 Task: Look for space in Kalmeshwar, India from 12th August, 2023 to 16th August, 2023 for 8 adults in price range Rs.10000 to Rs.16000. Place can be private room with 8 bedrooms having 8 beds and 8 bathrooms. Property type can be house, flat, guest house, hotel. Amenities needed are: wifi, TV, free parkinig on premises, gym, breakfast. Booking option can be shelf check-in. Required host language is English.
Action: Mouse moved to (438, 88)
Screenshot: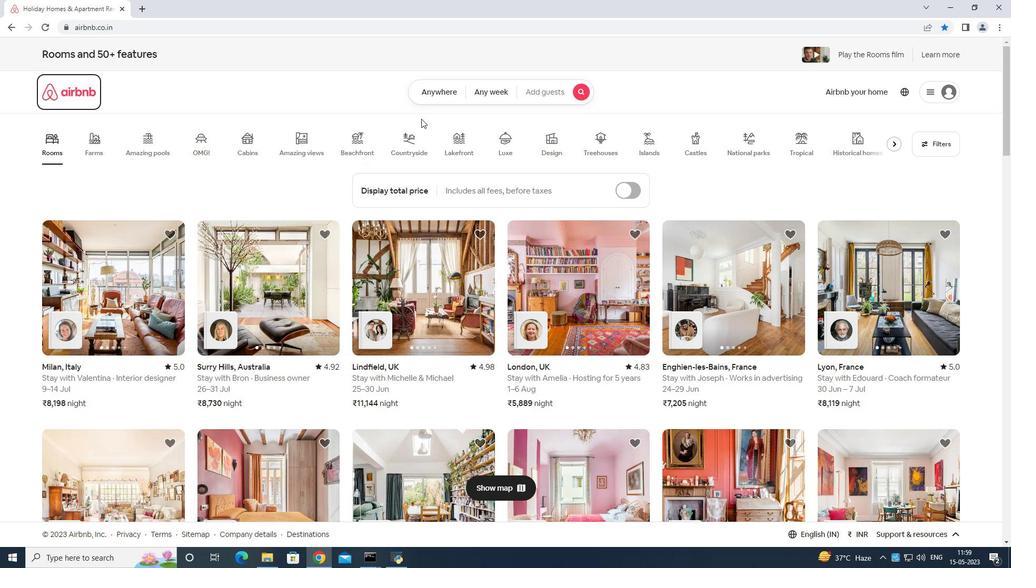 
Action: Mouse pressed left at (438, 88)
Screenshot: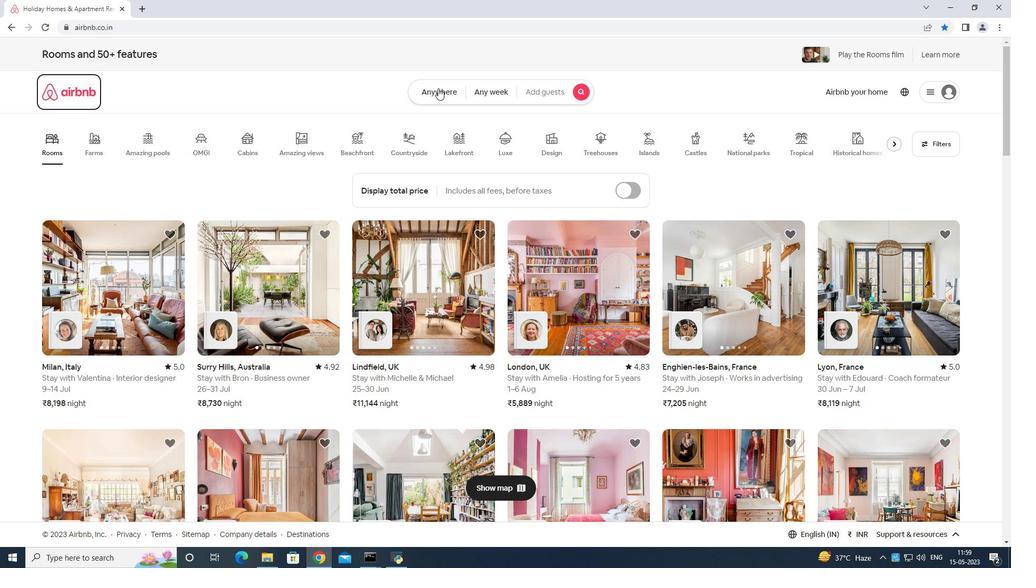 
Action: Mouse moved to (323, 126)
Screenshot: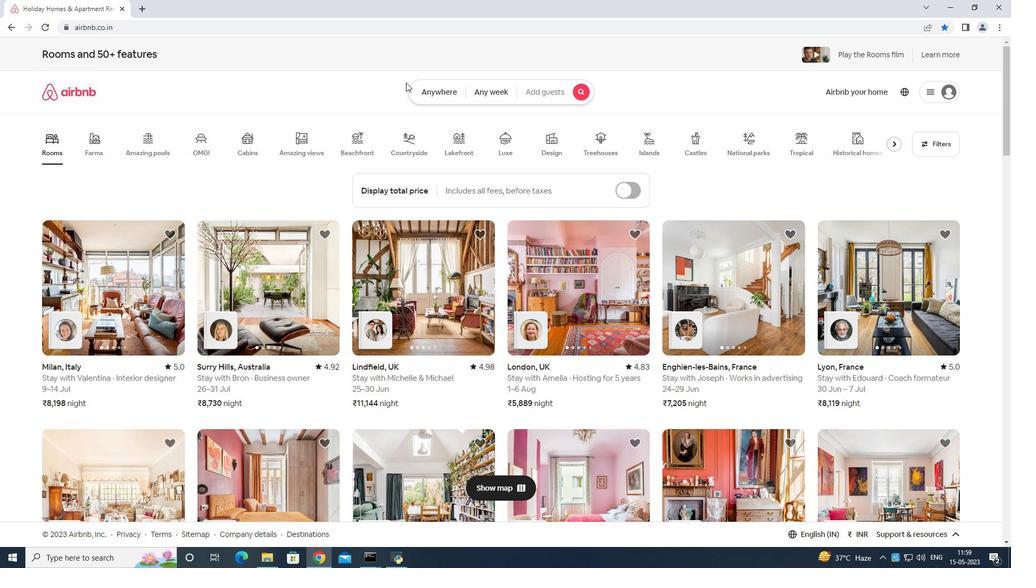 
Action: Mouse pressed left at (323, 126)
Screenshot: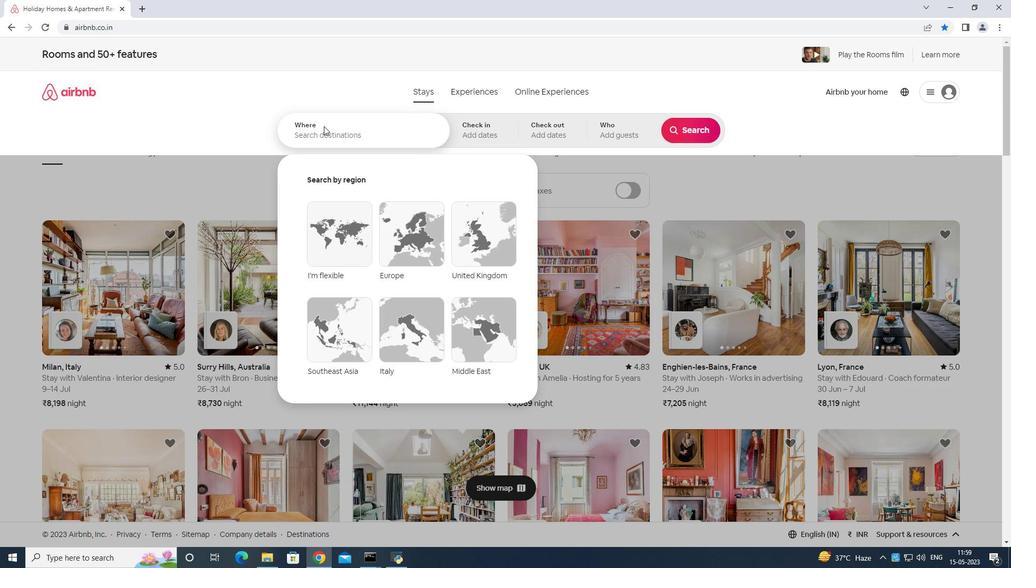 
Action: Mouse moved to (323, 127)
Screenshot: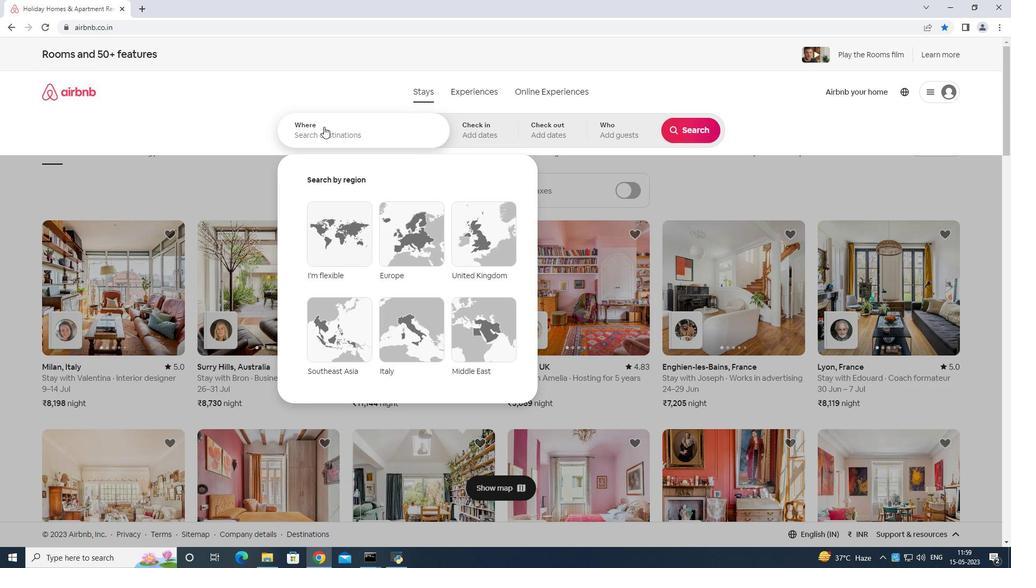 
Action: Key pressed <Key.shift>Kalmeshwar<Key.space>india<Key.enter>
Screenshot: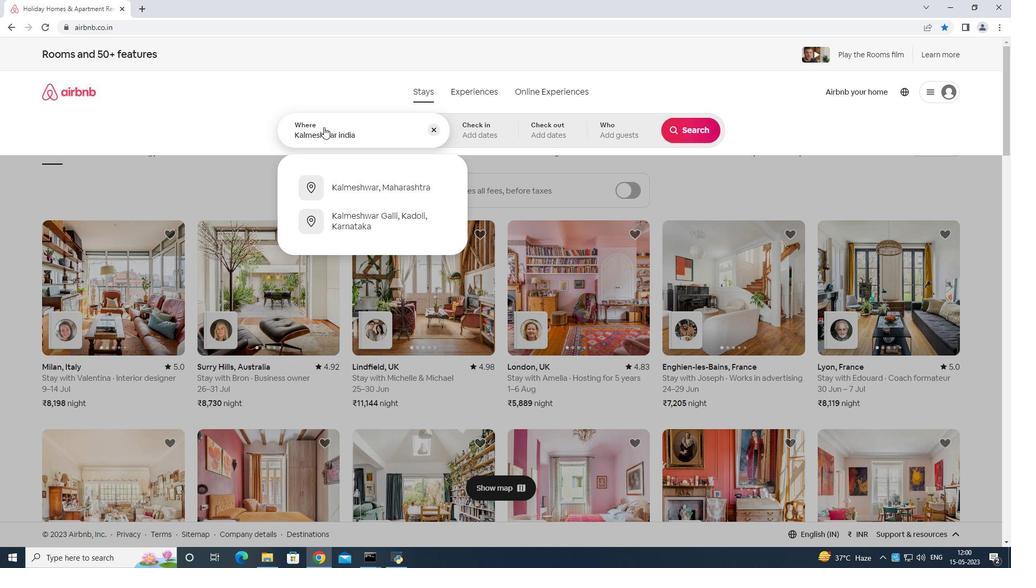 
Action: Mouse moved to (692, 217)
Screenshot: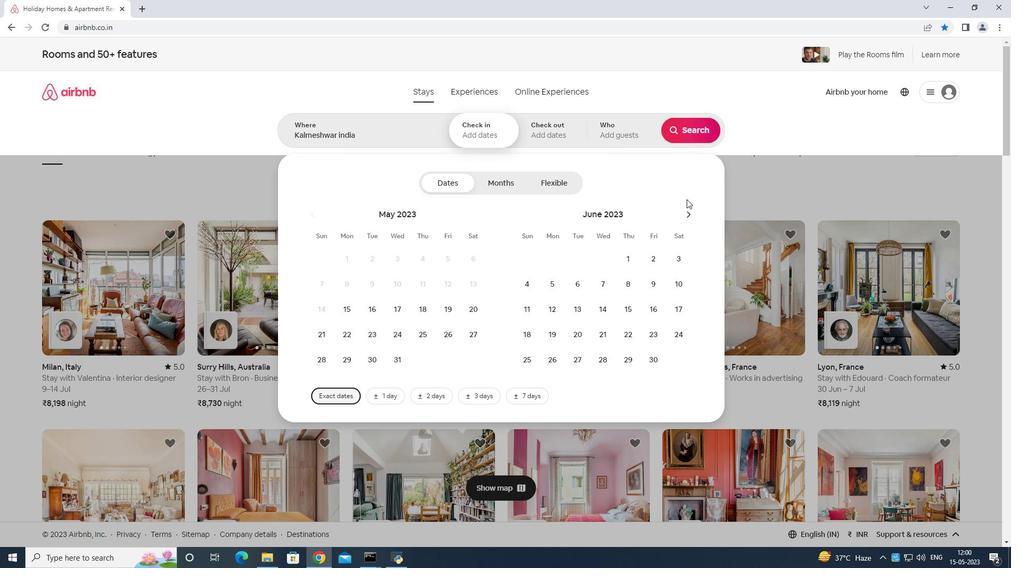 
Action: Mouse pressed left at (692, 217)
Screenshot: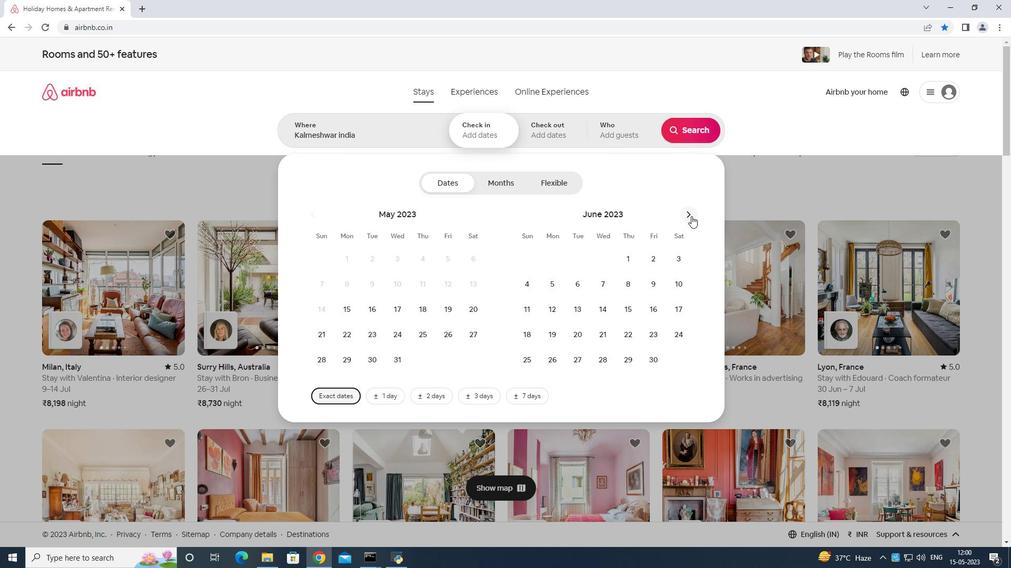 
Action: Mouse moved to (694, 213)
Screenshot: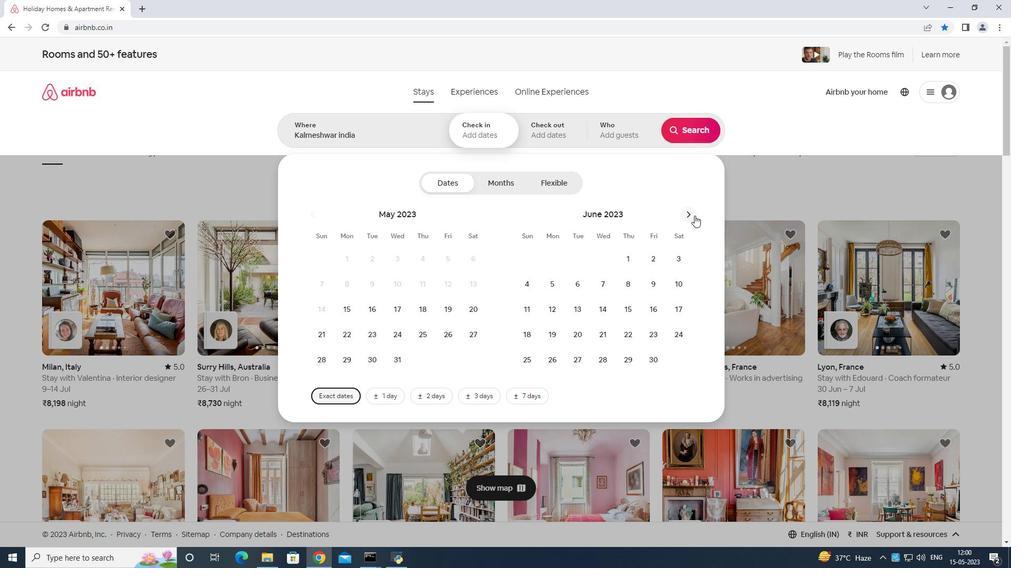 
Action: Mouse pressed left at (694, 213)
Screenshot: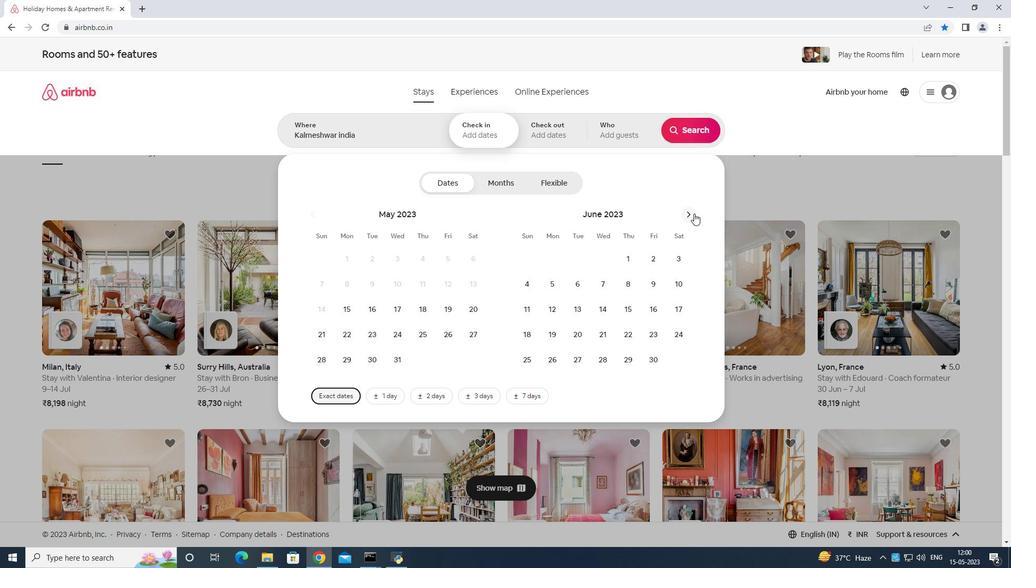 
Action: Mouse moved to (691, 211)
Screenshot: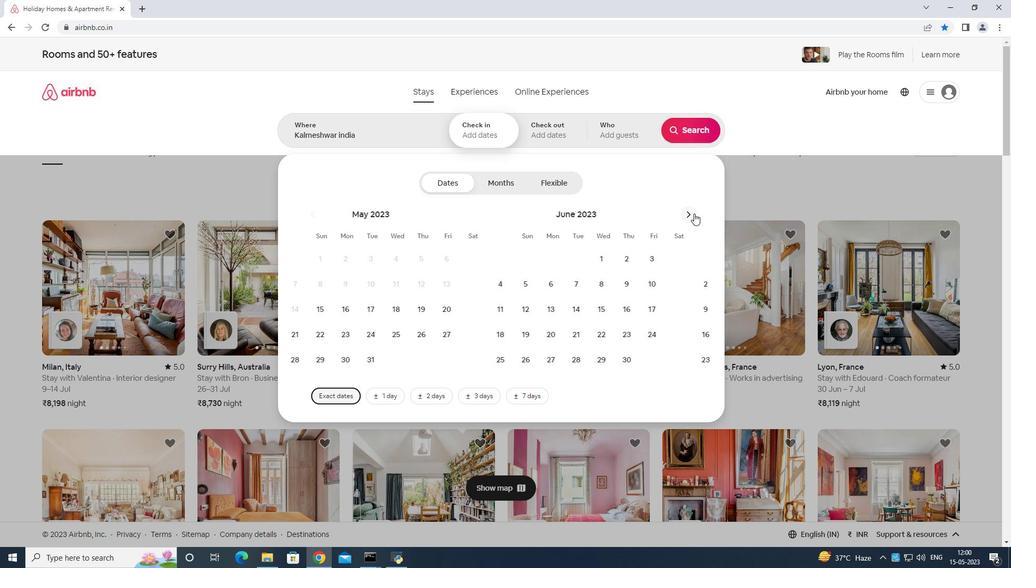 
Action: Mouse pressed left at (691, 211)
Screenshot: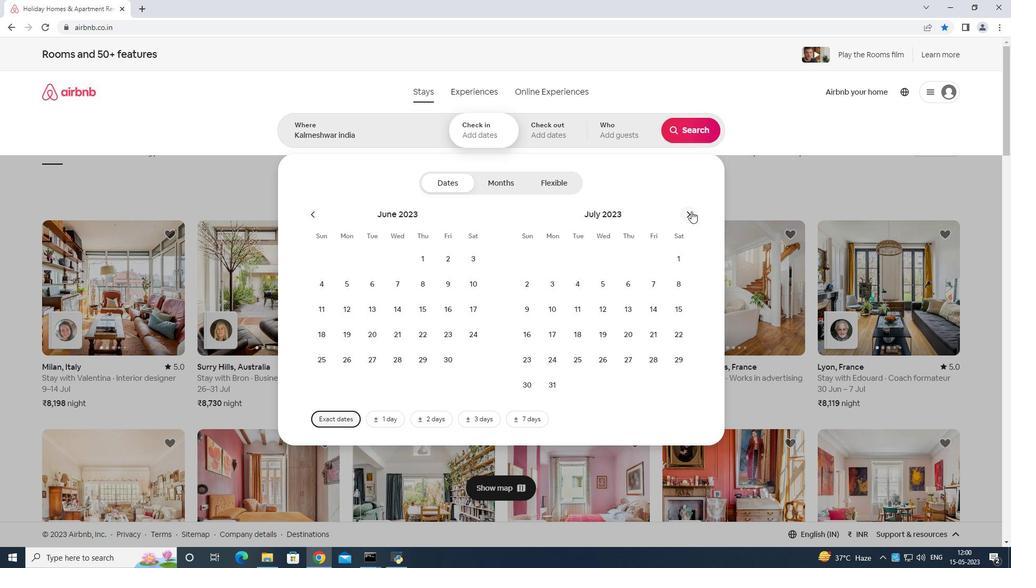 
Action: Mouse moved to (674, 279)
Screenshot: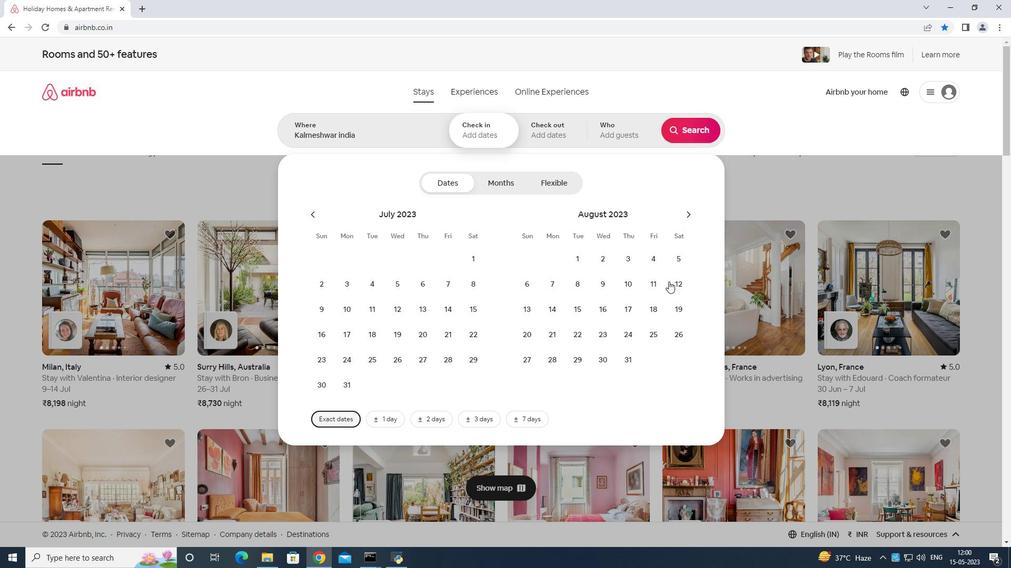 
Action: Mouse pressed left at (674, 279)
Screenshot: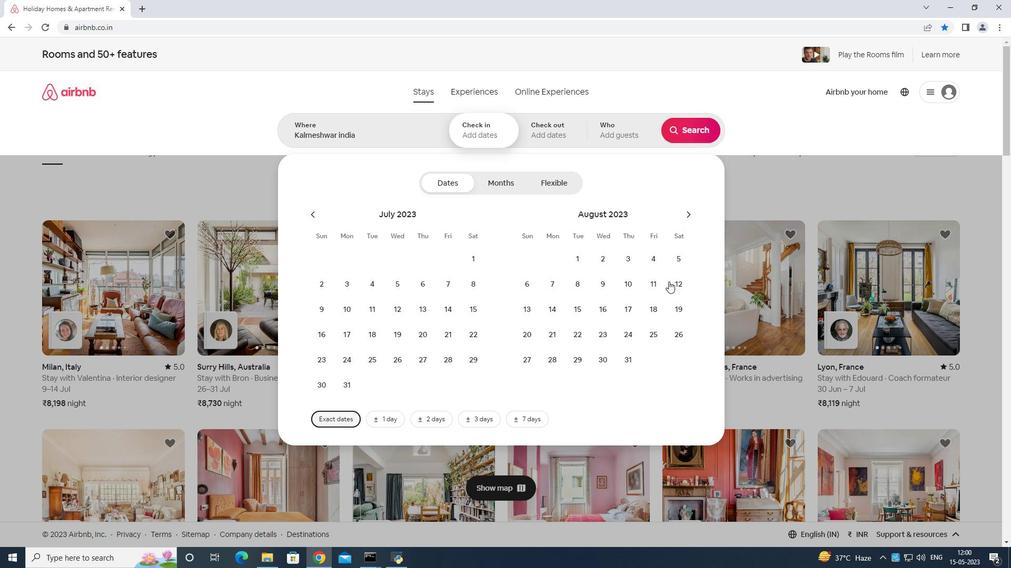 
Action: Mouse moved to (601, 307)
Screenshot: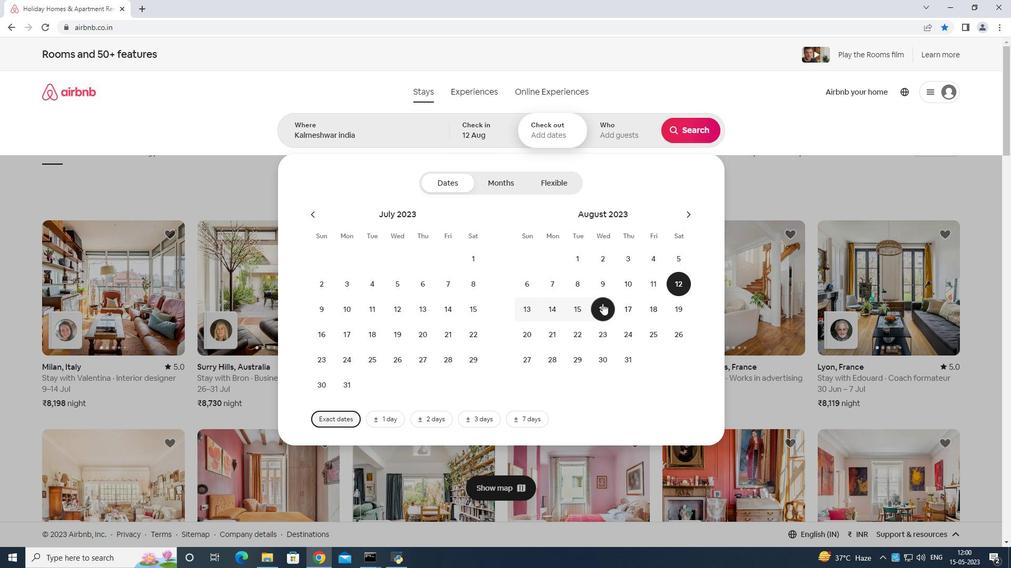 
Action: Mouse pressed left at (601, 307)
Screenshot: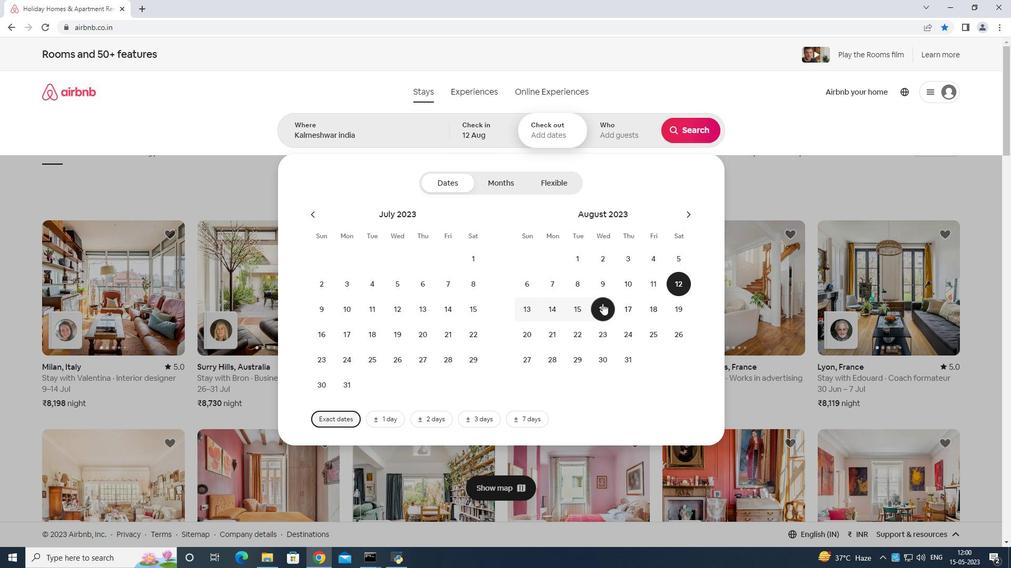 
Action: Mouse moved to (616, 126)
Screenshot: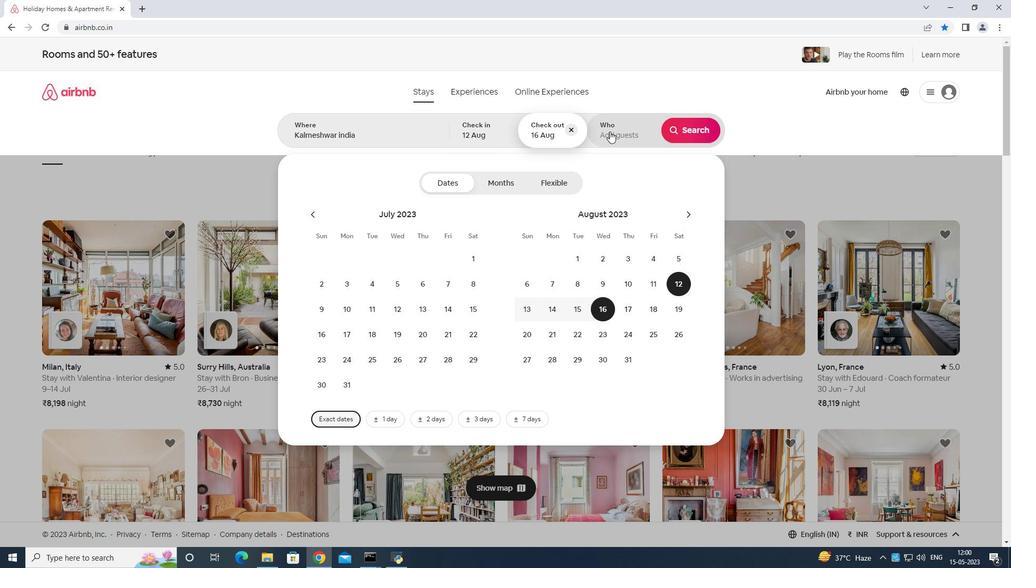 
Action: Mouse pressed left at (616, 126)
Screenshot: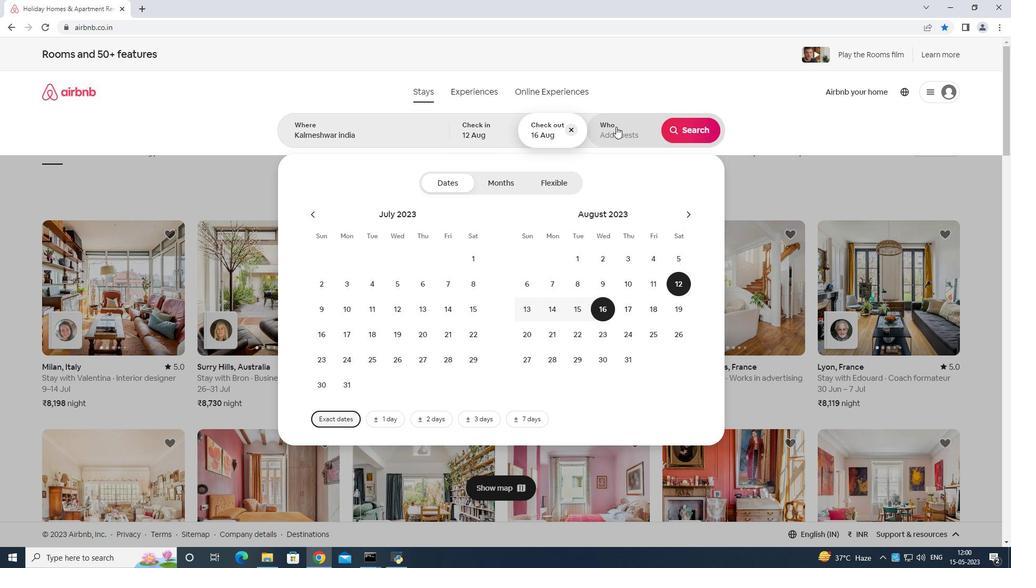 
Action: Mouse moved to (697, 185)
Screenshot: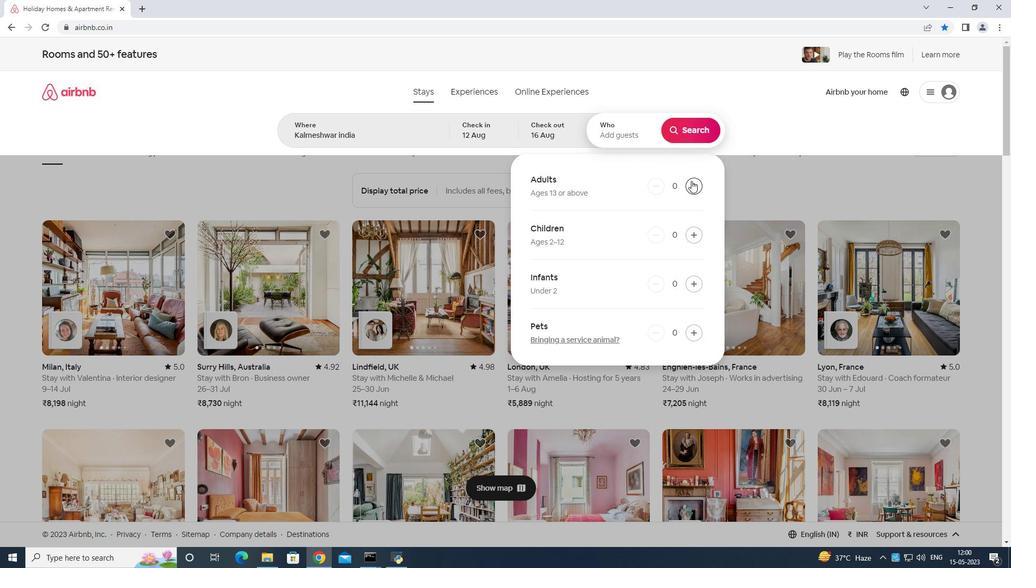 
Action: Mouse pressed left at (697, 185)
Screenshot: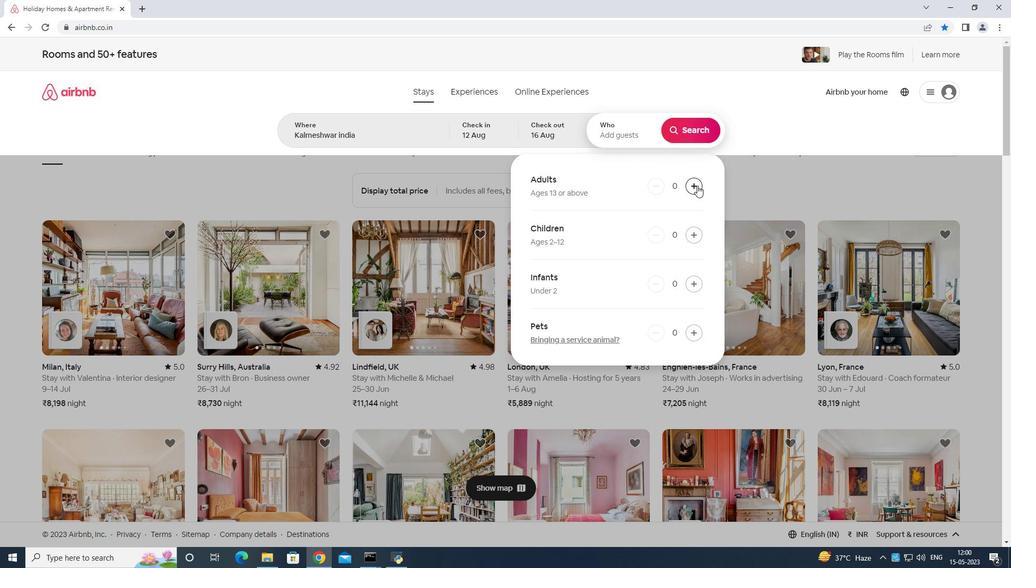
Action: Mouse moved to (697, 184)
Screenshot: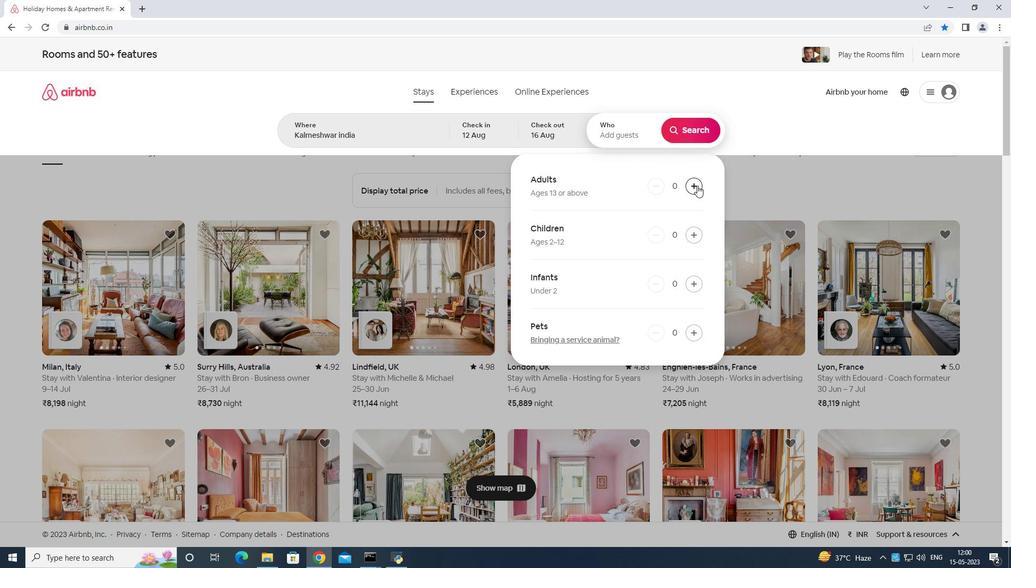 
Action: Mouse pressed left at (697, 184)
Screenshot: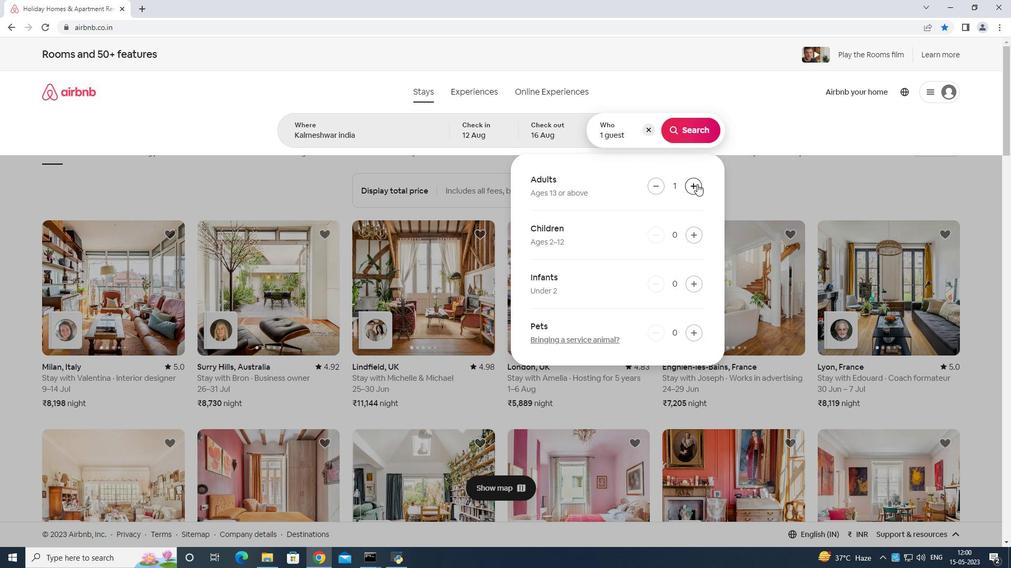 
Action: Mouse moved to (695, 182)
Screenshot: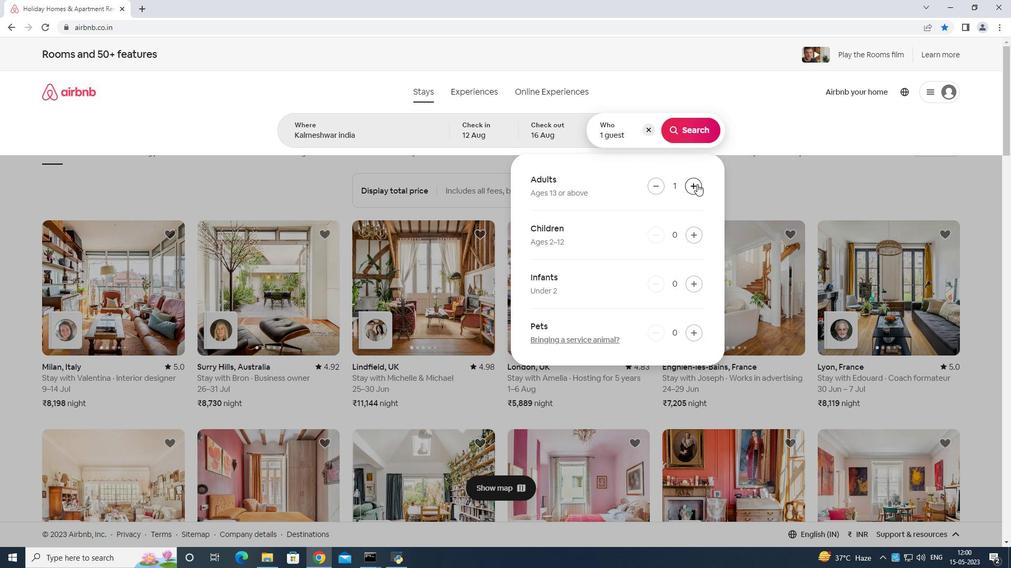 
Action: Mouse pressed left at (695, 182)
Screenshot: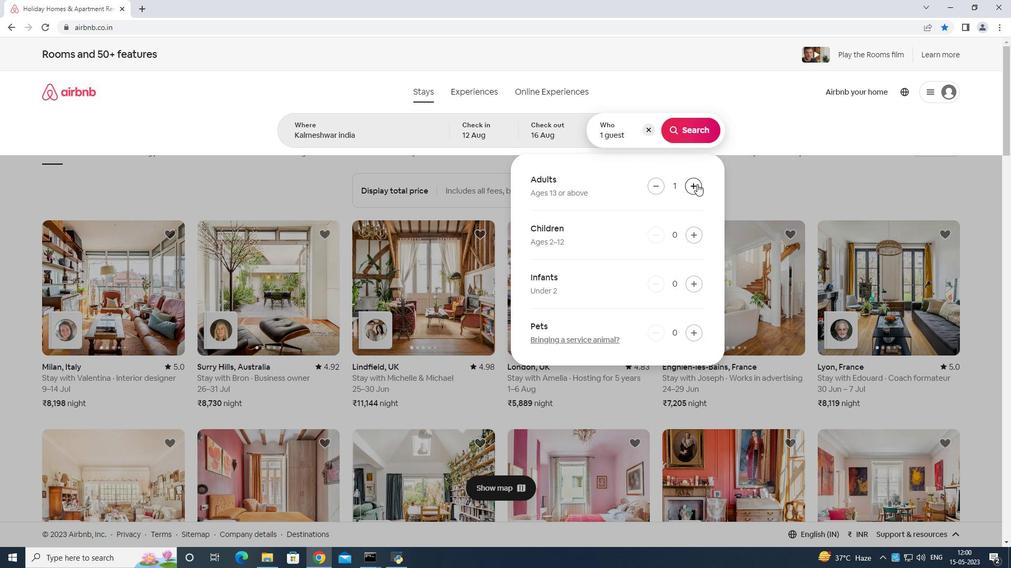 
Action: Mouse moved to (694, 182)
Screenshot: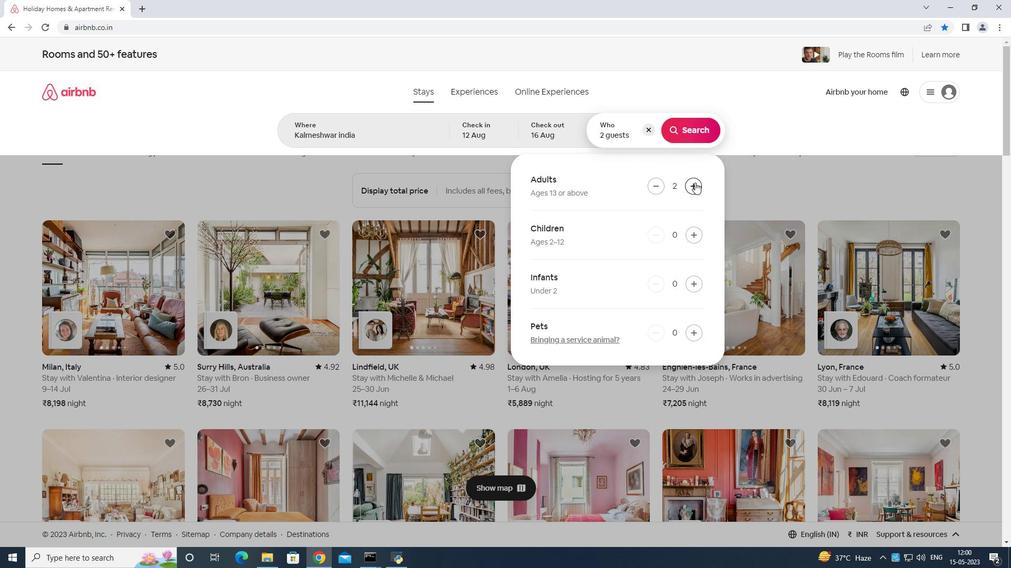 
Action: Mouse pressed left at (694, 182)
Screenshot: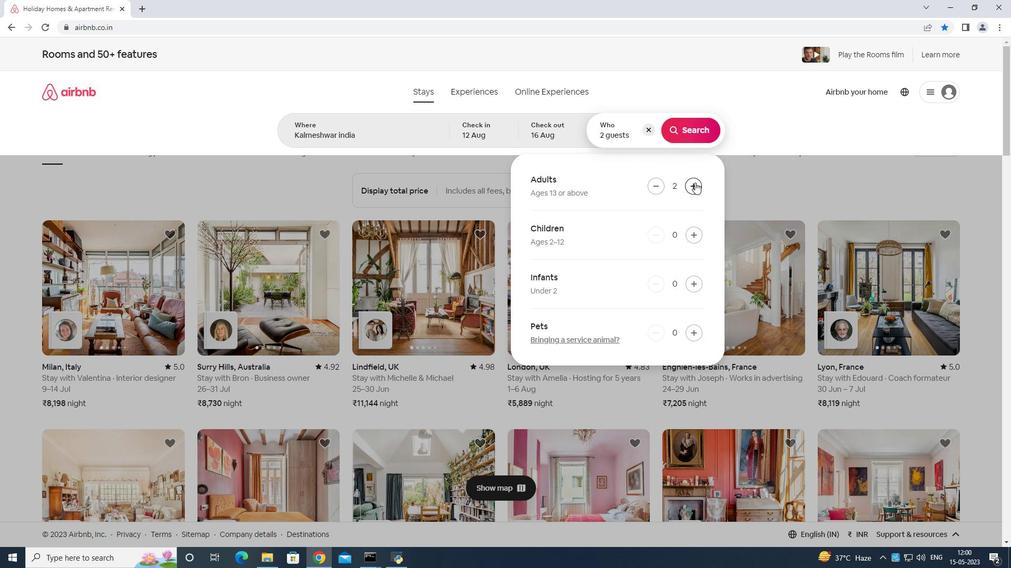 
Action: Mouse pressed left at (694, 182)
Screenshot: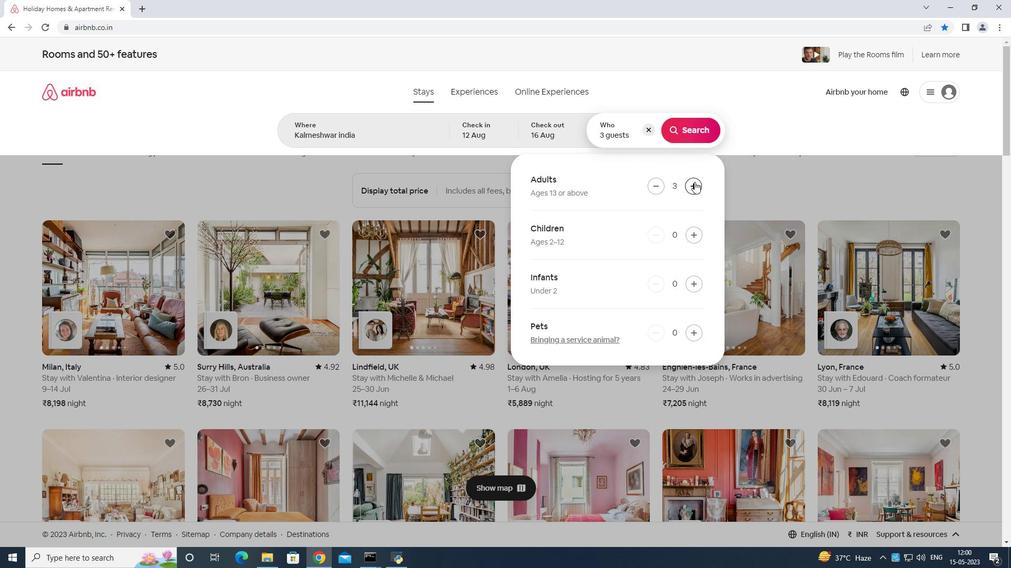 
Action: Mouse moved to (694, 182)
Screenshot: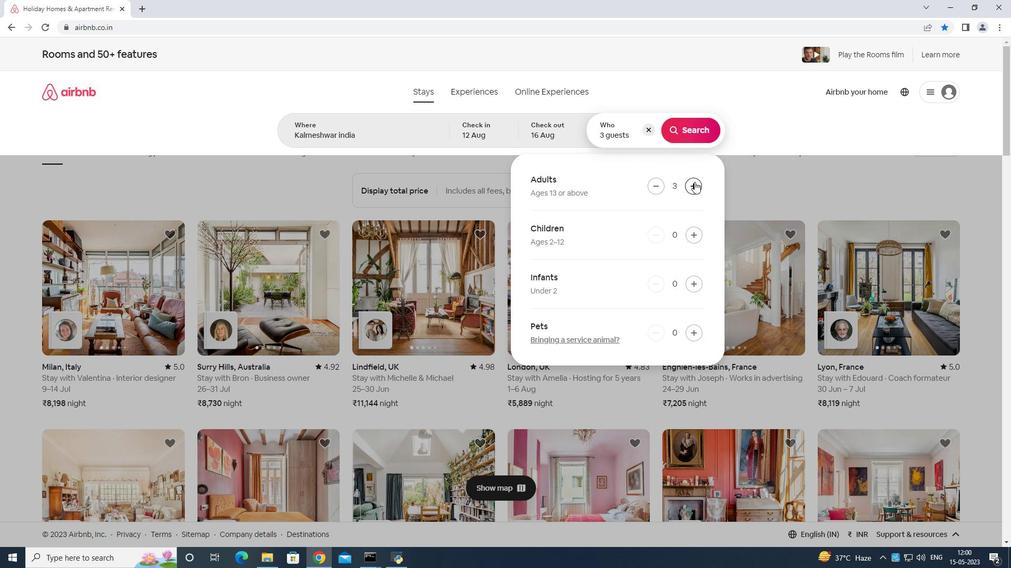 
Action: Mouse pressed left at (694, 182)
Screenshot: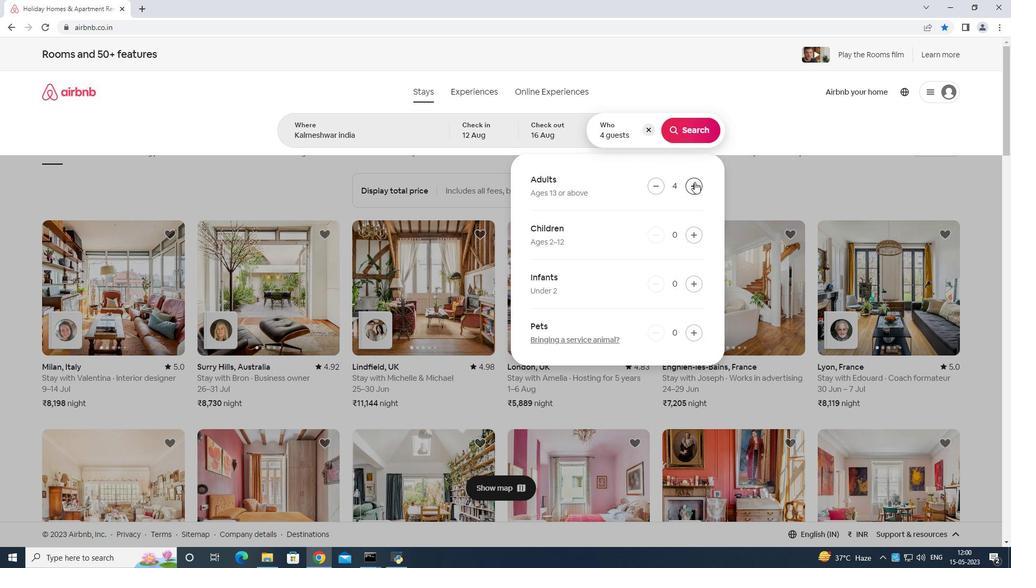 
Action: Mouse pressed left at (694, 182)
Screenshot: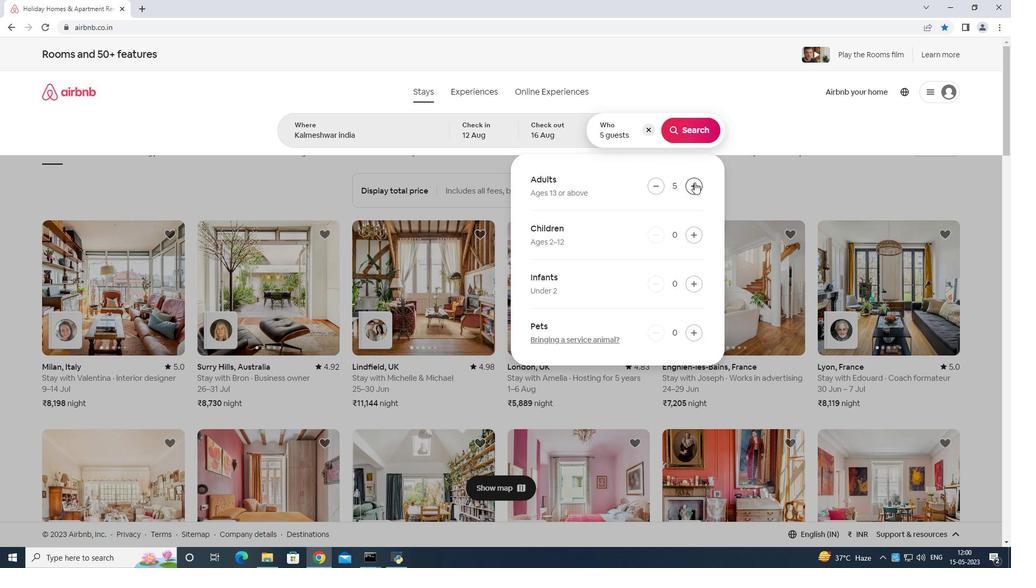
Action: Mouse pressed left at (694, 182)
Screenshot: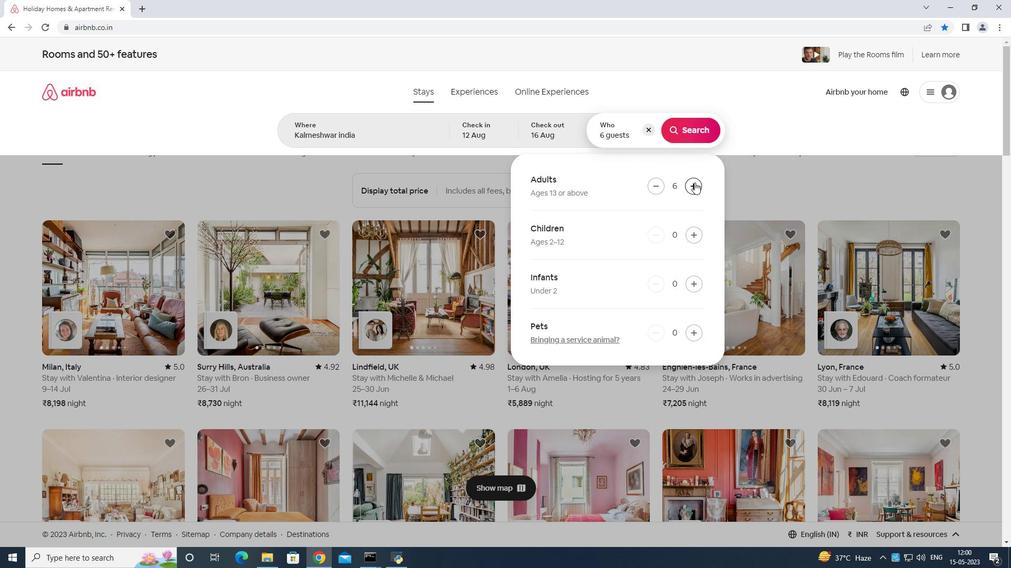 
Action: Mouse moved to (687, 131)
Screenshot: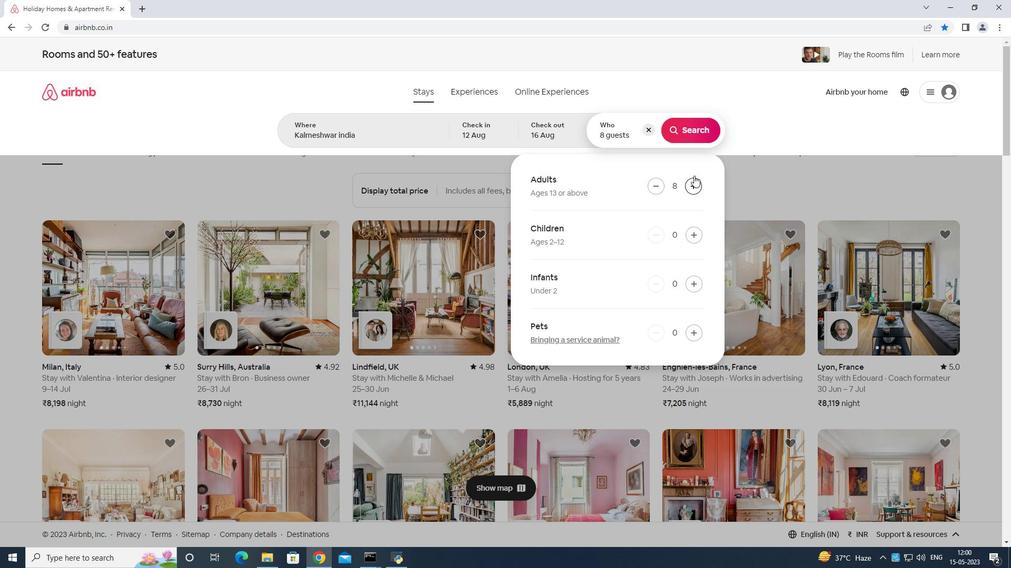 
Action: Mouse pressed left at (687, 131)
Screenshot: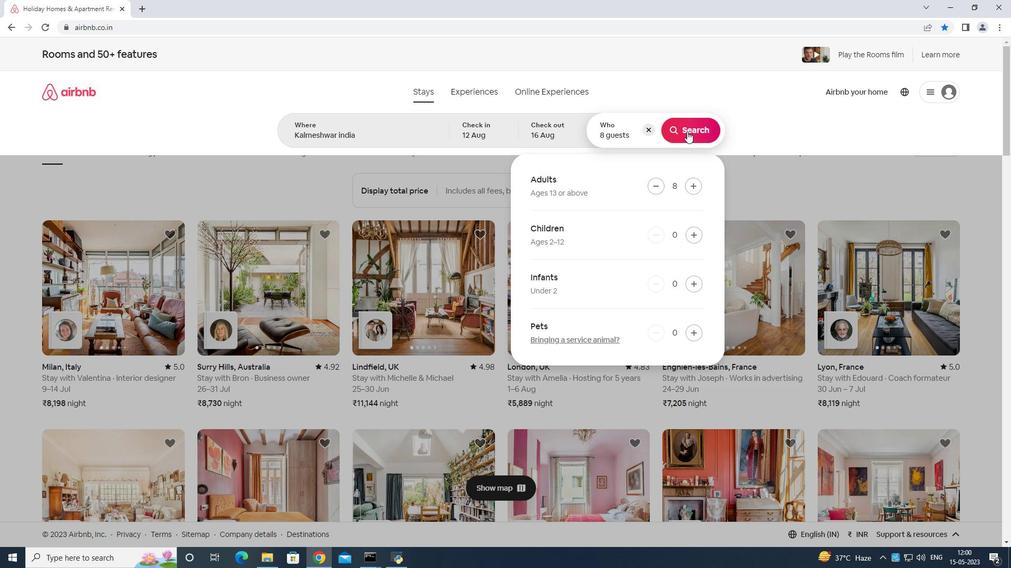 
Action: Mouse moved to (954, 100)
Screenshot: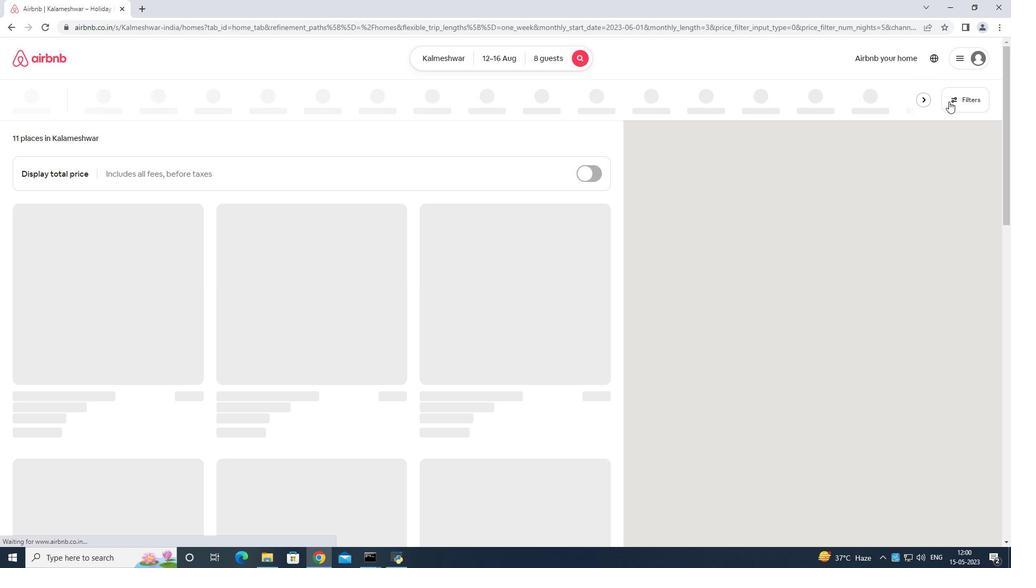 
Action: Mouse pressed left at (954, 100)
Screenshot: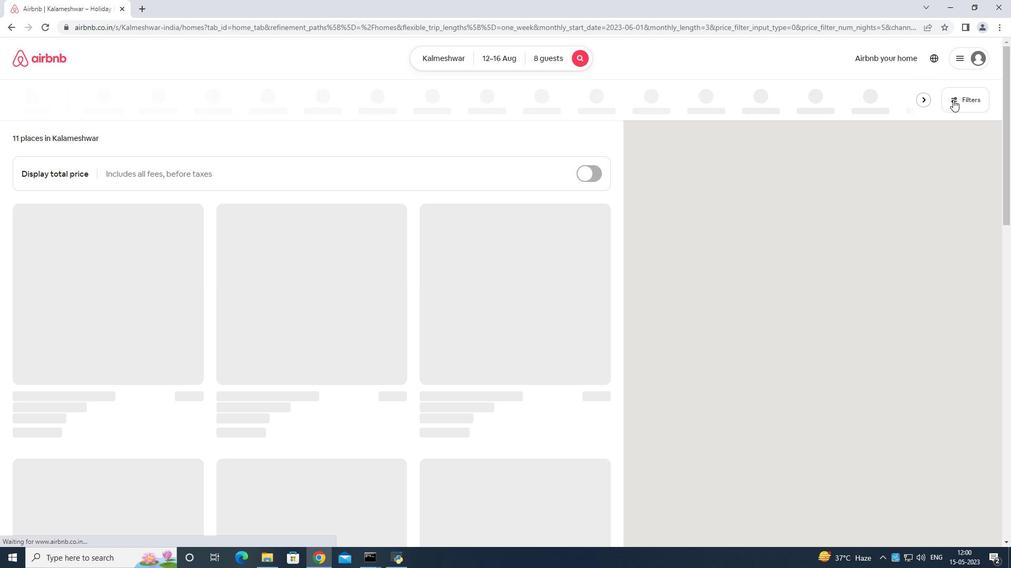 
Action: Mouse moved to (448, 355)
Screenshot: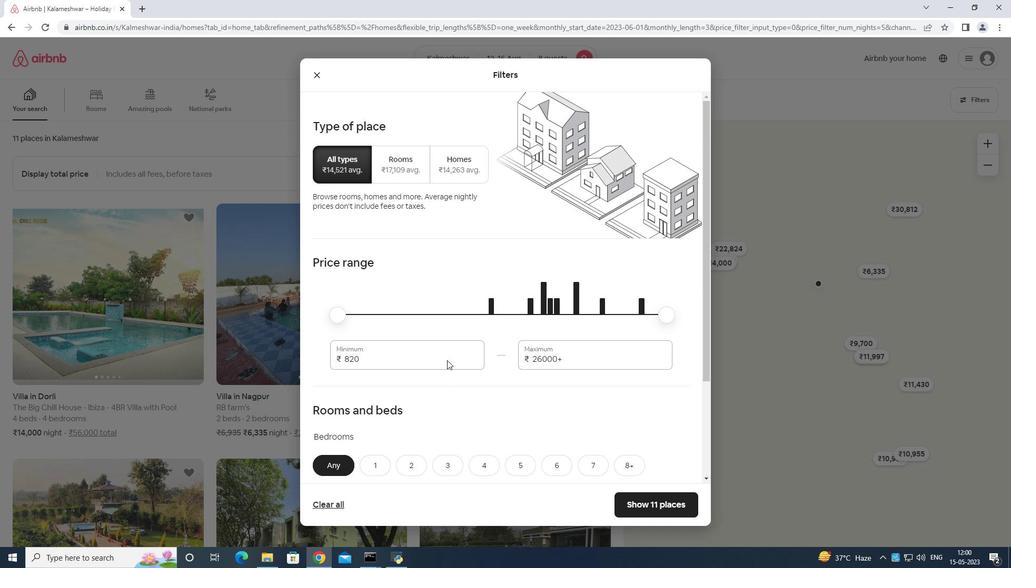 
Action: Mouse pressed left at (448, 355)
Screenshot: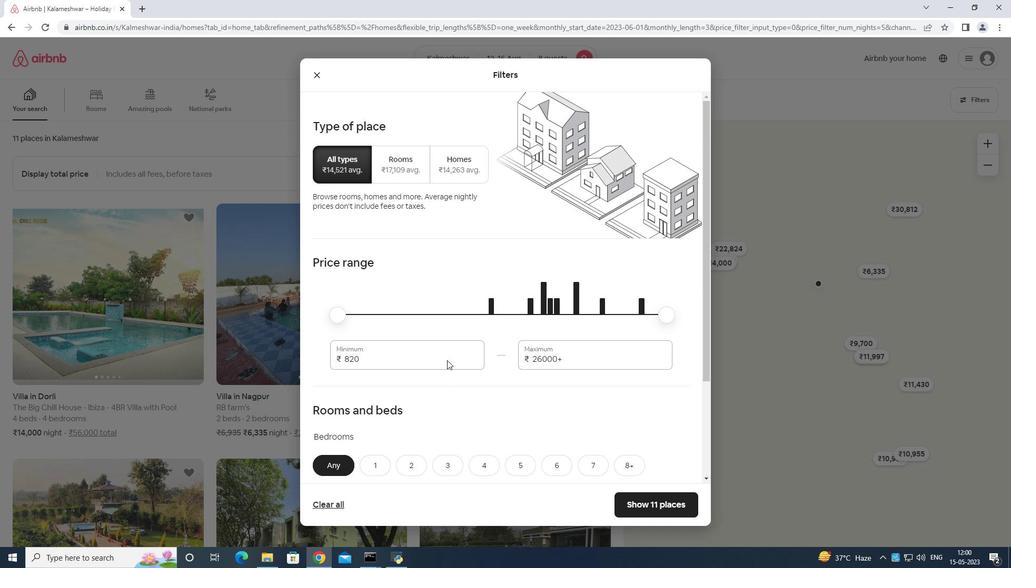 
Action: Mouse moved to (450, 350)
Screenshot: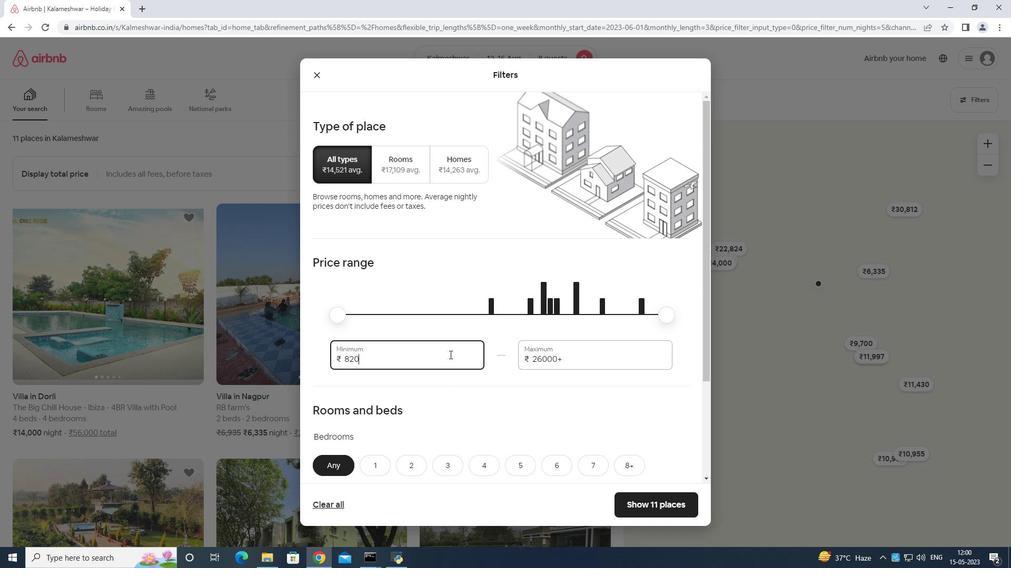 
Action: Key pressed <Key.backspace>
Screenshot: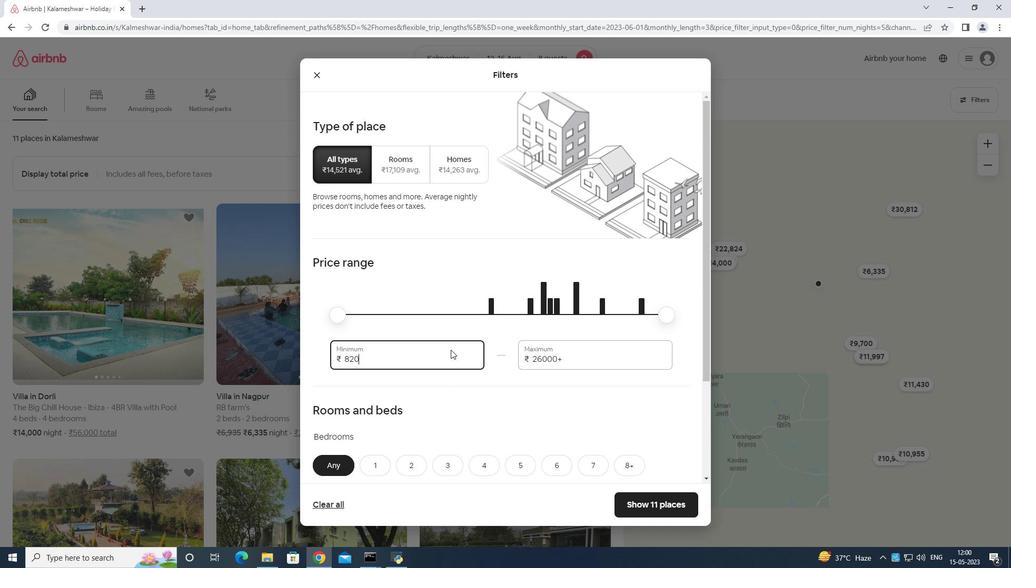
Action: Mouse moved to (452, 343)
Screenshot: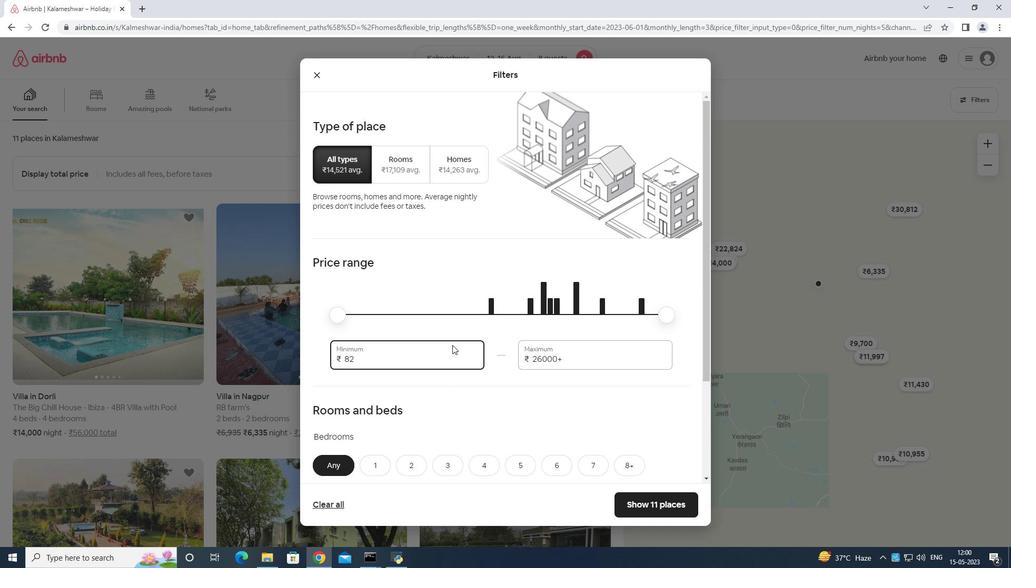 
Action: Key pressed <Key.backspace>
Screenshot: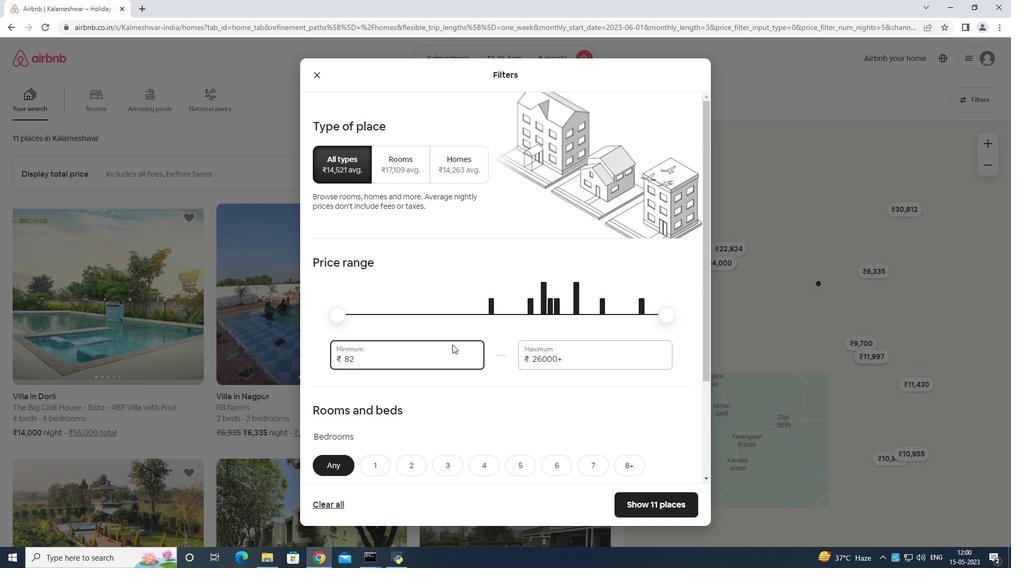 
Action: Mouse moved to (452, 342)
Screenshot: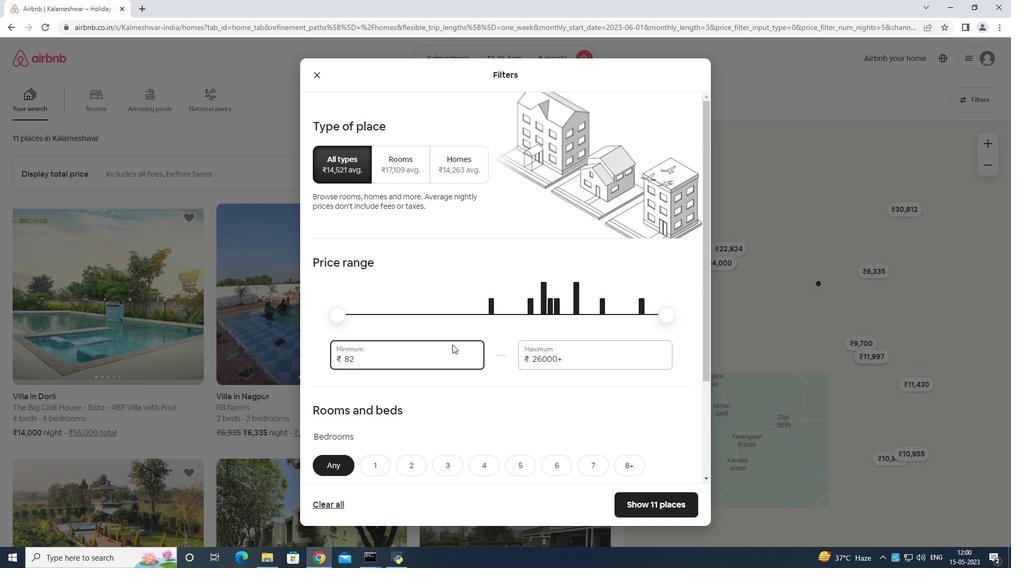 
Action: Key pressed <Key.backspace><Key.backspace>
Screenshot: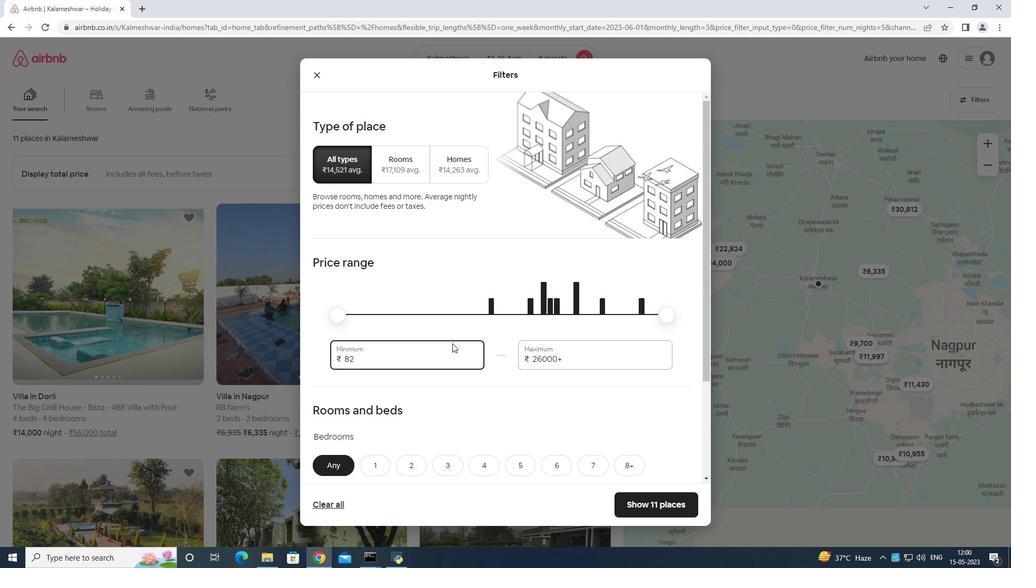 
Action: Mouse moved to (452, 342)
Screenshot: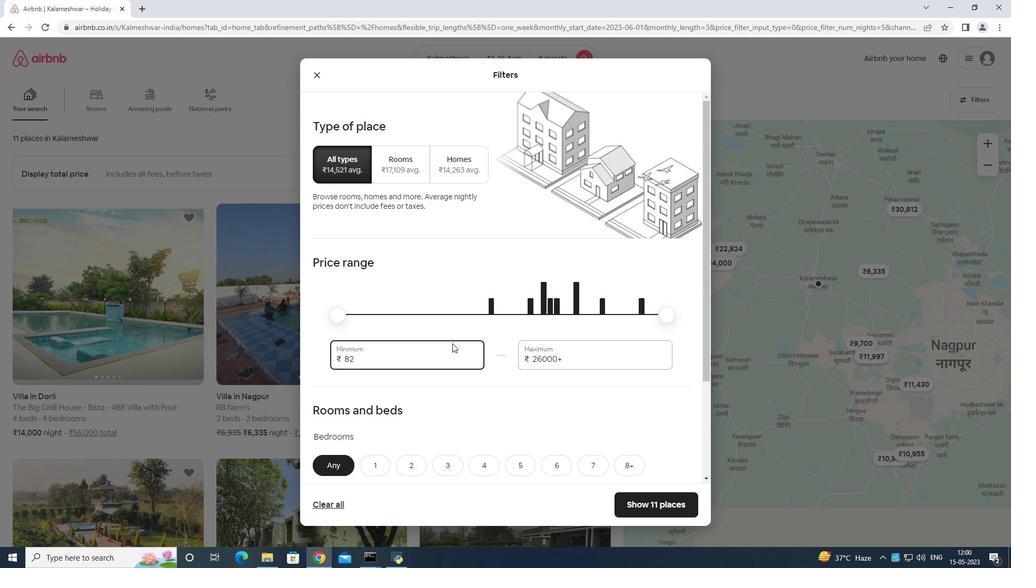 
Action: Key pressed <Key.backspace>
Screenshot: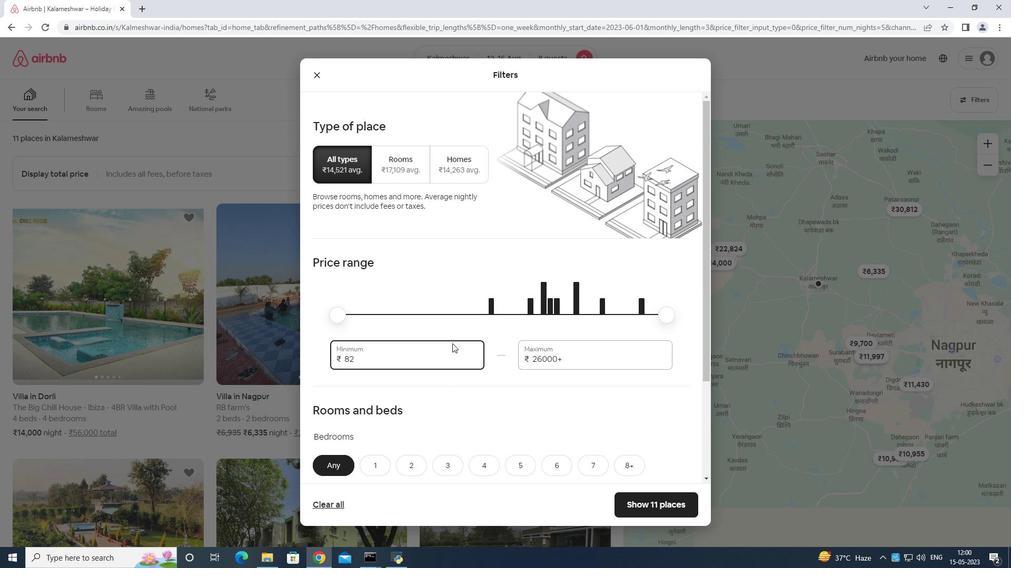
Action: Mouse moved to (453, 342)
Screenshot: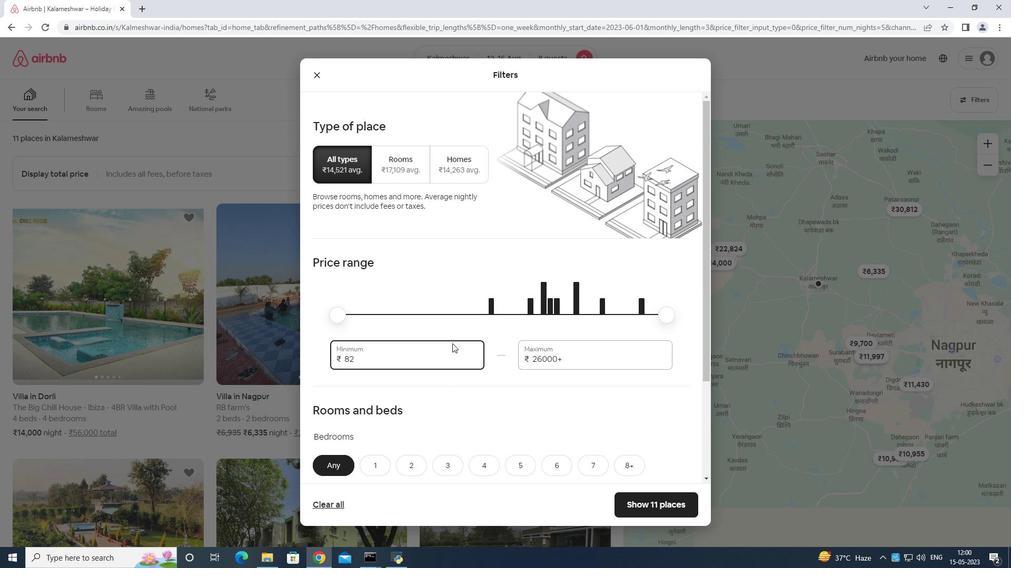 
Action: Key pressed <Key.backspace>
Screenshot: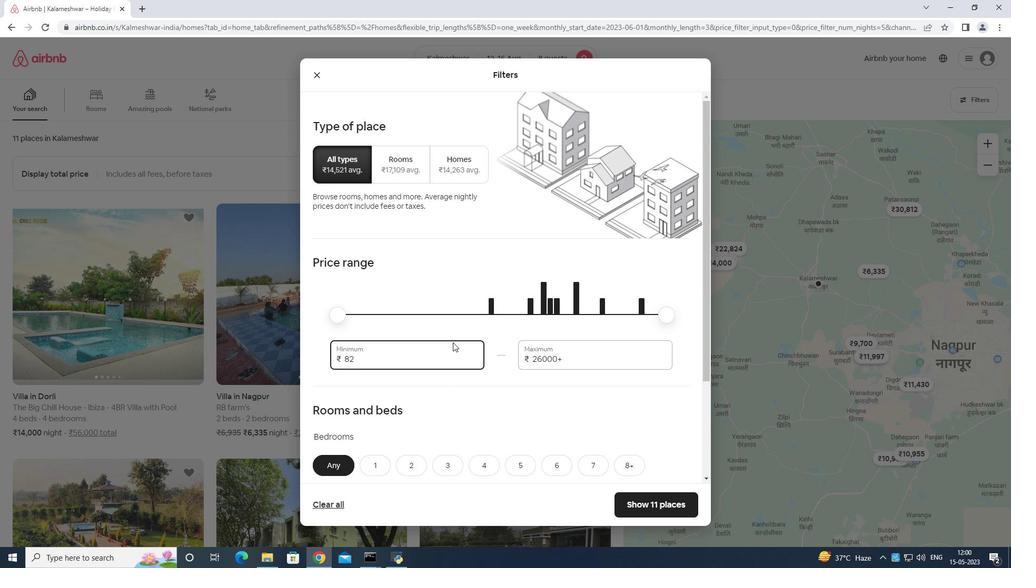 
Action: Mouse moved to (453, 340)
Screenshot: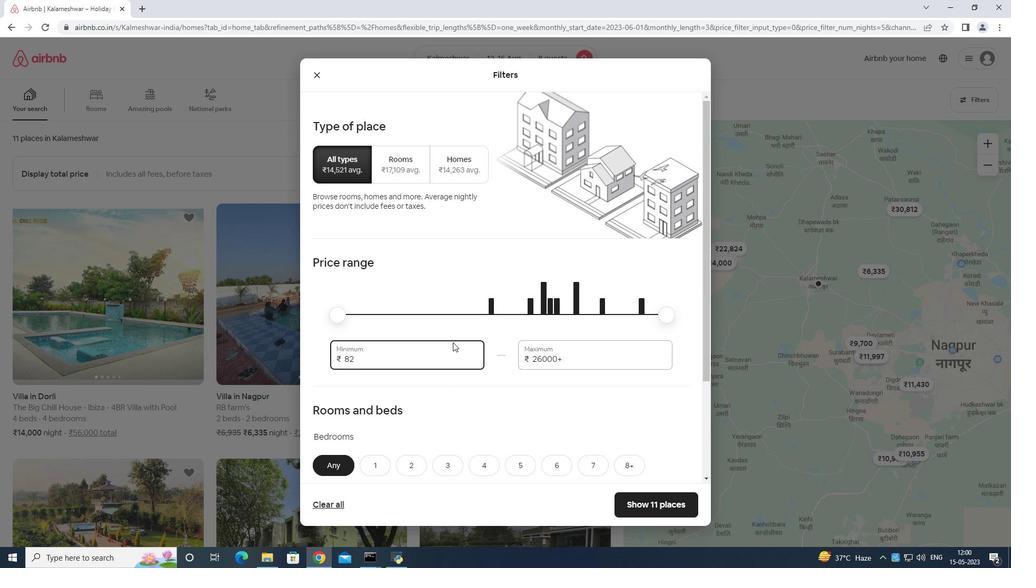 
Action: Key pressed <Key.backspace>
Screenshot: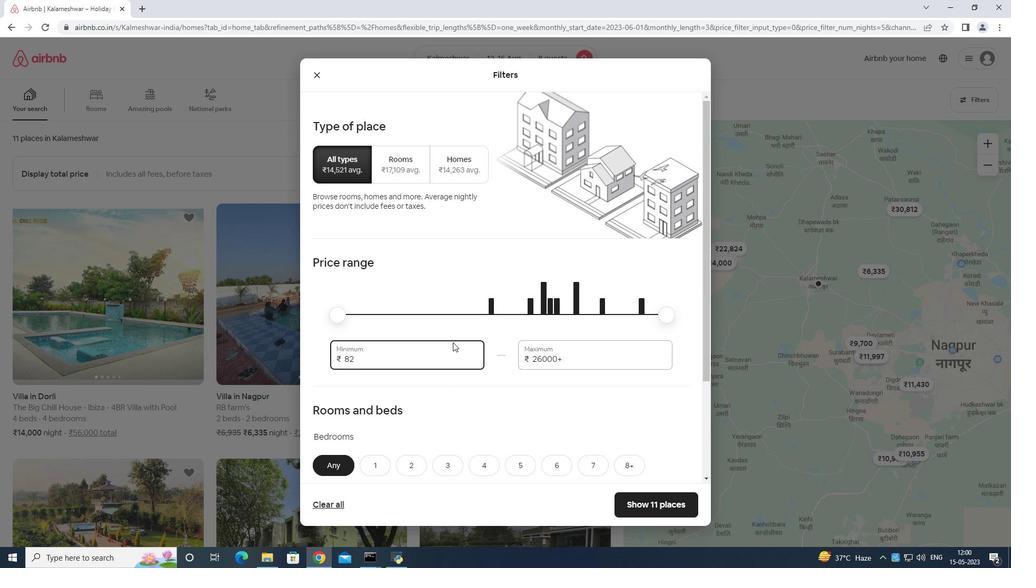
Action: Mouse moved to (454, 338)
Screenshot: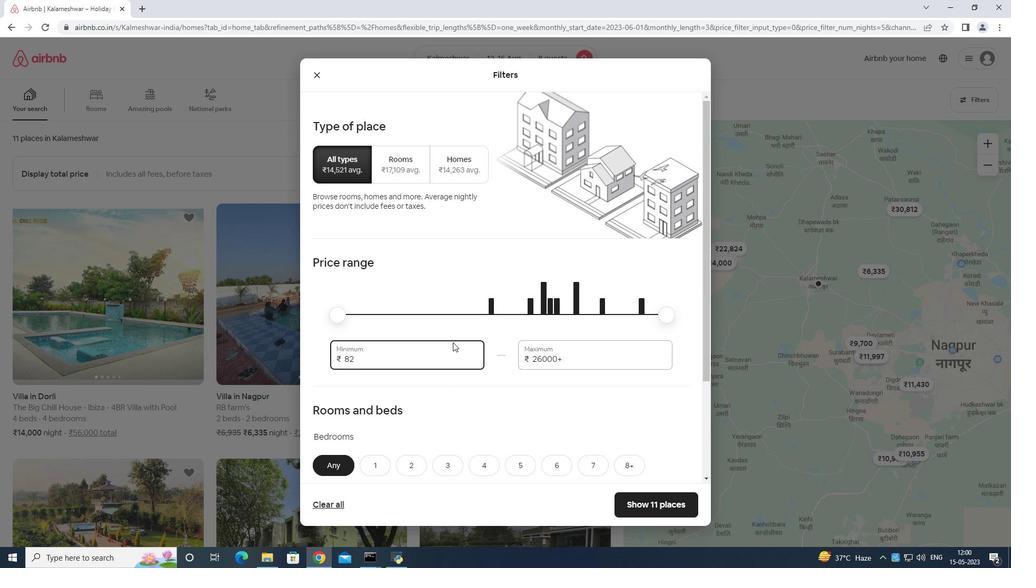 
Action: Key pressed <Key.backspace>
Screenshot: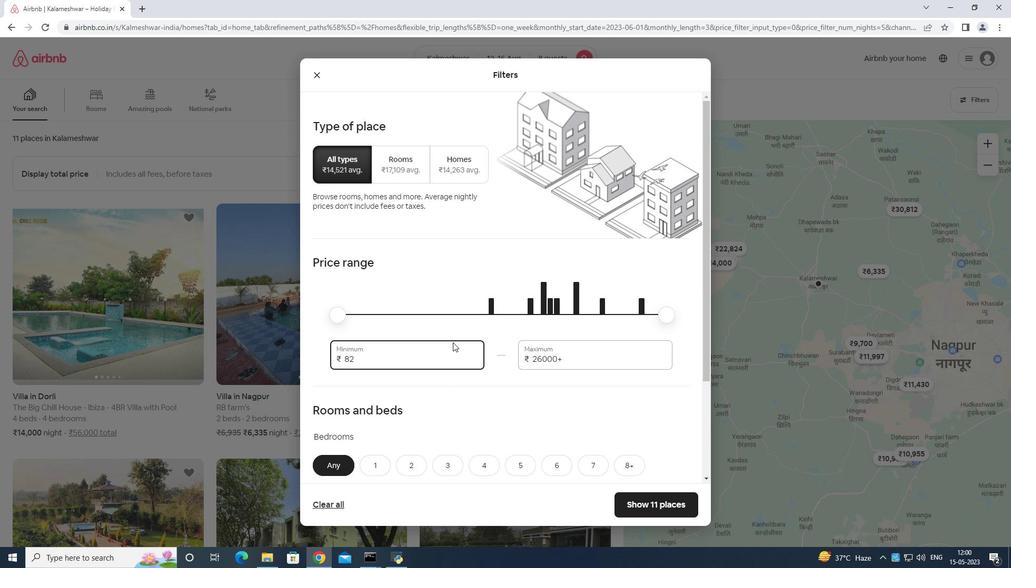 
Action: Mouse moved to (458, 332)
Screenshot: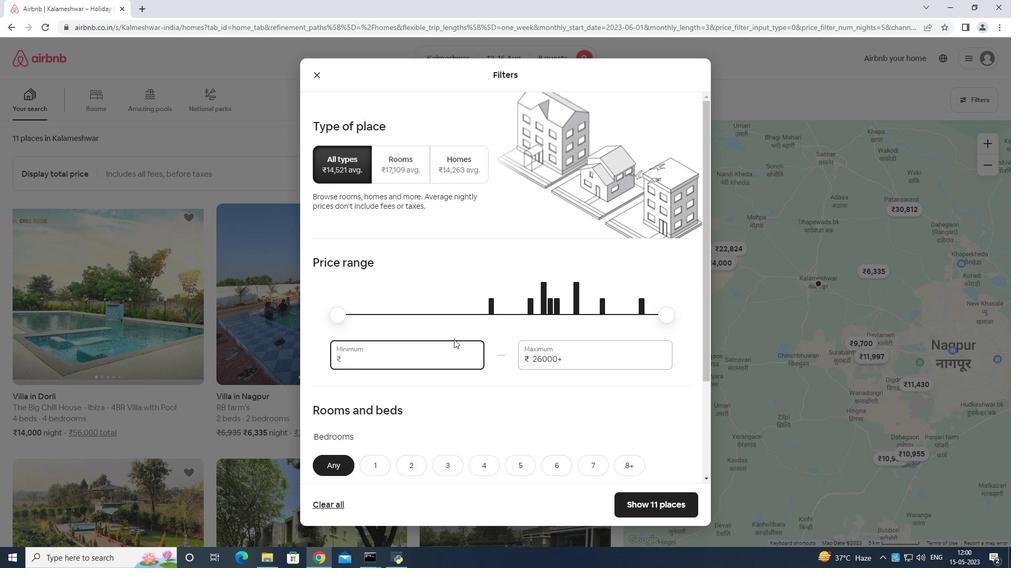 
Action: Key pressed 1
Screenshot: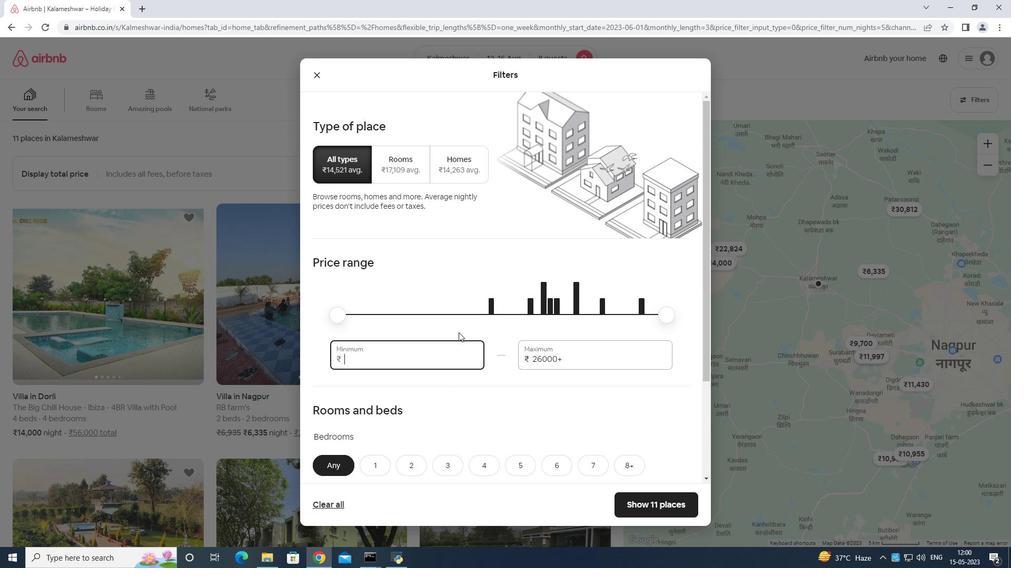 
Action: Mouse moved to (459, 332)
Screenshot: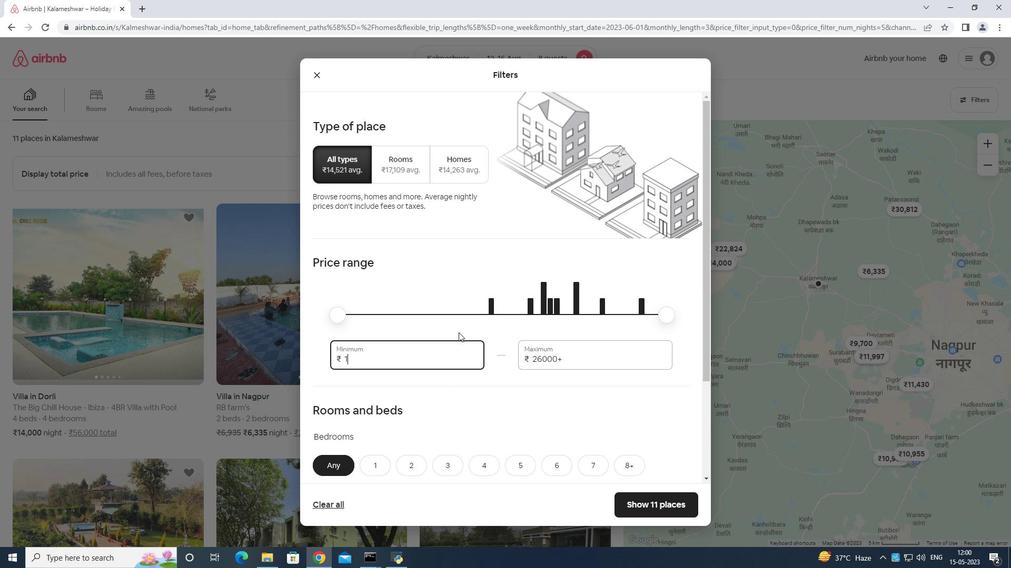 
Action: Key pressed 0
Screenshot: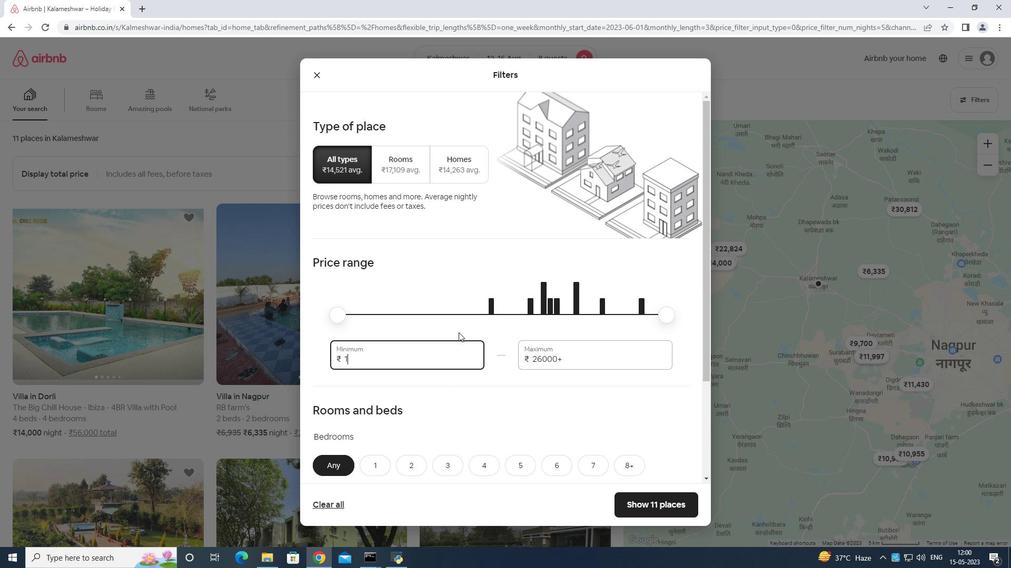 
Action: Mouse moved to (459, 332)
Screenshot: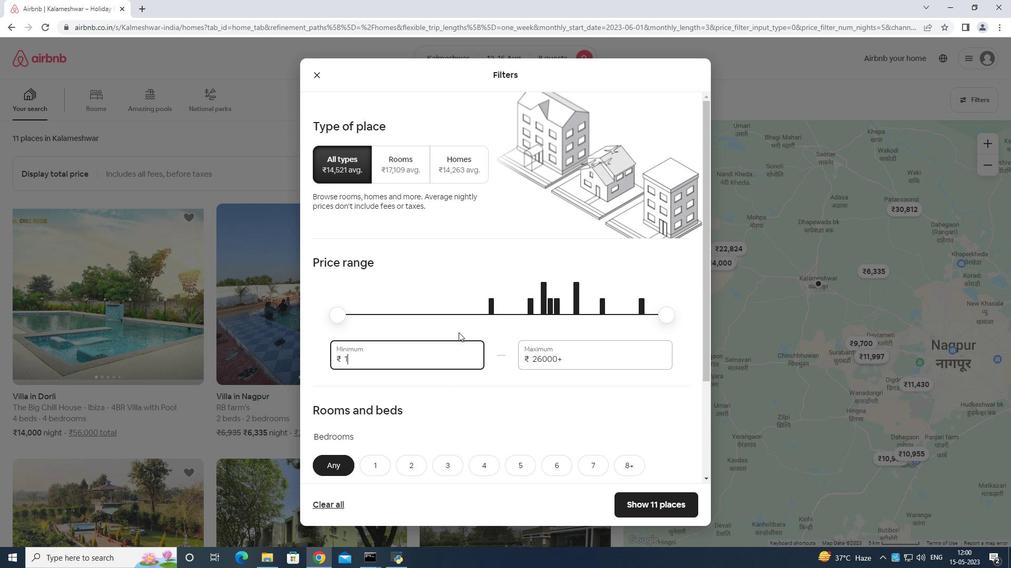 
Action: Key pressed 00
Screenshot: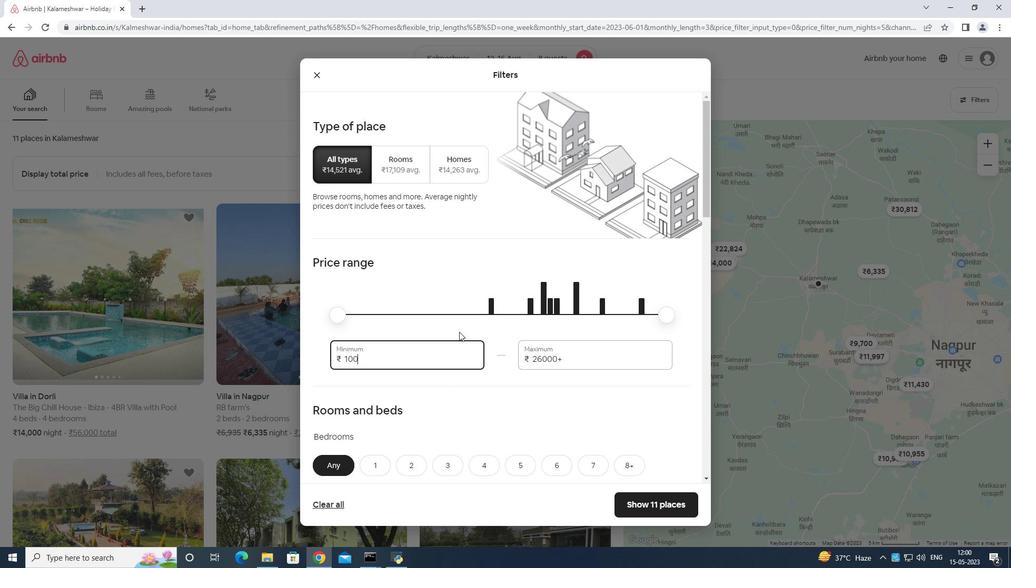 
Action: Mouse moved to (479, 332)
Screenshot: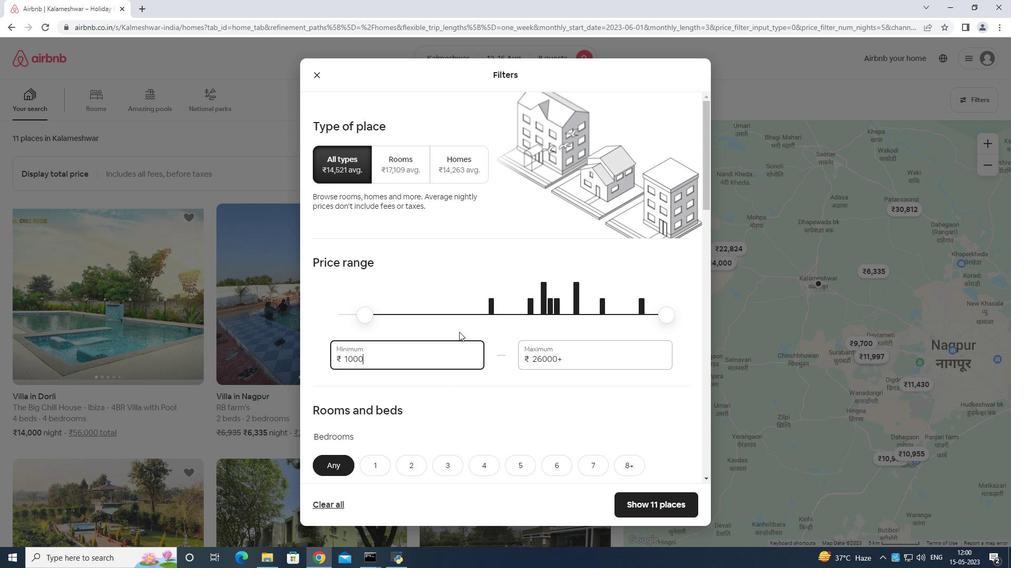 
Action: Key pressed 0
Screenshot: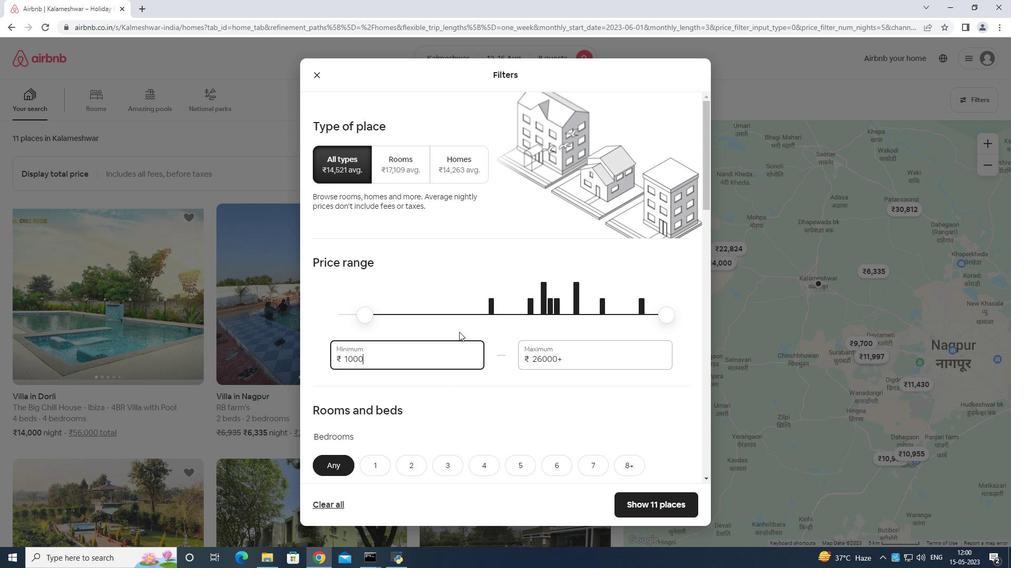 
Action: Mouse moved to (568, 361)
Screenshot: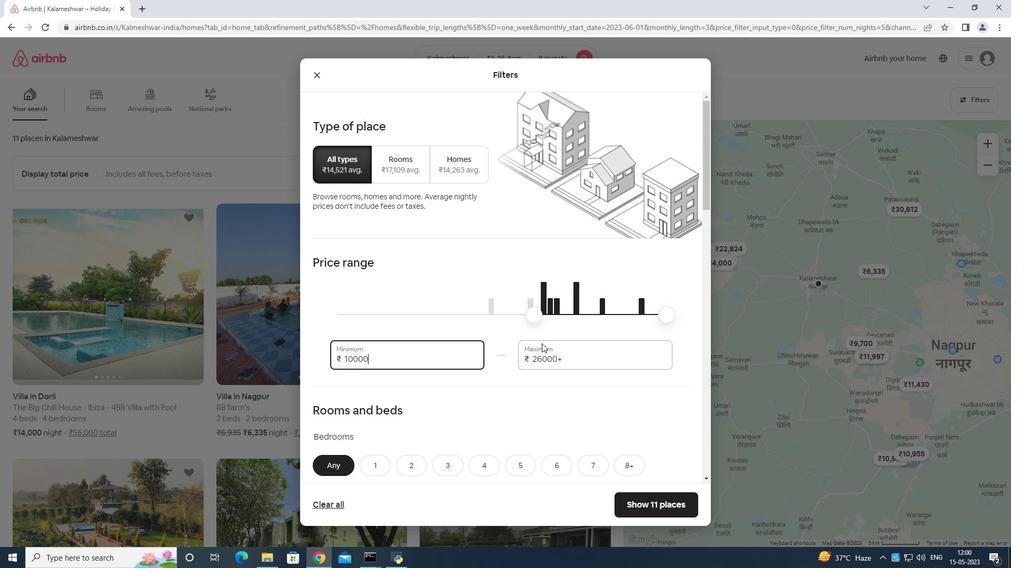 
Action: Mouse pressed left at (568, 361)
Screenshot: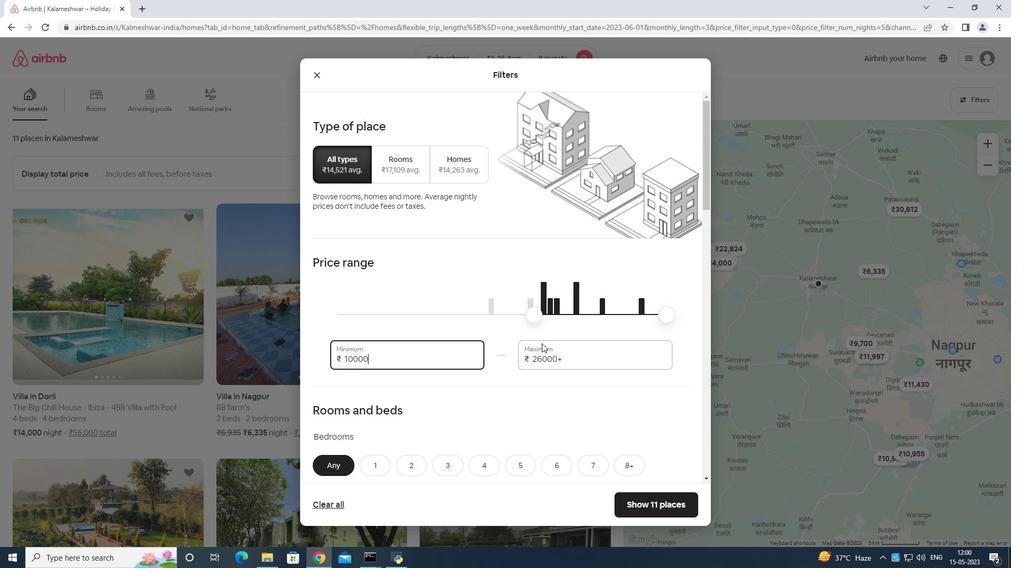 
Action: Mouse moved to (579, 355)
Screenshot: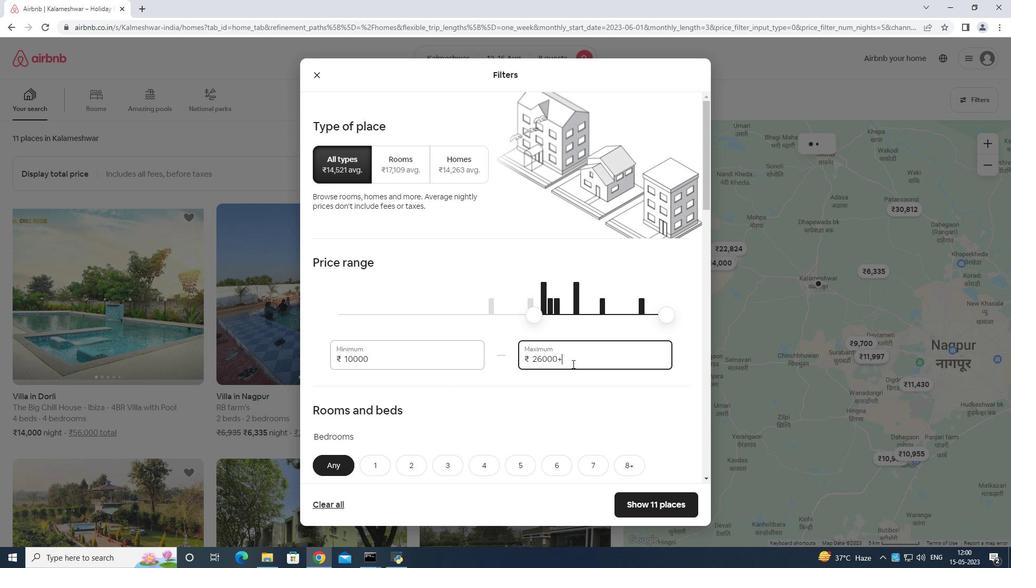 
Action: Key pressed <Key.backspace><Key.backspace><Key.backspace><Key.backspace><Key.backspace><Key.backspace><Key.backspace><Key.backspace><Key.backspace><Key.backspace><Key.backspace>1
Screenshot: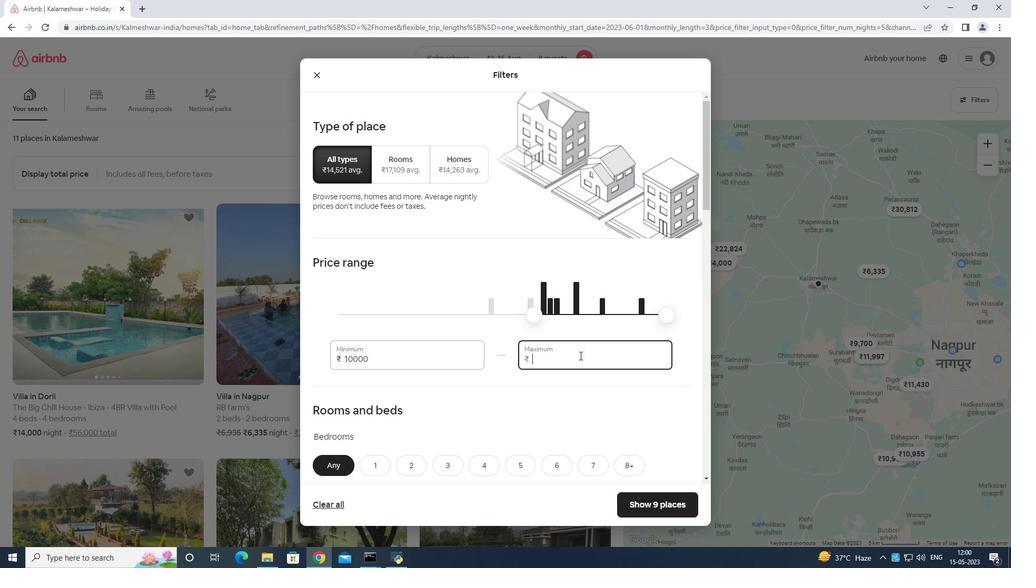 
Action: Mouse moved to (580, 352)
Screenshot: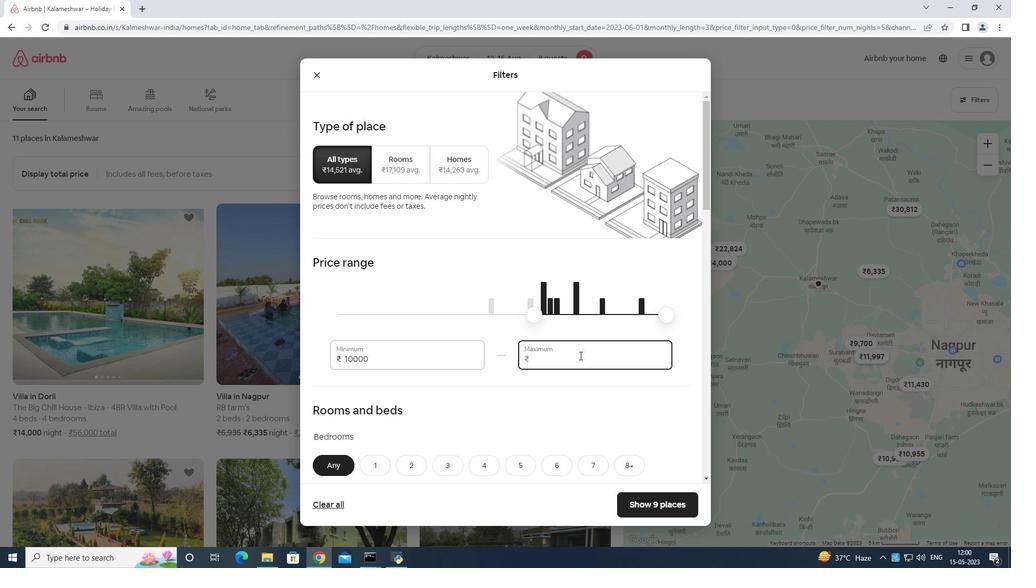 
Action: Key pressed 6
Screenshot: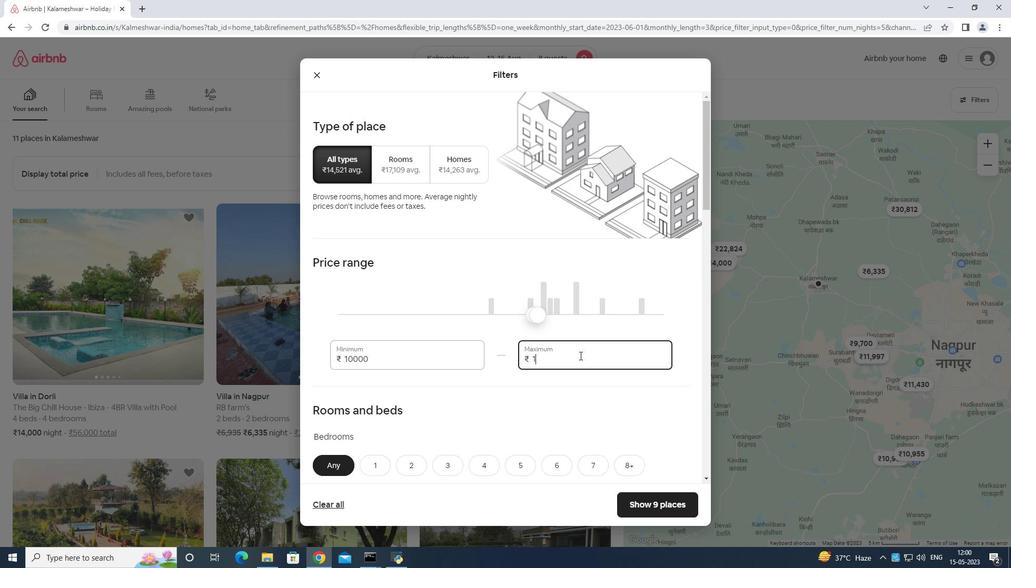 
Action: Mouse moved to (580, 351)
Screenshot: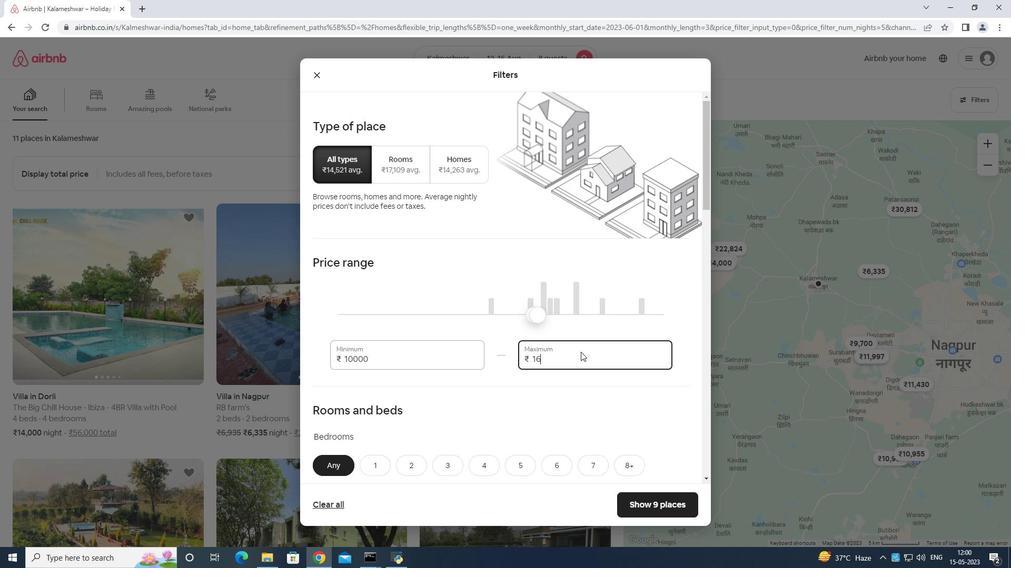 
Action: Key pressed 0
Screenshot: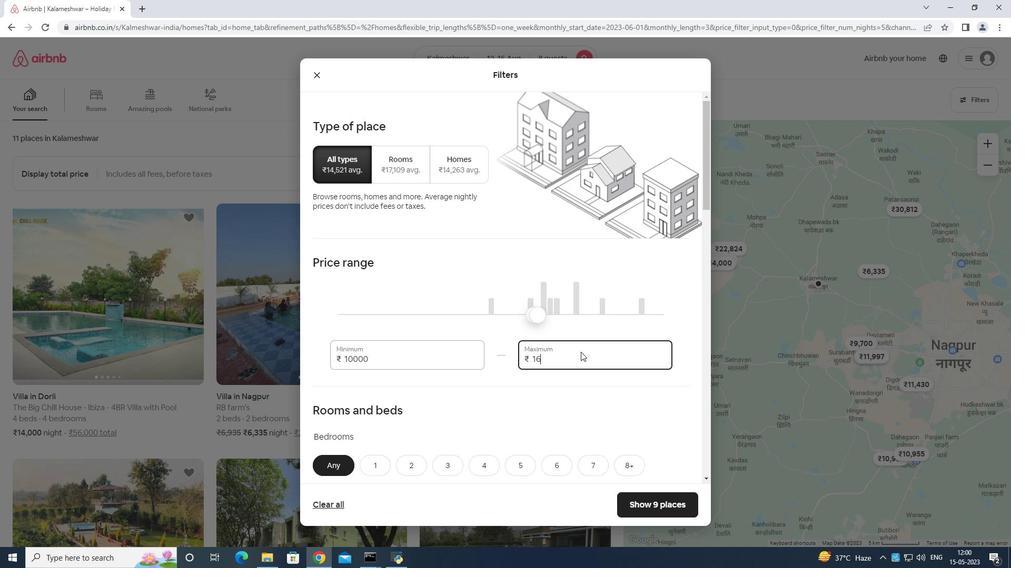 
Action: Mouse moved to (580, 351)
Screenshot: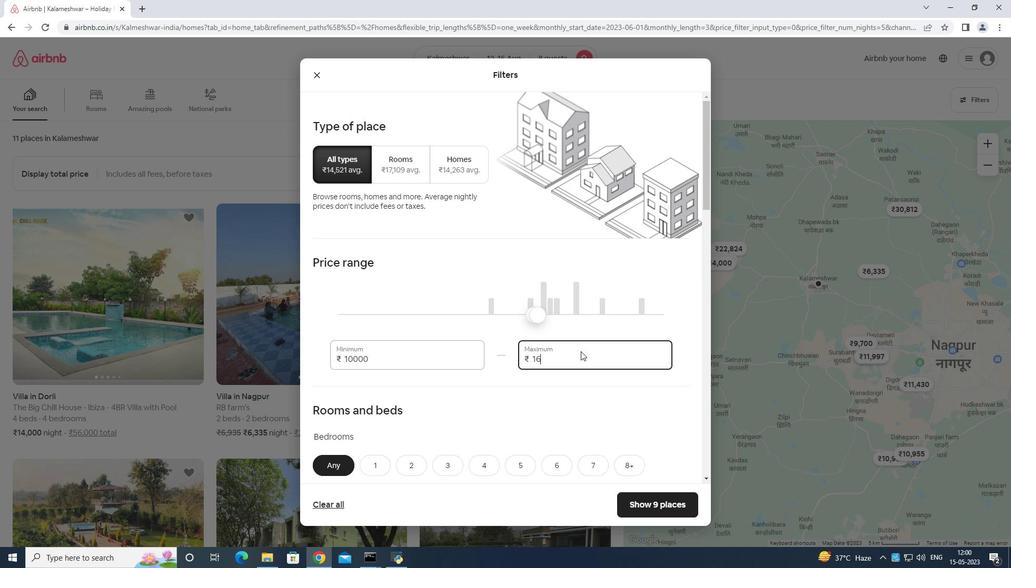 
Action: Key pressed 0
Screenshot: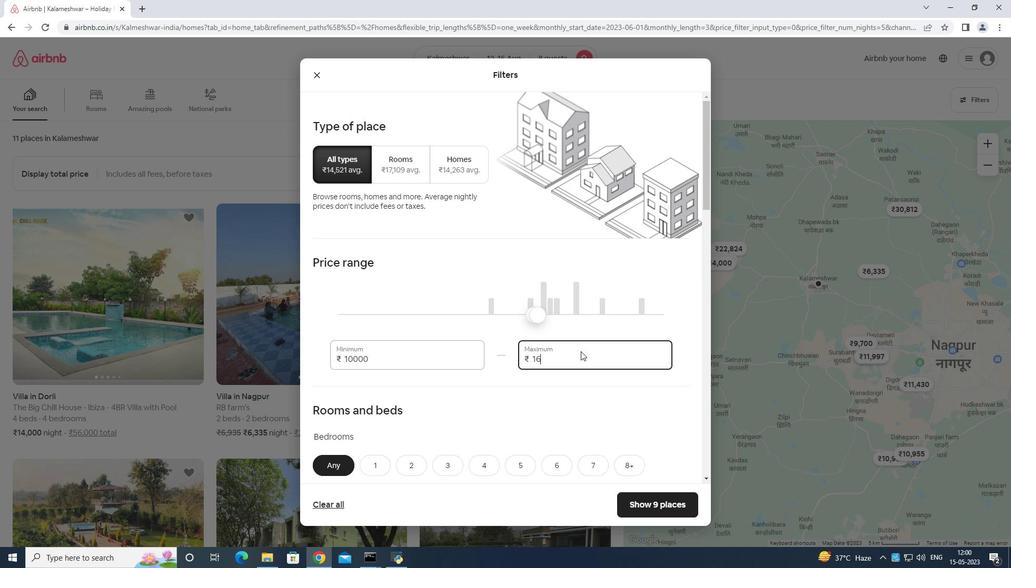 
Action: Mouse moved to (579, 352)
Screenshot: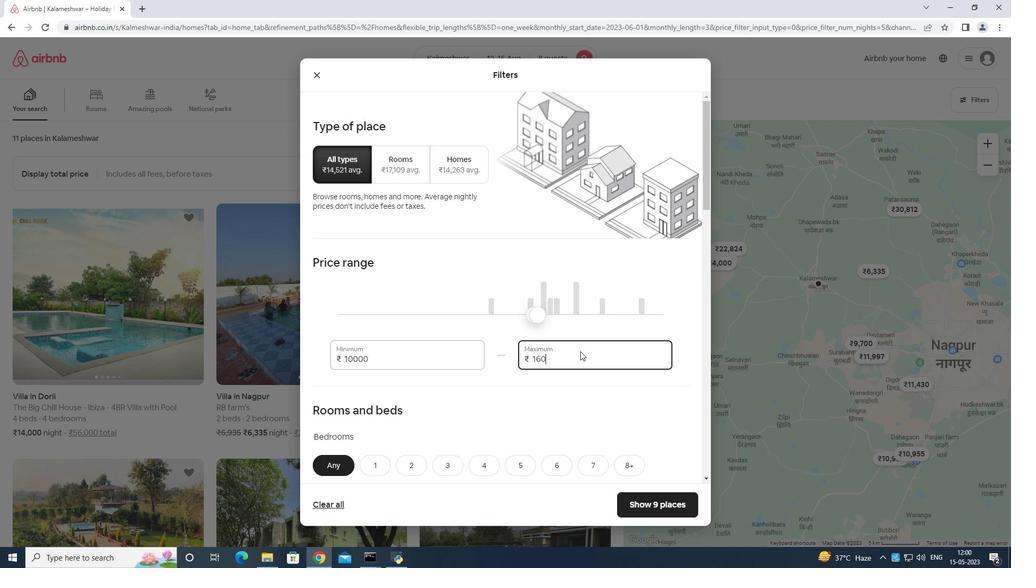 
Action: Key pressed 0
Screenshot: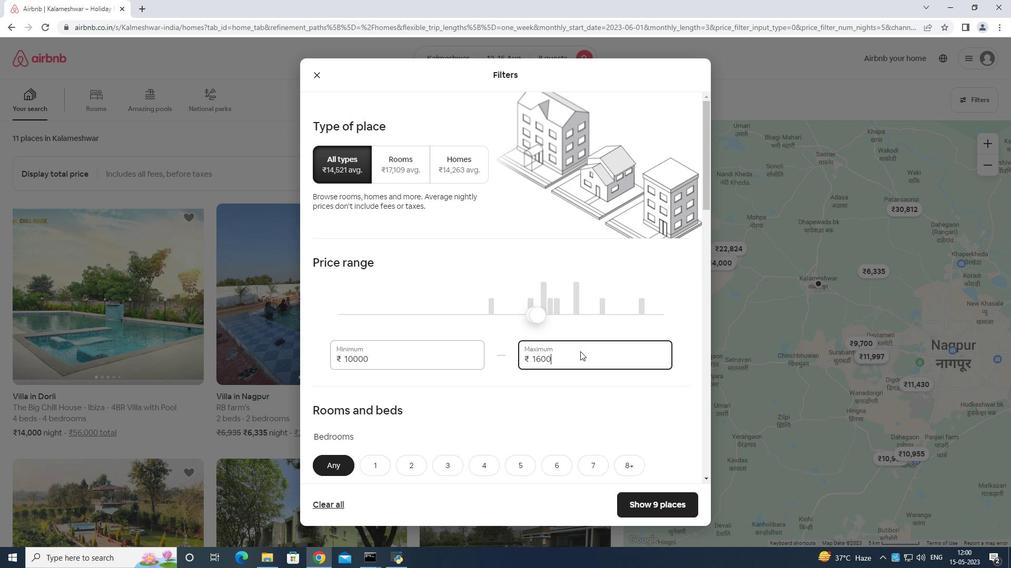 
Action: Mouse moved to (582, 344)
Screenshot: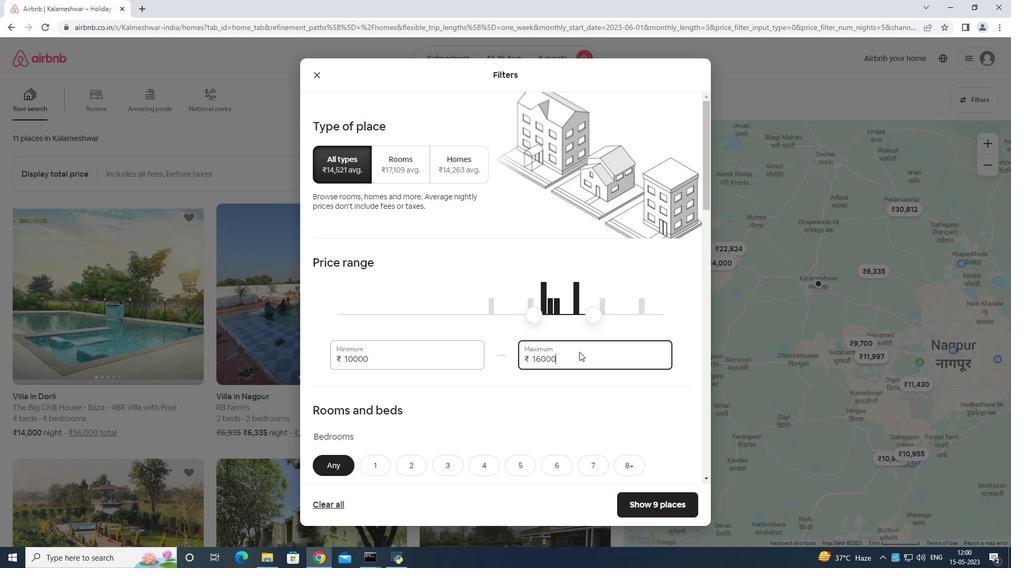 
Action: Mouse scrolled (582, 344) with delta (0, 0)
Screenshot: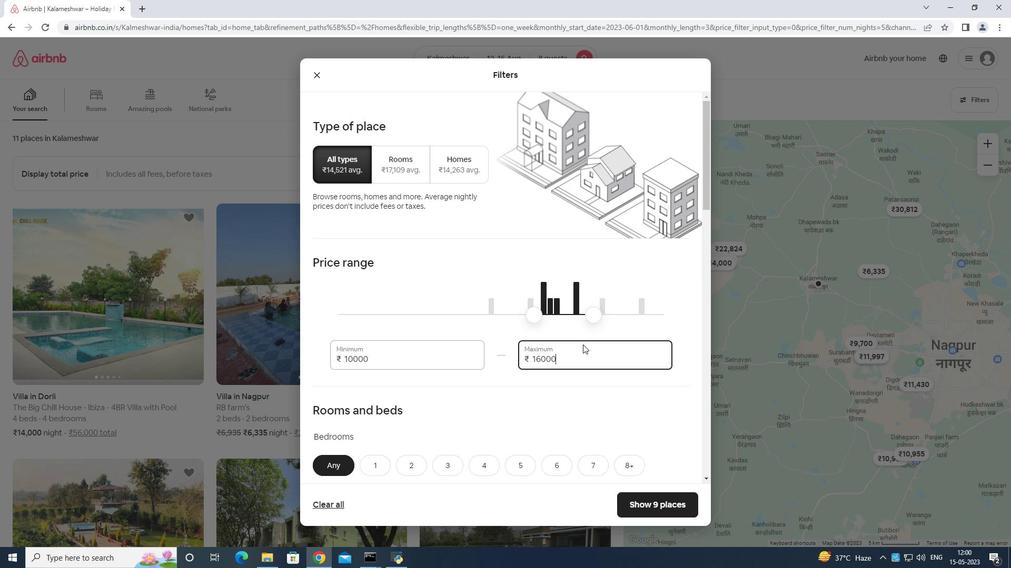 
Action: Mouse scrolled (582, 344) with delta (0, 0)
Screenshot: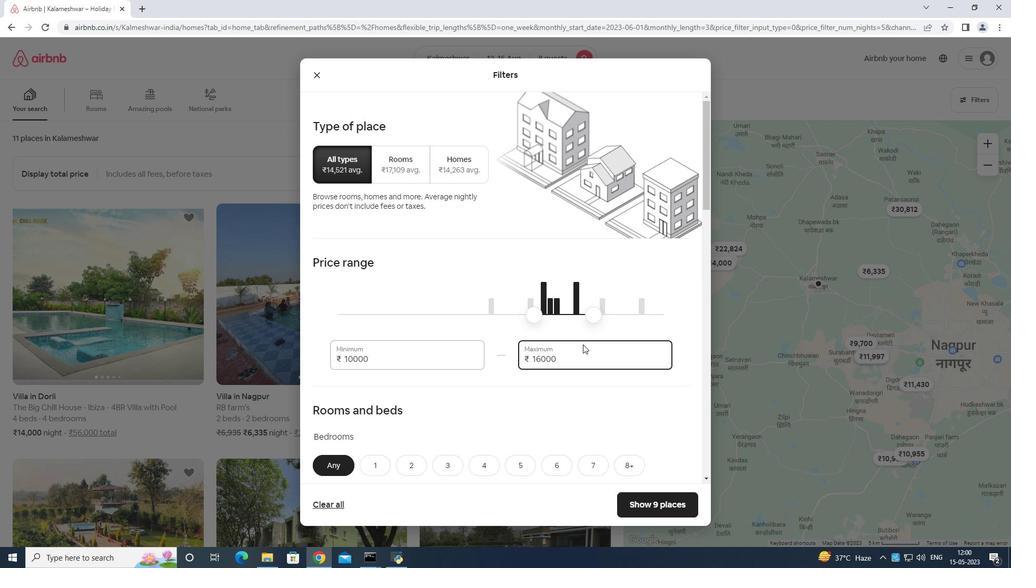
Action: Mouse moved to (581, 345)
Screenshot: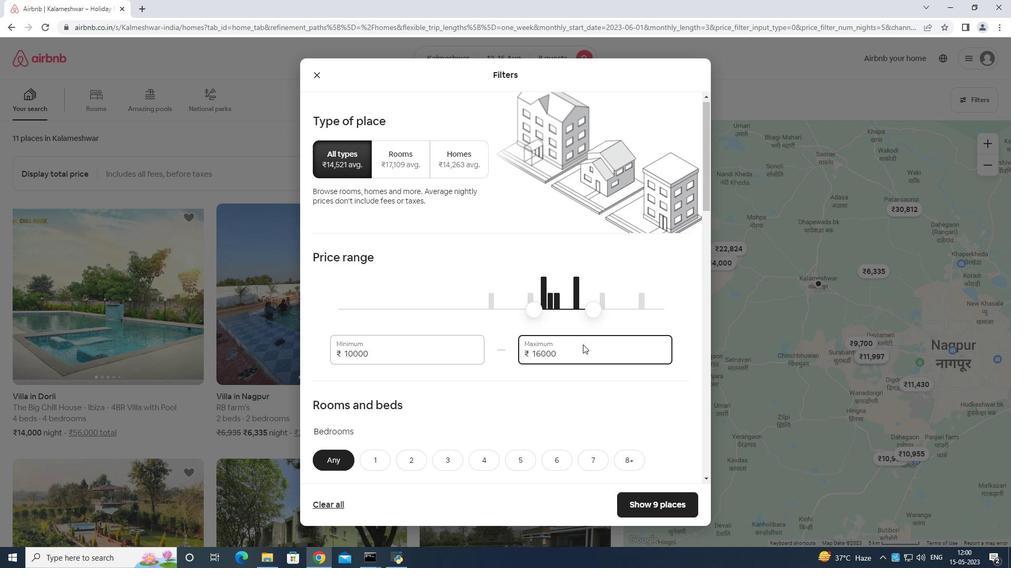 
Action: Mouse scrolled (581, 345) with delta (0, 0)
Screenshot: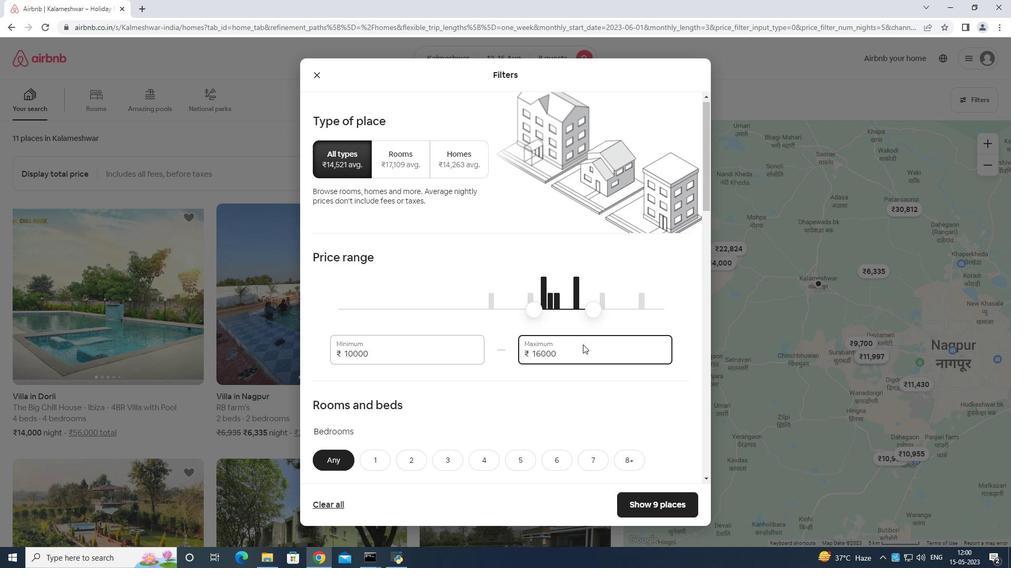
Action: Mouse moved to (580, 348)
Screenshot: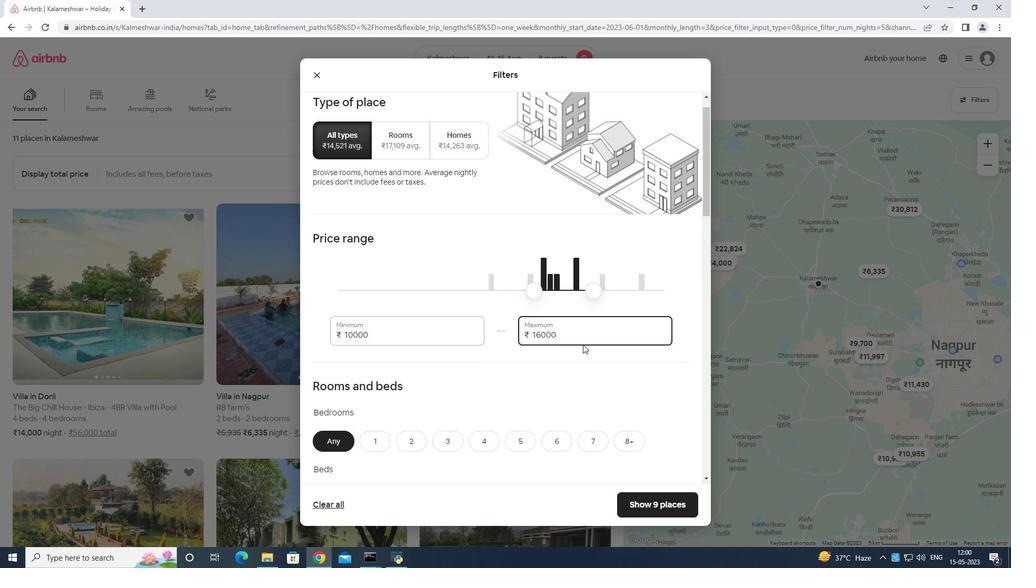 
Action: Mouse scrolled (580, 348) with delta (0, 0)
Screenshot: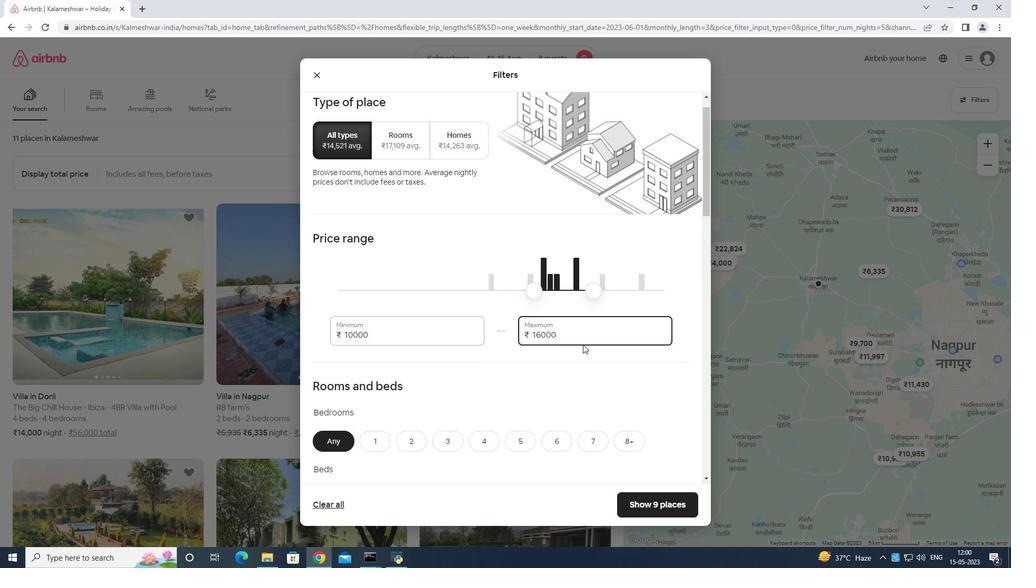
Action: Mouse moved to (580, 348)
Screenshot: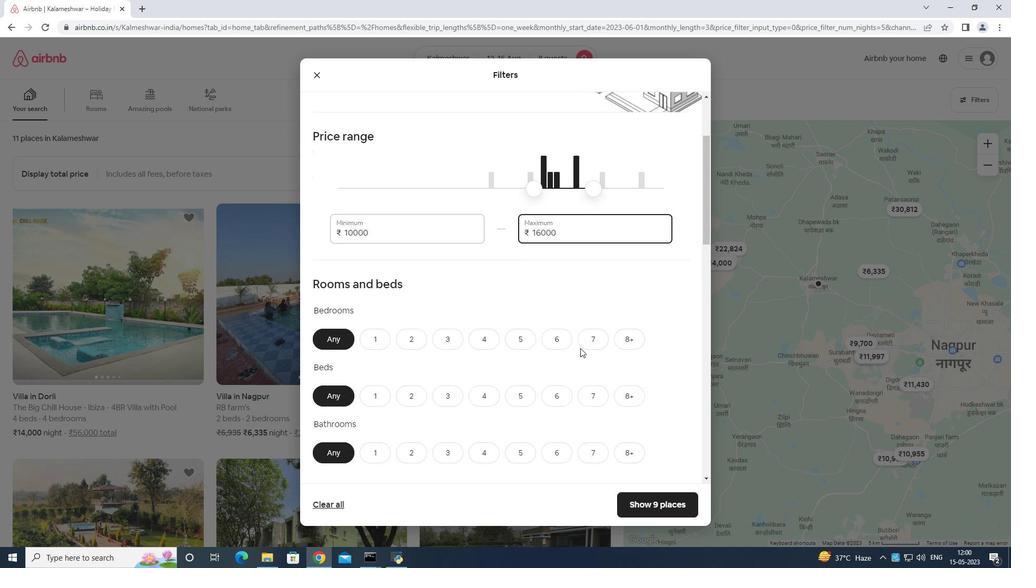 
Action: Mouse scrolled (580, 348) with delta (0, 0)
Screenshot: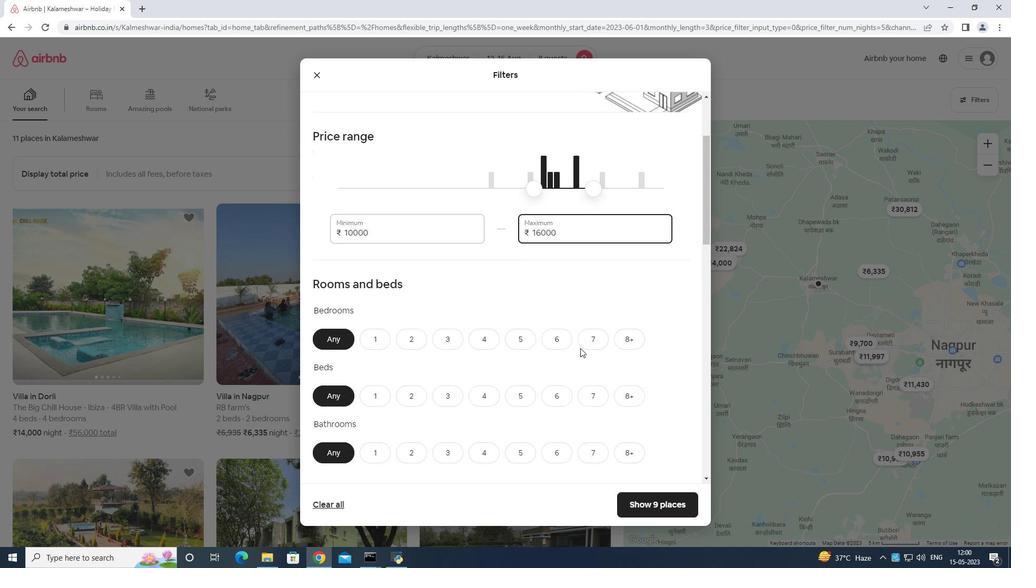 
Action: Mouse moved to (610, 194)
Screenshot: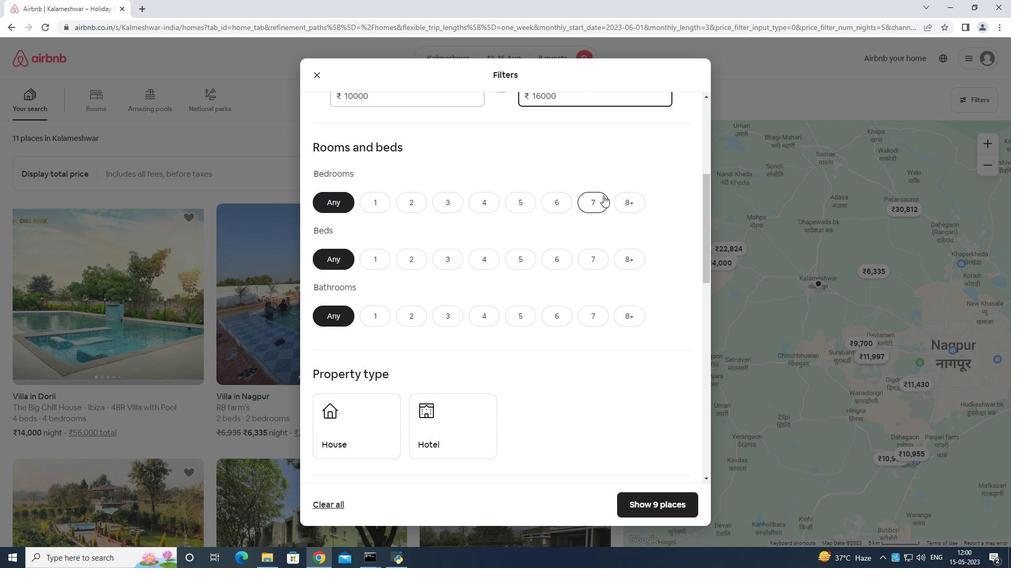 
Action: Mouse pressed left at (610, 194)
Screenshot: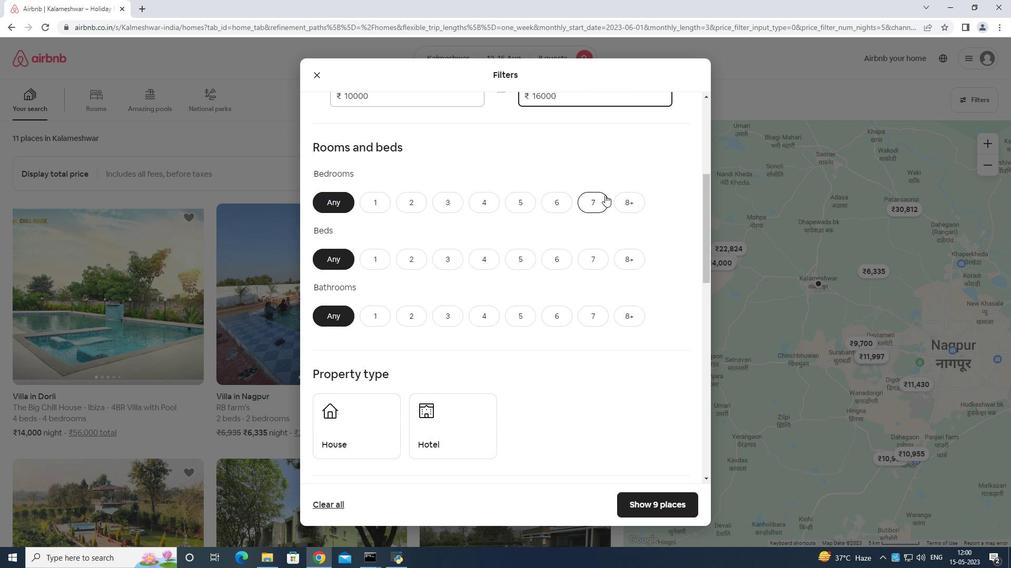 
Action: Mouse moved to (625, 200)
Screenshot: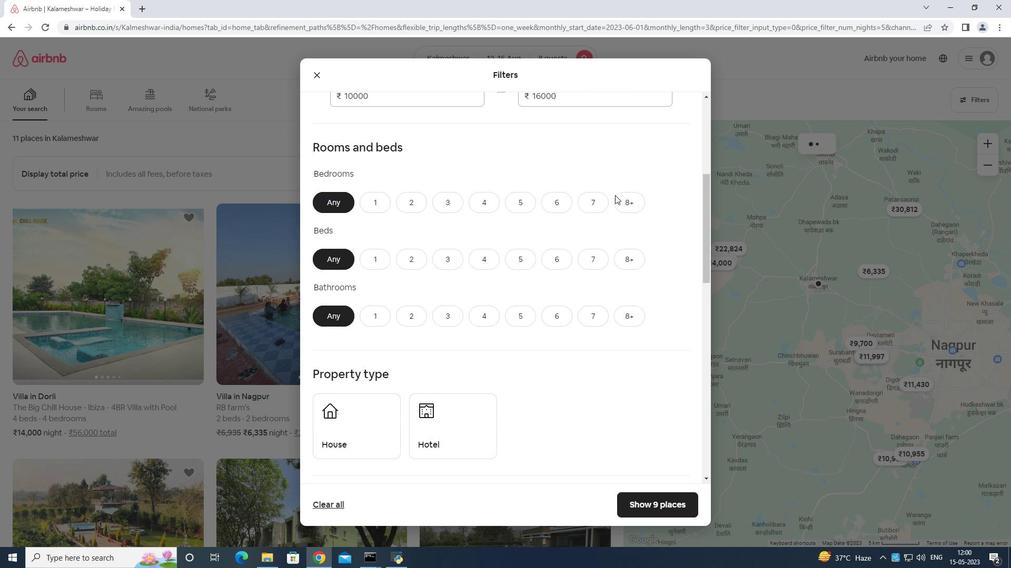 
Action: Mouse pressed left at (625, 200)
Screenshot: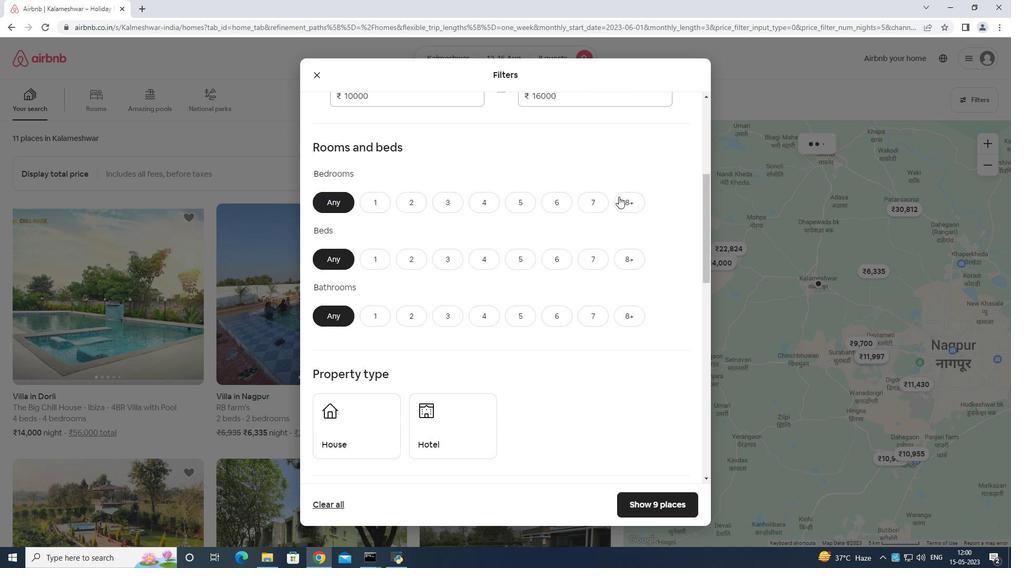 
Action: Mouse moved to (639, 261)
Screenshot: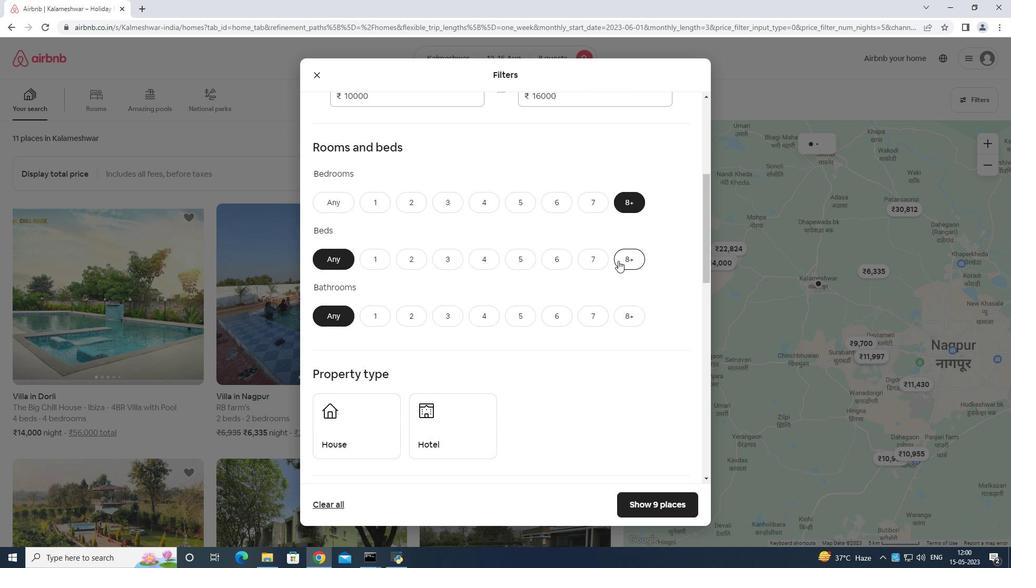 
Action: Mouse pressed left at (639, 261)
Screenshot: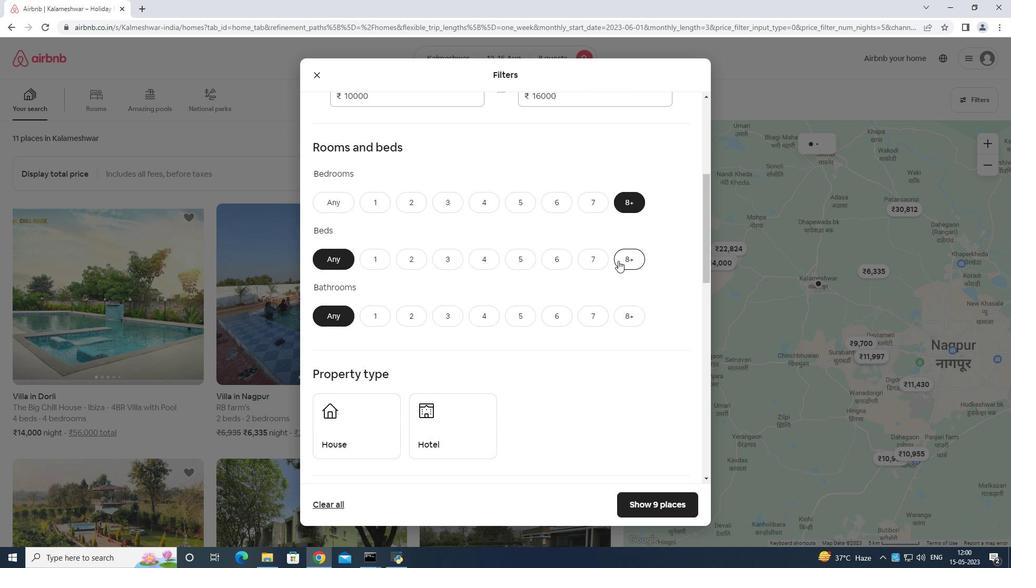 
Action: Mouse moved to (632, 314)
Screenshot: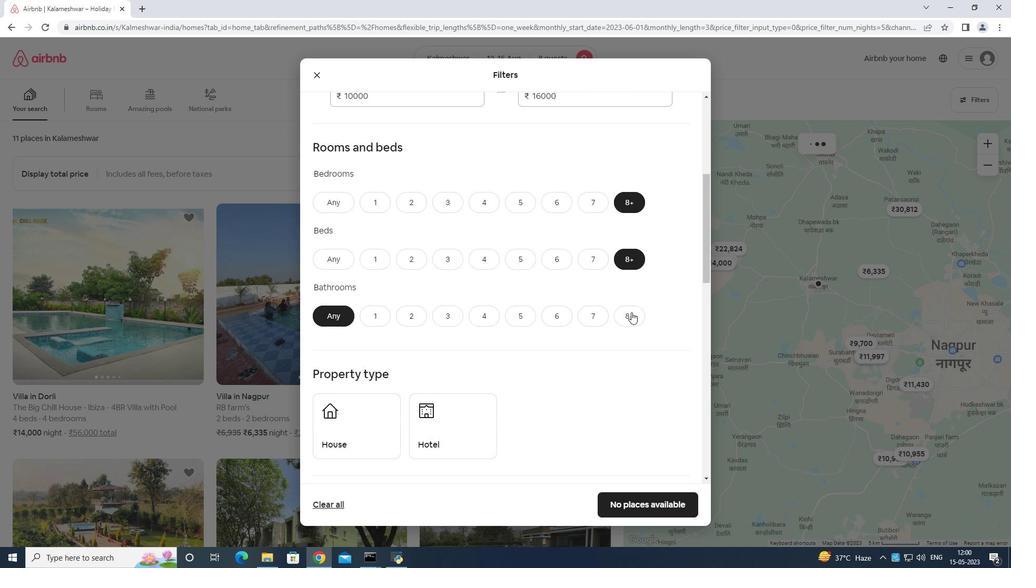 
Action: Mouse pressed left at (632, 314)
Screenshot: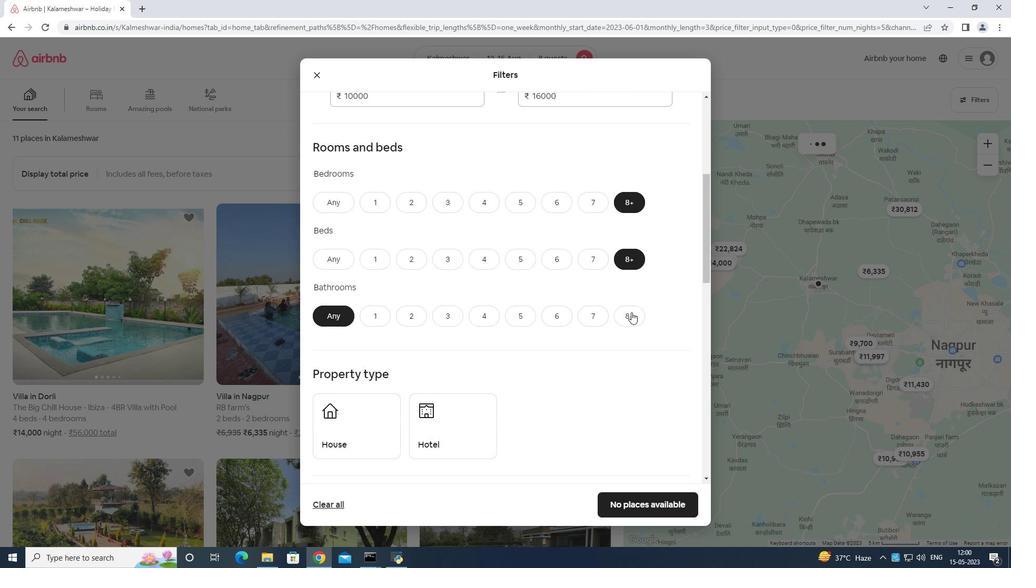 
Action: Mouse moved to (634, 289)
Screenshot: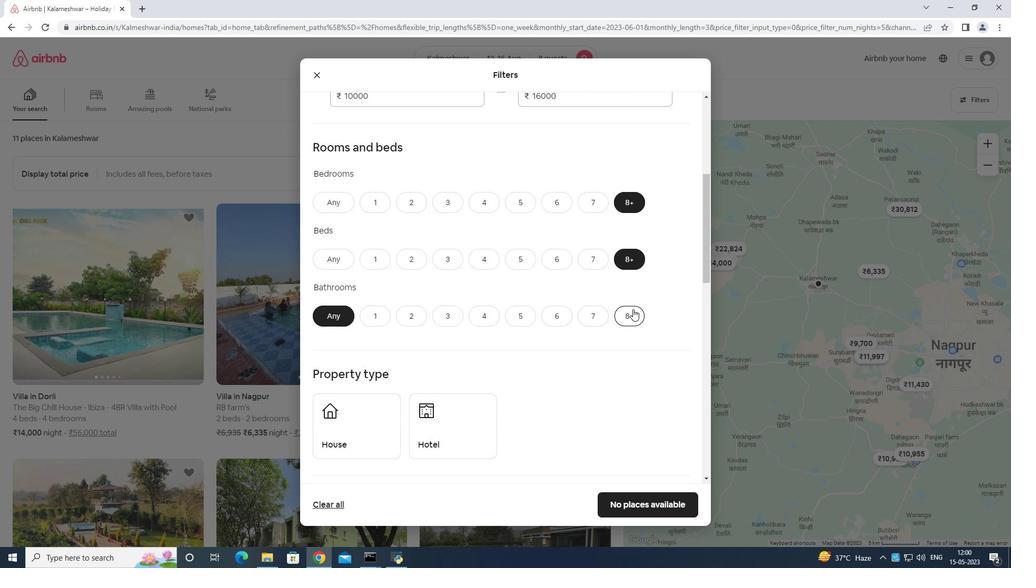 
Action: Mouse scrolled (634, 288) with delta (0, 0)
Screenshot: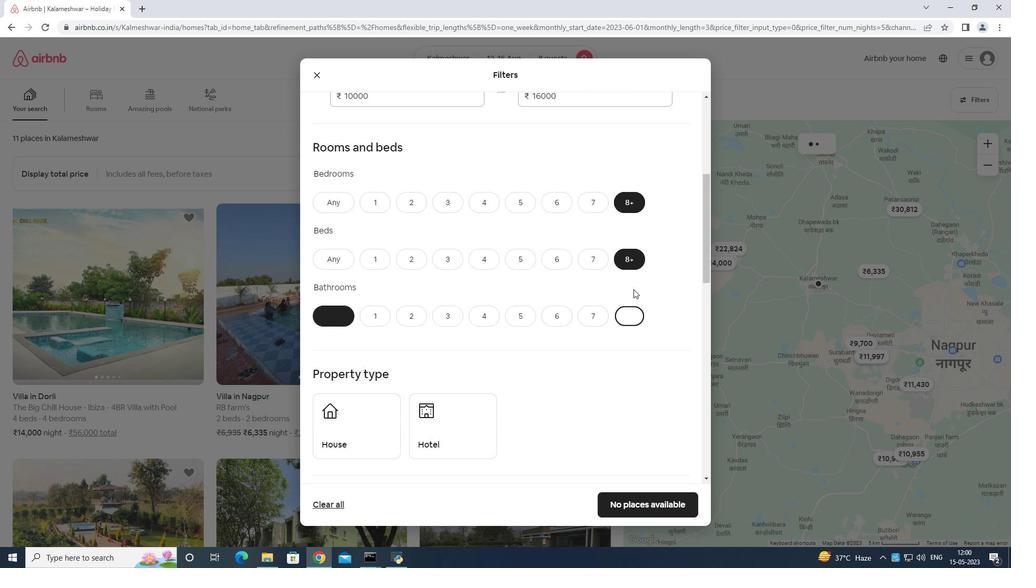 
Action: Mouse scrolled (634, 288) with delta (0, 0)
Screenshot: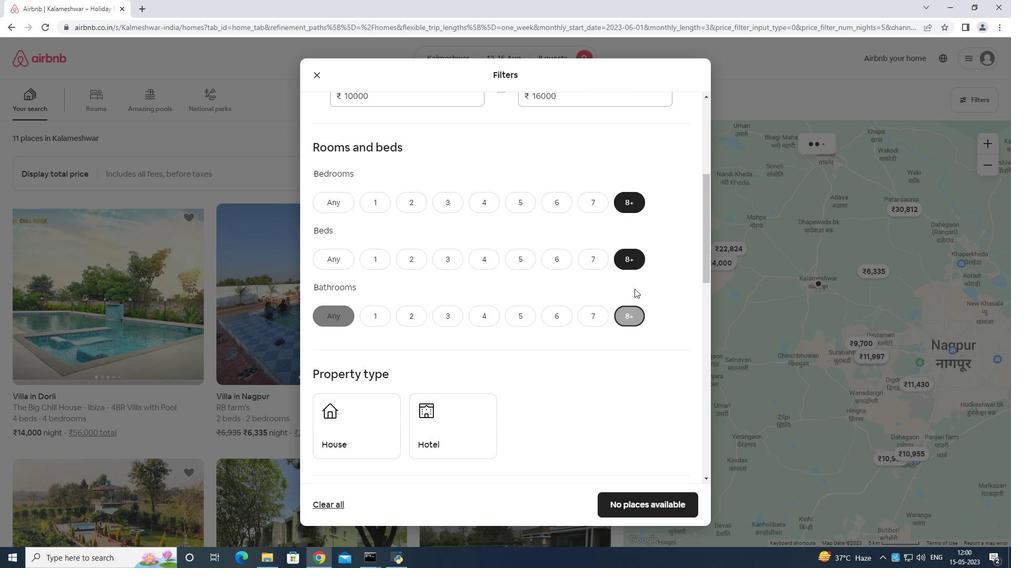 
Action: Mouse moved to (633, 289)
Screenshot: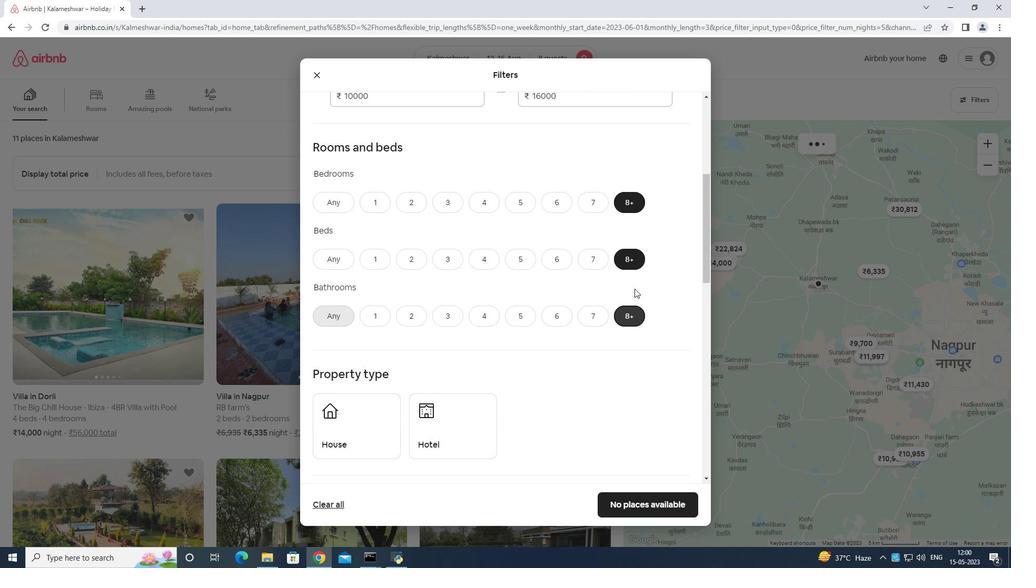
Action: Mouse scrolled (633, 288) with delta (0, 0)
Screenshot: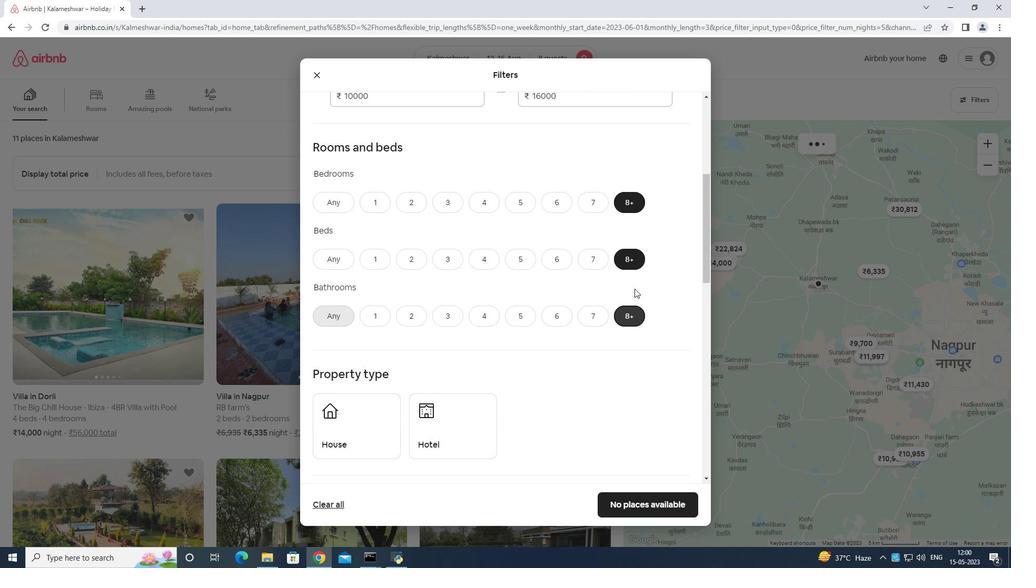 
Action: Mouse moved to (632, 289)
Screenshot: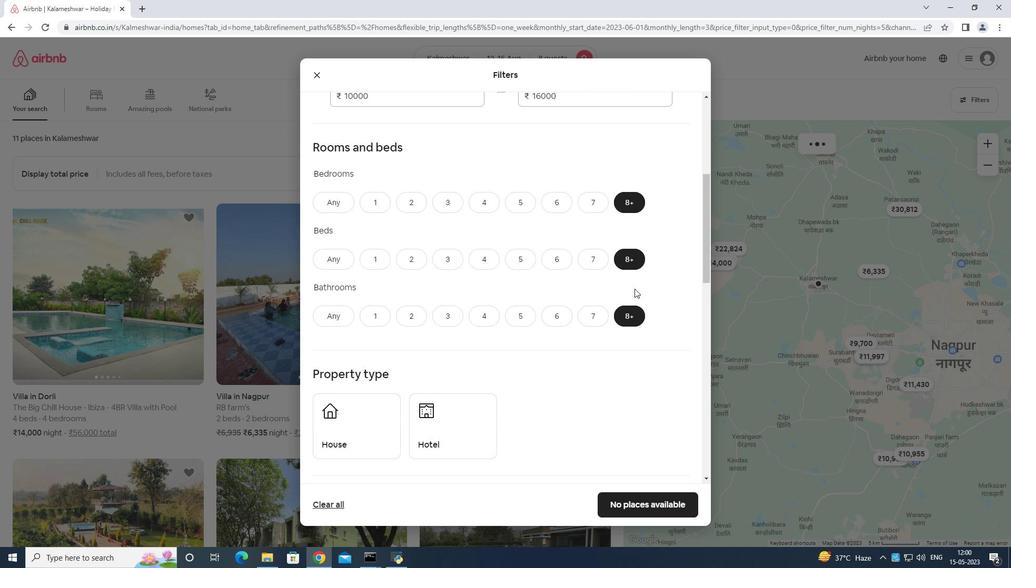 
Action: Mouse scrolled (632, 288) with delta (0, 0)
Screenshot: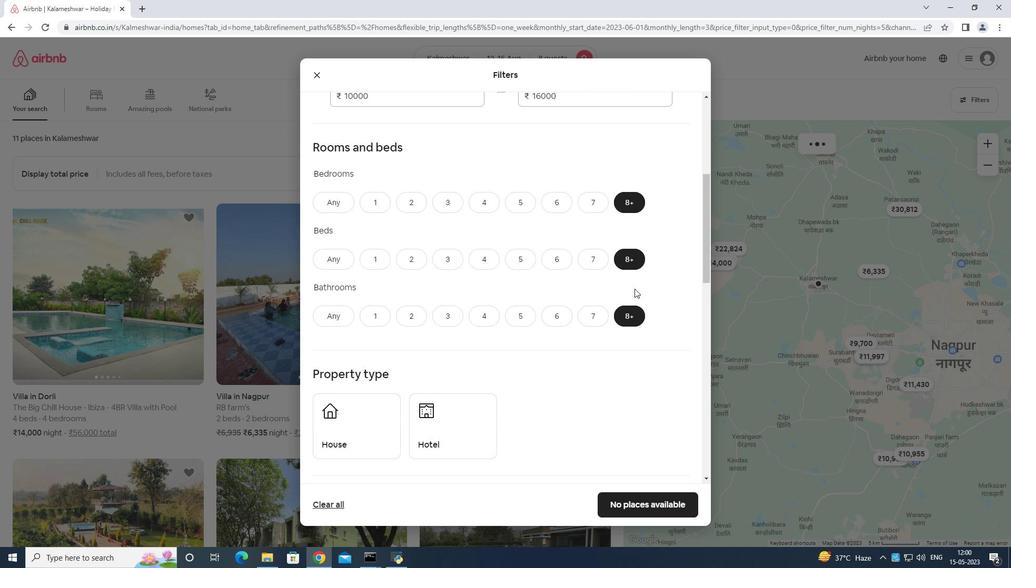 
Action: Mouse moved to (632, 289)
Screenshot: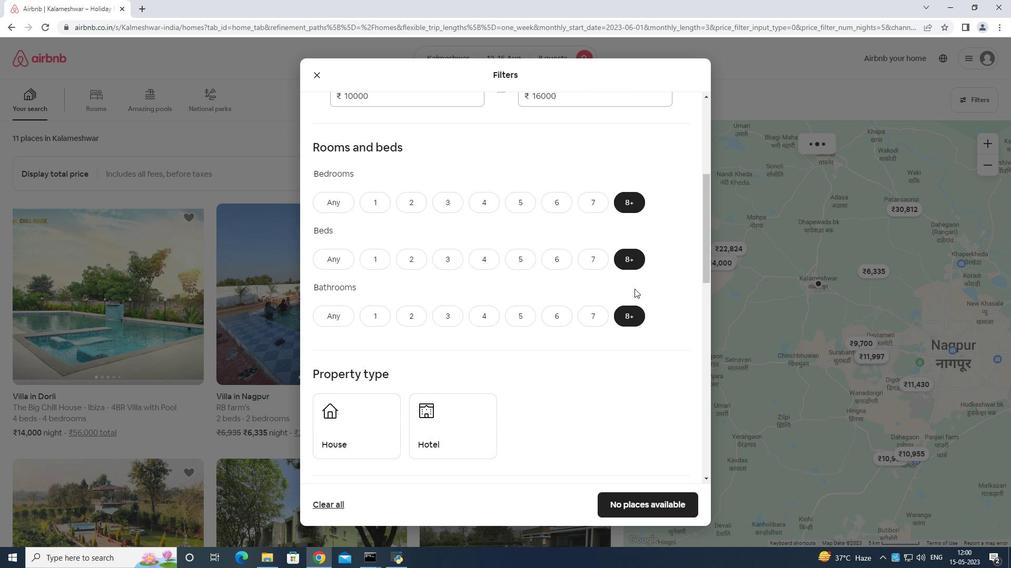 
Action: Mouse scrolled (632, 288) with delta (0, 0)
Screenshot: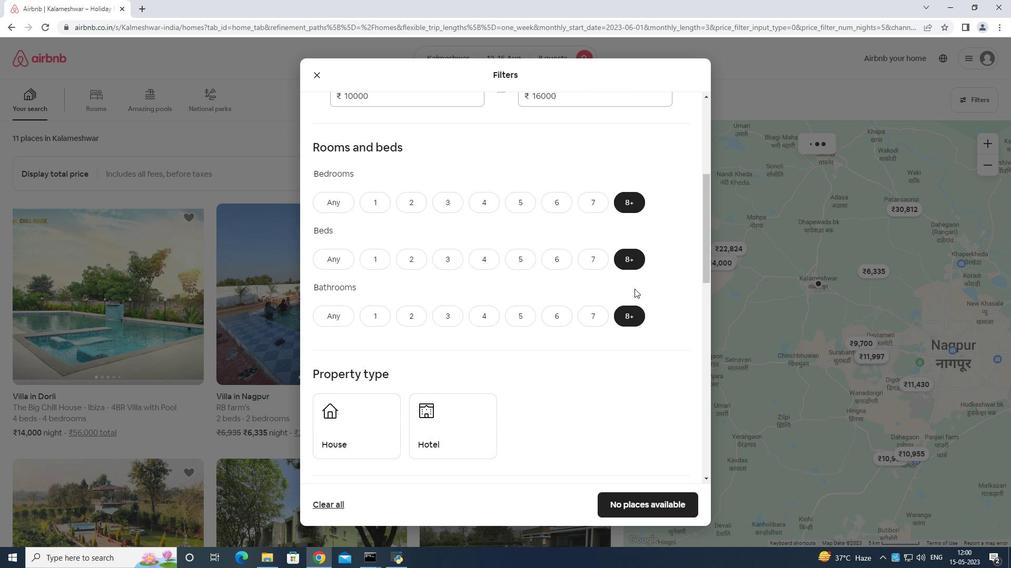 
Action: Mouse moved to (363, 153)
Screenshot: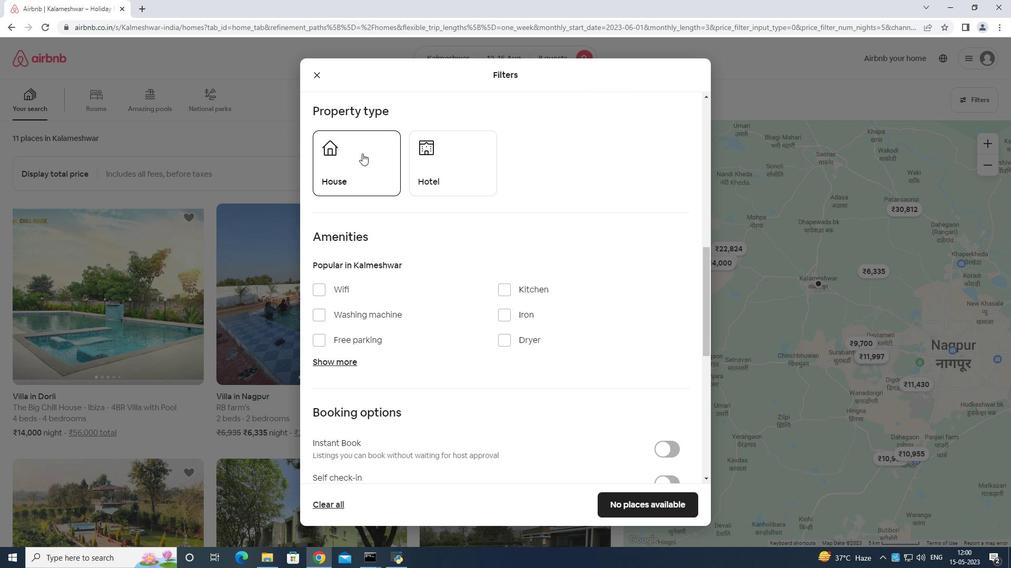 
Action: Mouse pressed left at (363, 153)
Screenshot: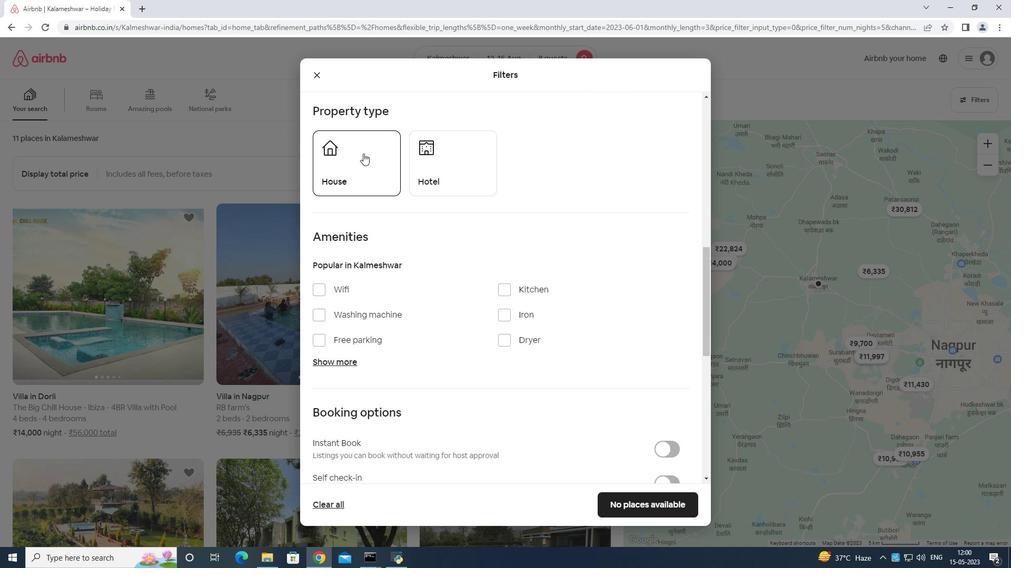 
Action: Mouse moved to (463, 169)
Screenshot: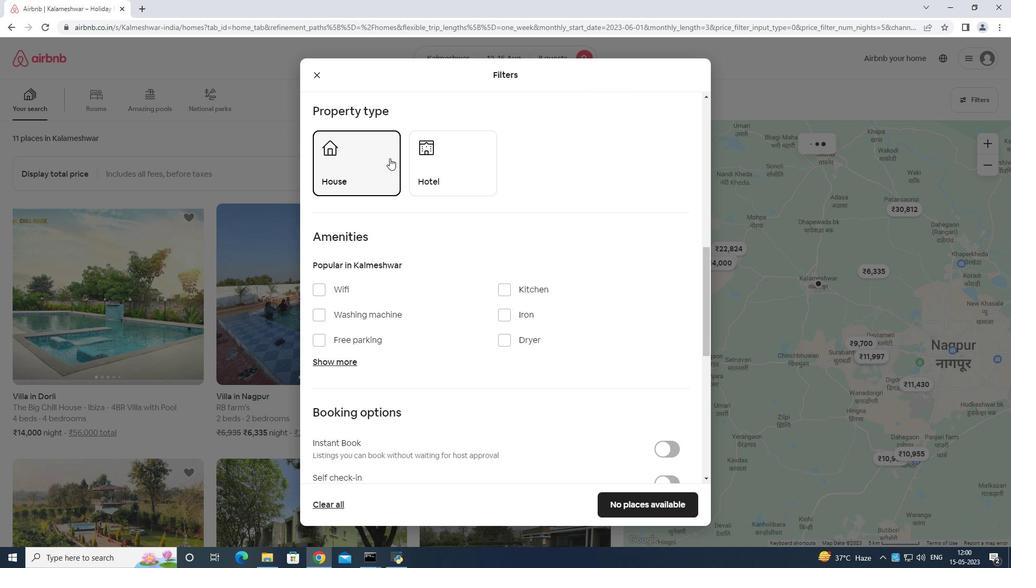 
Action: Mouse pressed left at (463, 169)
Screenshot: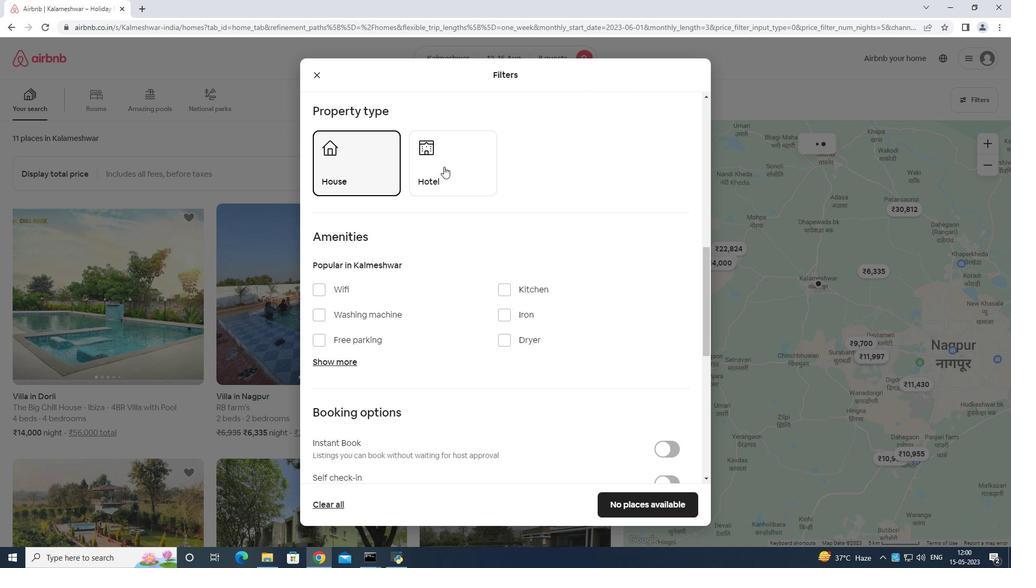 
Action: Mouse moved to (488, 175)
Screenshot: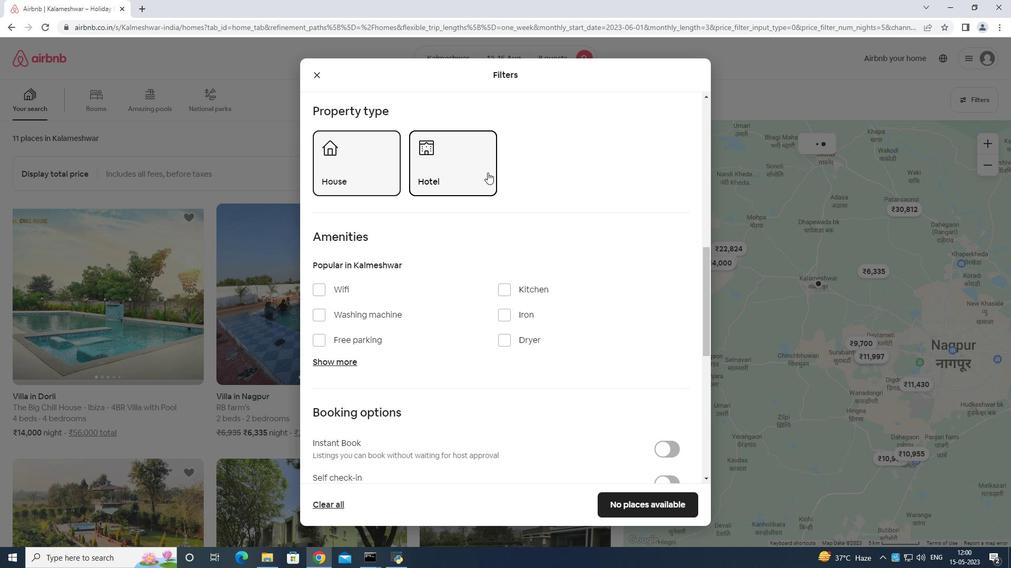 
Action: Mouse scrolled (488, 175) with delta (0, 0)
Screenshot: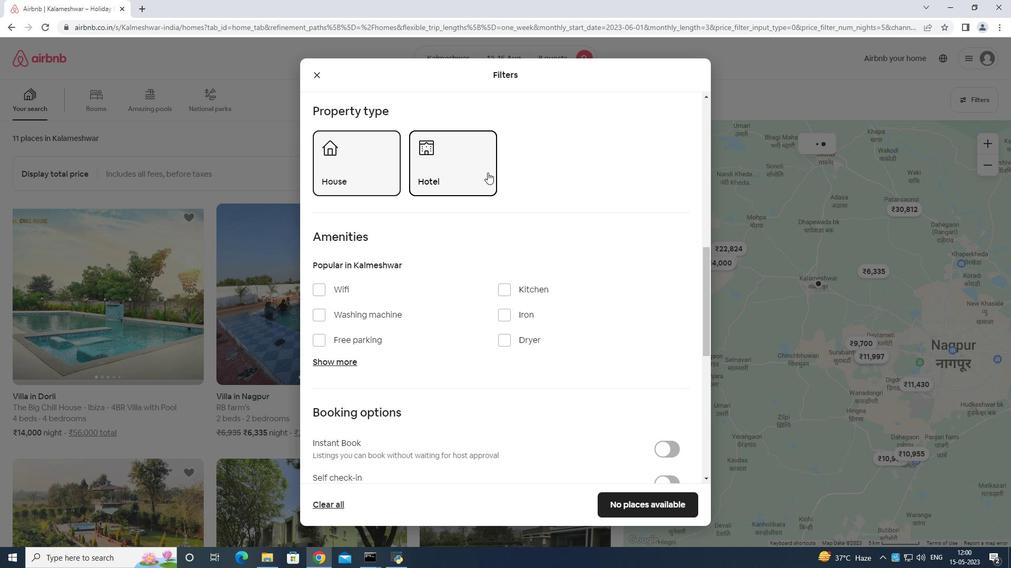 
Action: Mouse moved to (489, 181)
Screenshot: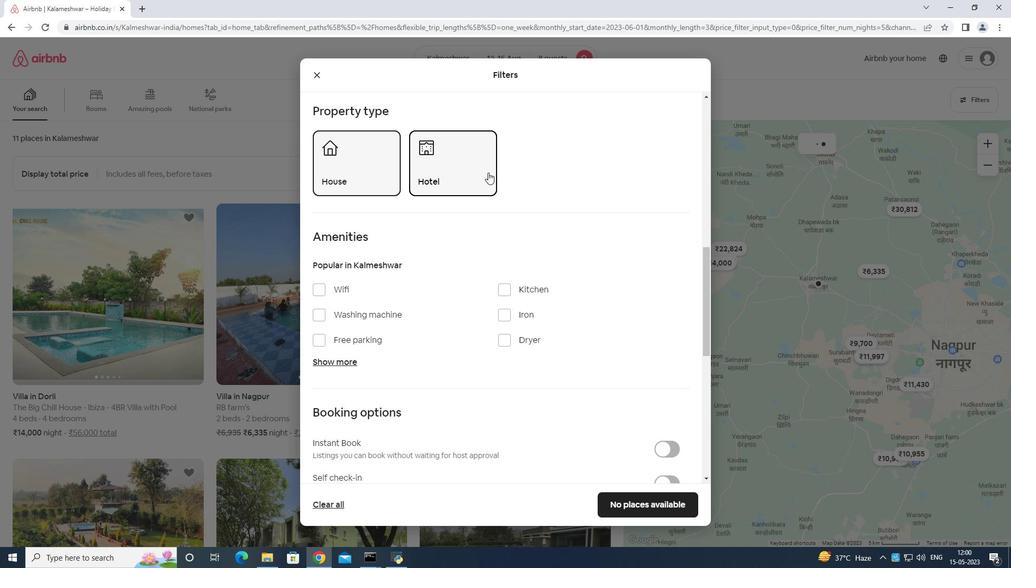 
Action: Mouse scrolled (489, 180) with delta (0, 0)
Screenshot: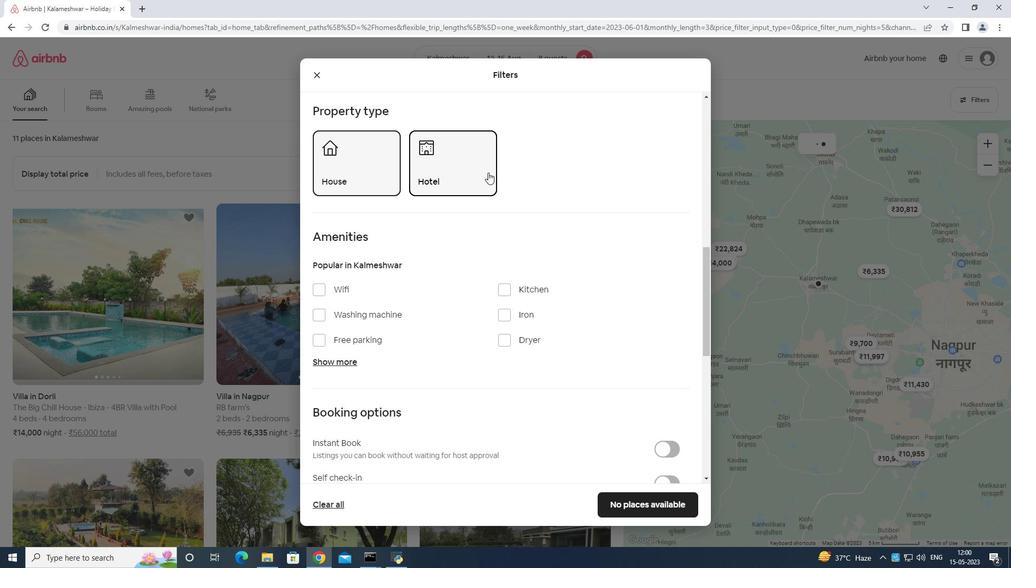 
Action: Mouse moved to (489, 183)
Screenshot: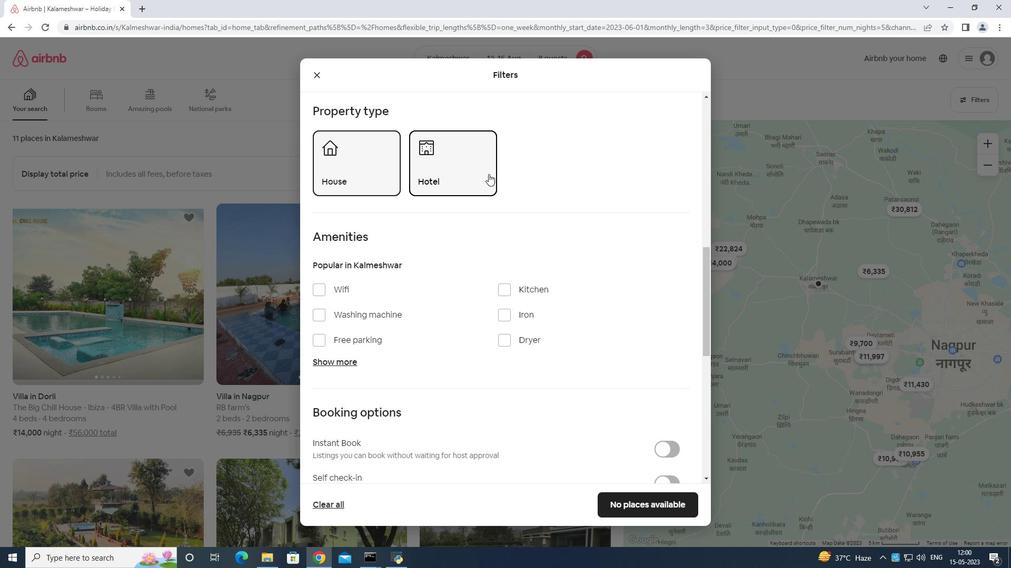 
Action: Mouse scrolled (489, 182) with delta (0, 0)
Screenshot: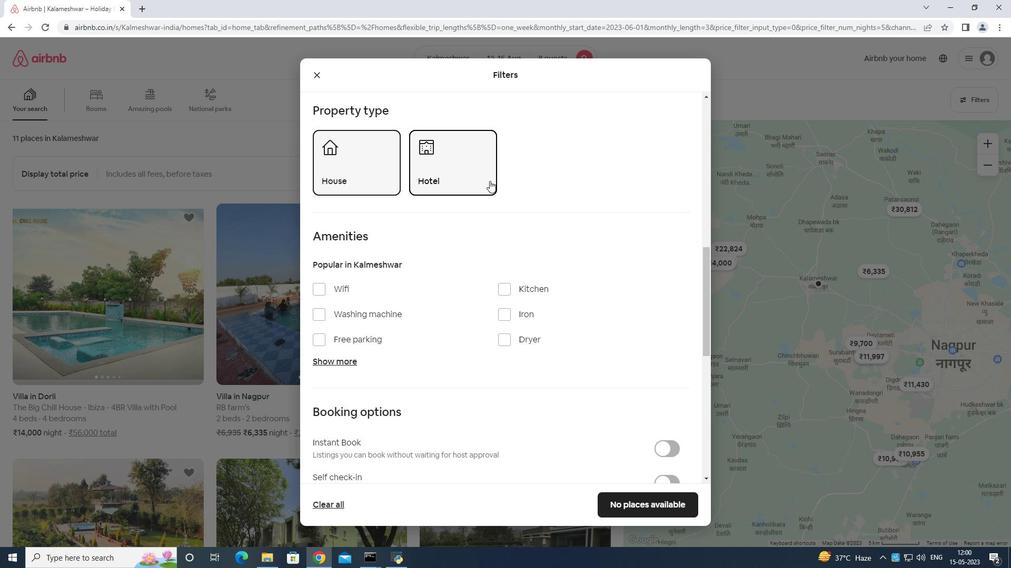 
Action: Mouse moved to (341, 130)
Screenshot: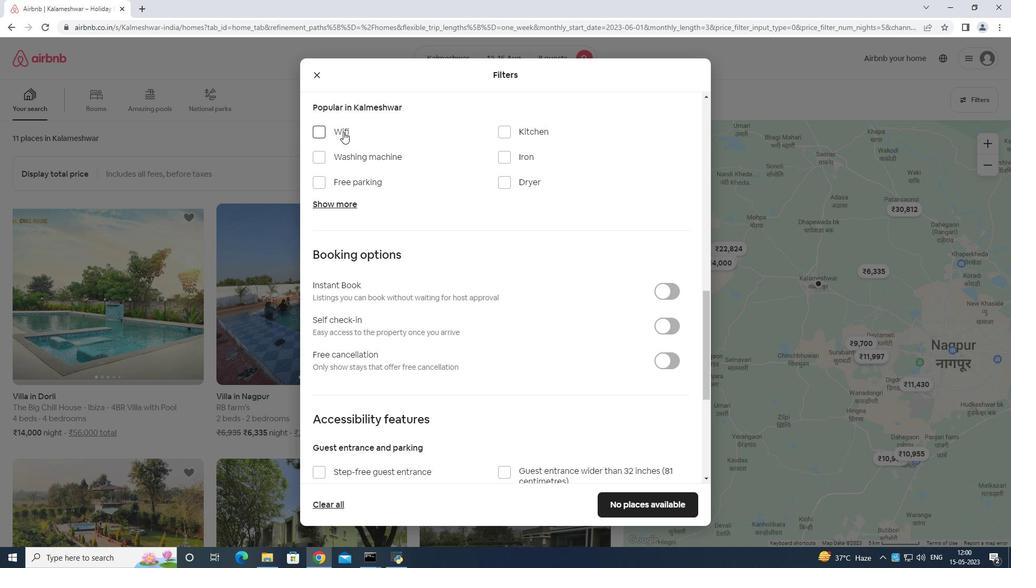 
Action: Mouse pressed left at (341, 130)
Screenshot: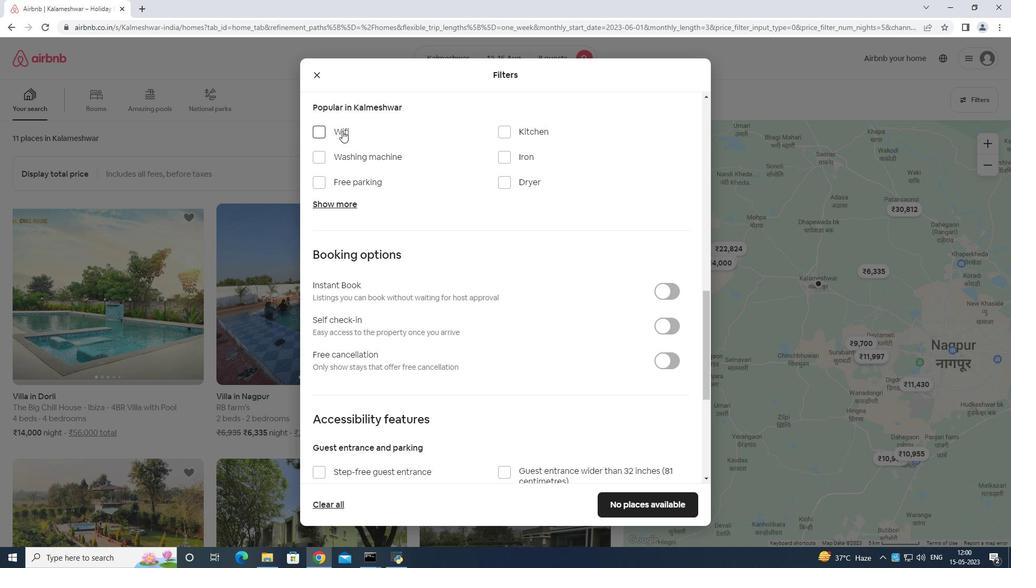 
Action: Mouse moved to (332, 180)
Screenshot: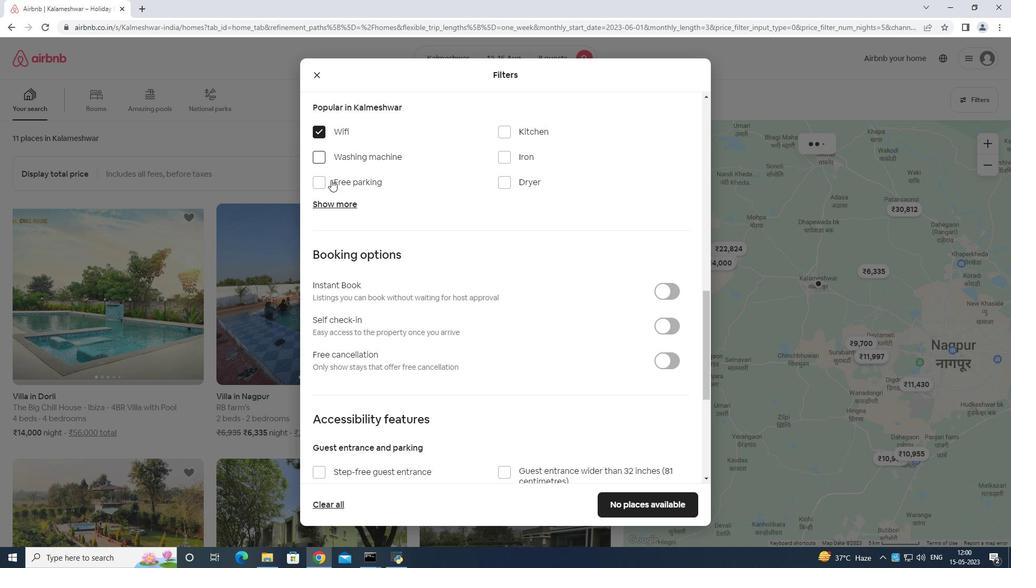
Action: Mouse pressed left at (332, 180)
Screenshot: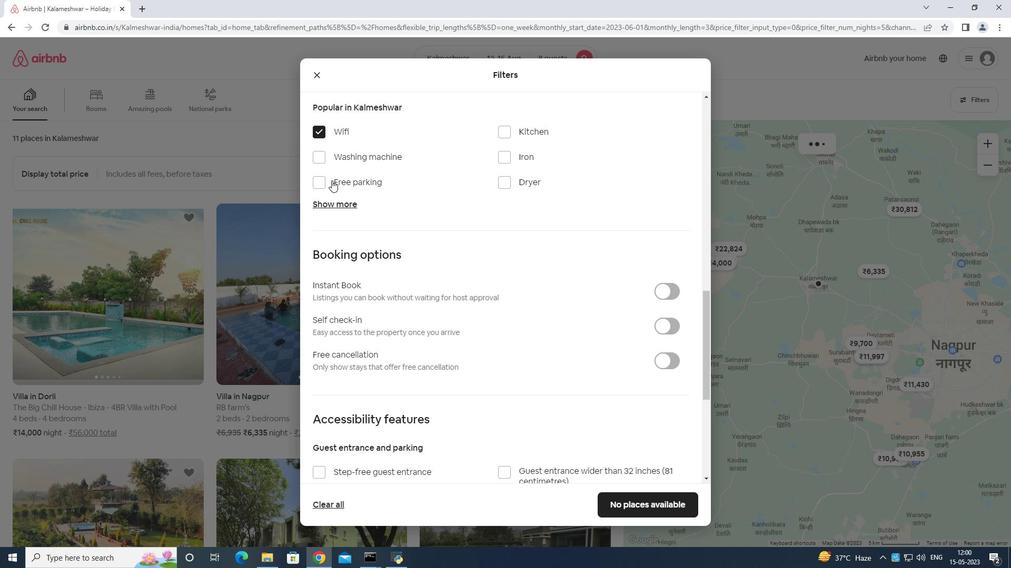 
Action: Mouse moved to (338, 201)
Screenshot: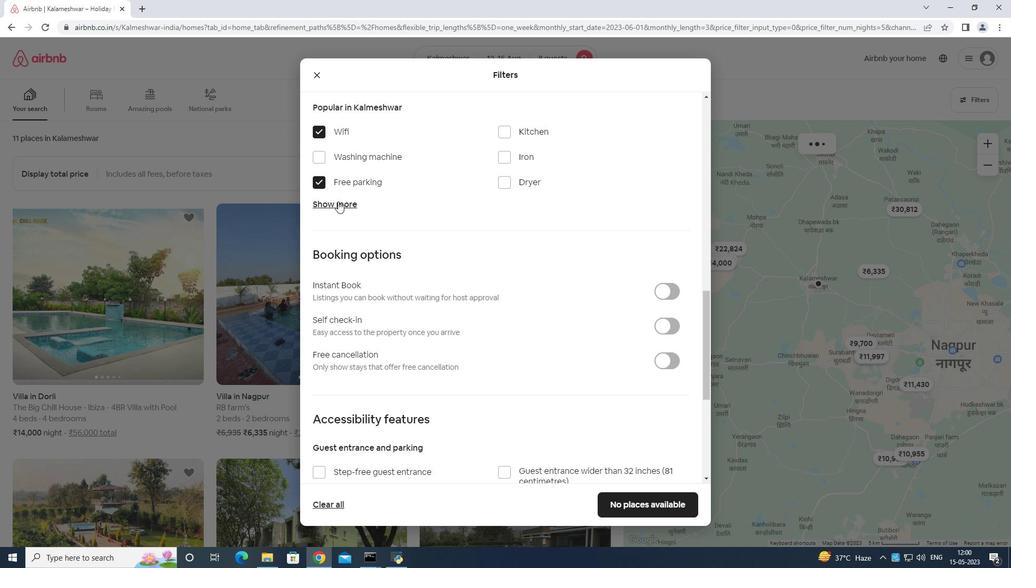 
Action: Mouse pressed left at (338, 201)
Screenshot: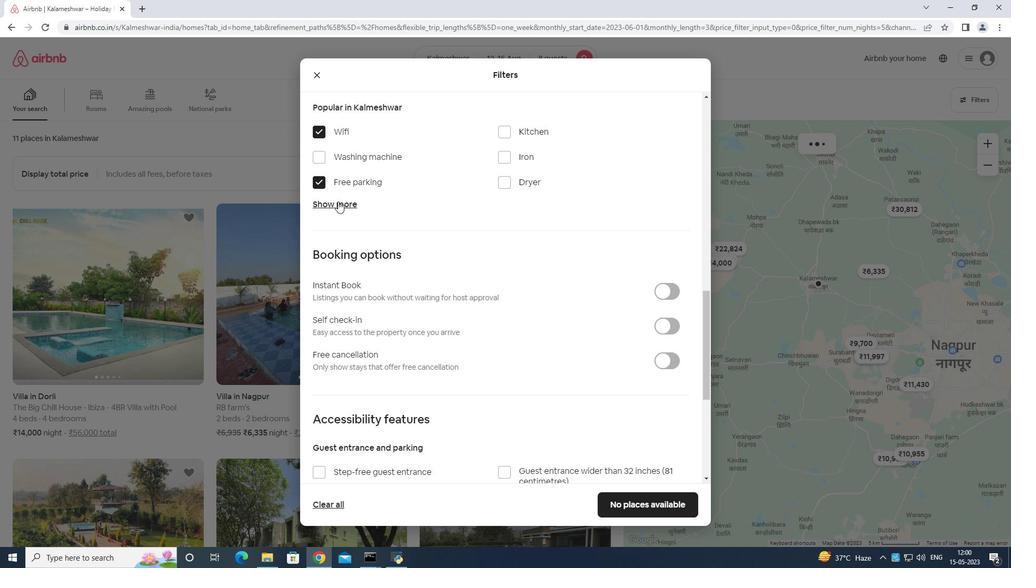 
Action: Mouse moved to (502, 264)
Screenshot: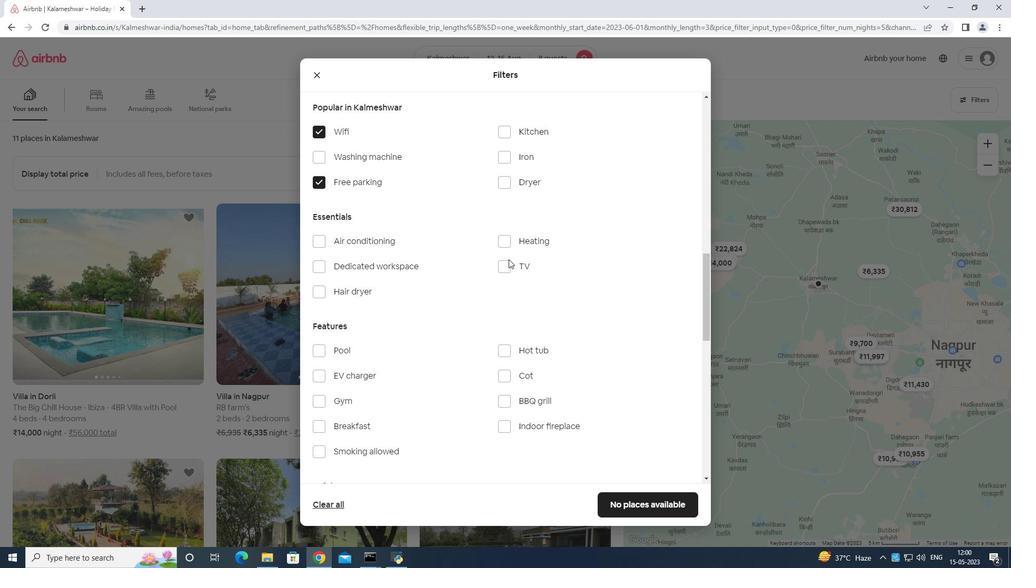 
Action: Mouse pressed left at (502, 264)
Screenshot: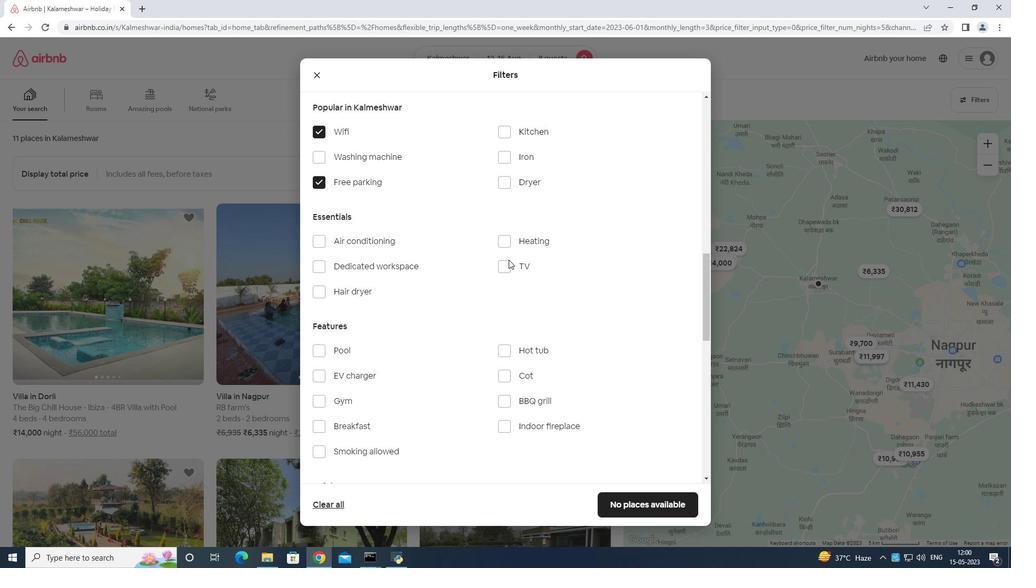
Action: Mouse moved to (488, 226)
Screenshot: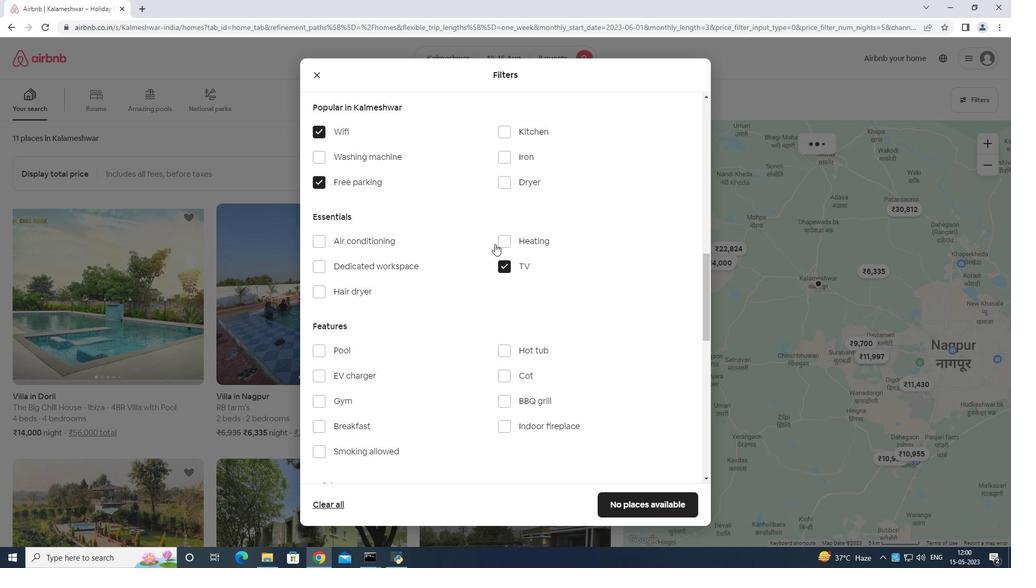
Action: Mouse scrolled (488, 226) with delta (0, 0)
Screenshot: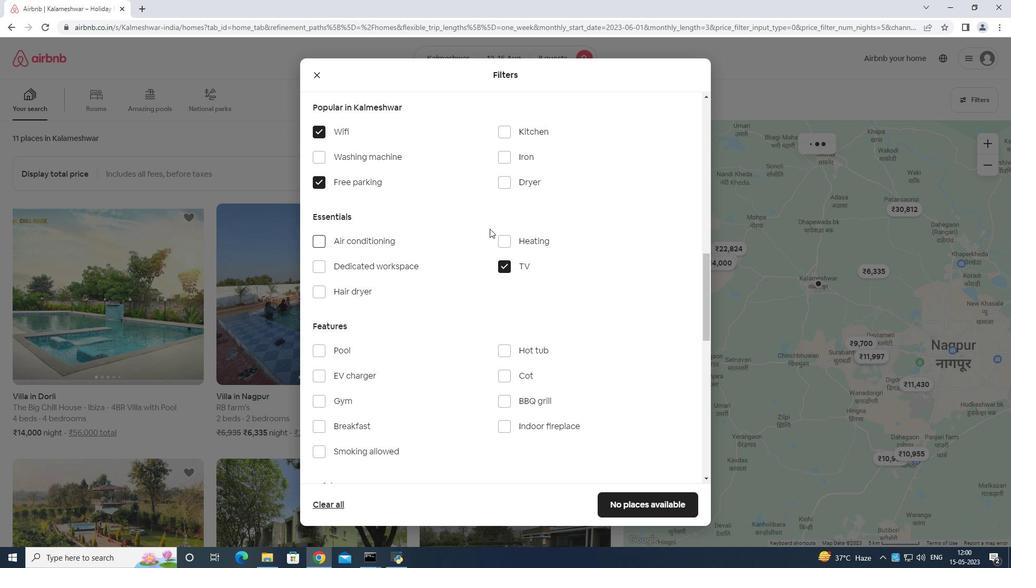 
Action: Mouse scrolled (488, 226) with delta (0, 0)
Screenshot: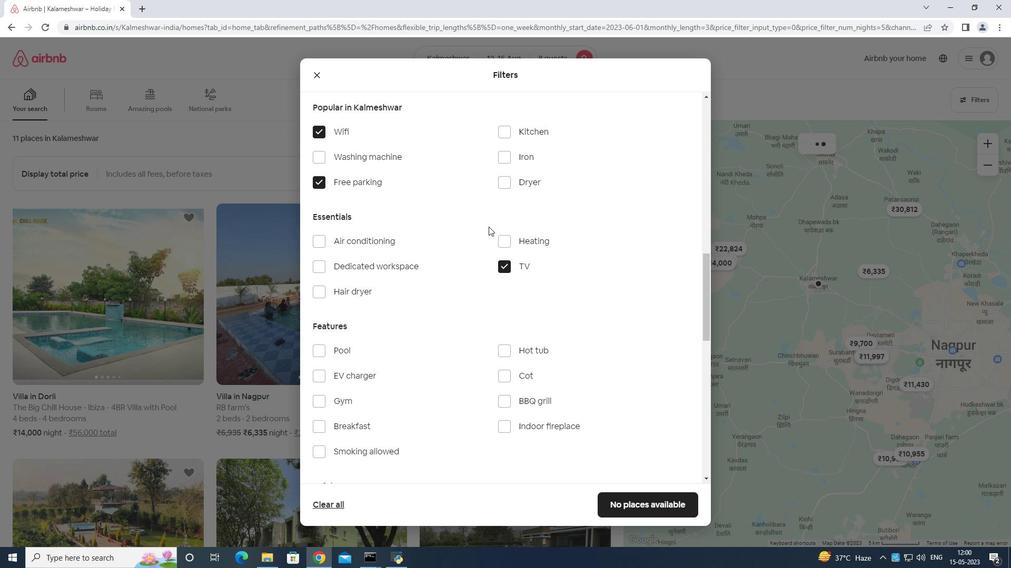 
Action: Mouse moved to (488, 226)
Screenshot: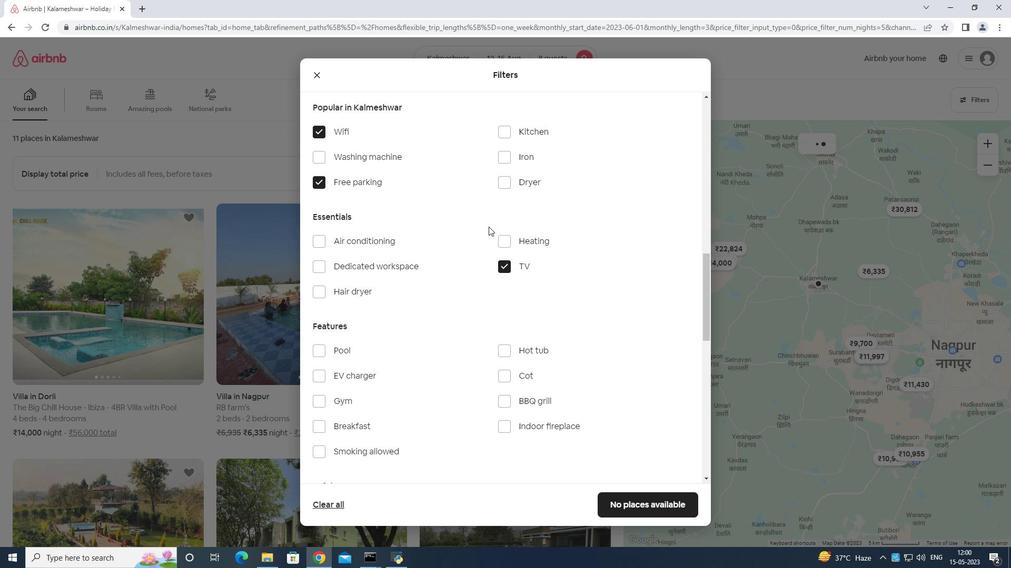 
Action: Mouse scrolled (488, 226) with delta (0, 0)
Screenshot: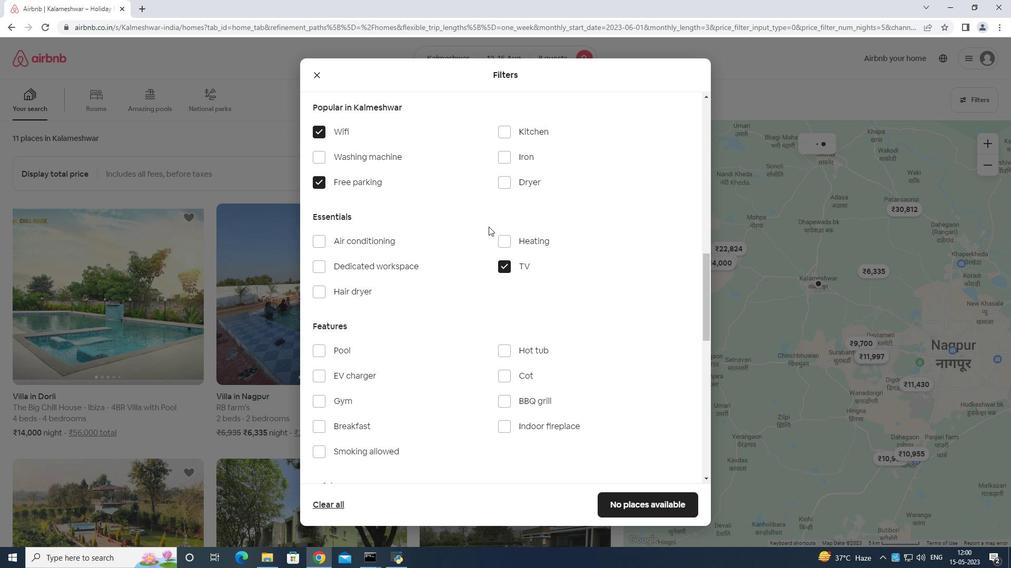 
Action: Mouse moved to (488, 226)
Screenshot: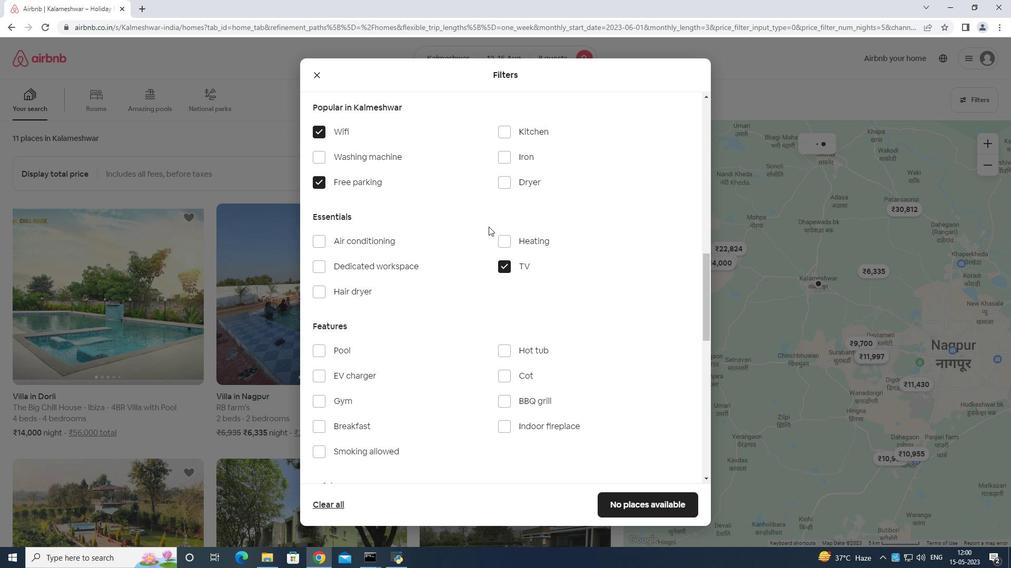 
Action: Mouse scrolled (488, 226) with delta (0, 0)
Screenshot: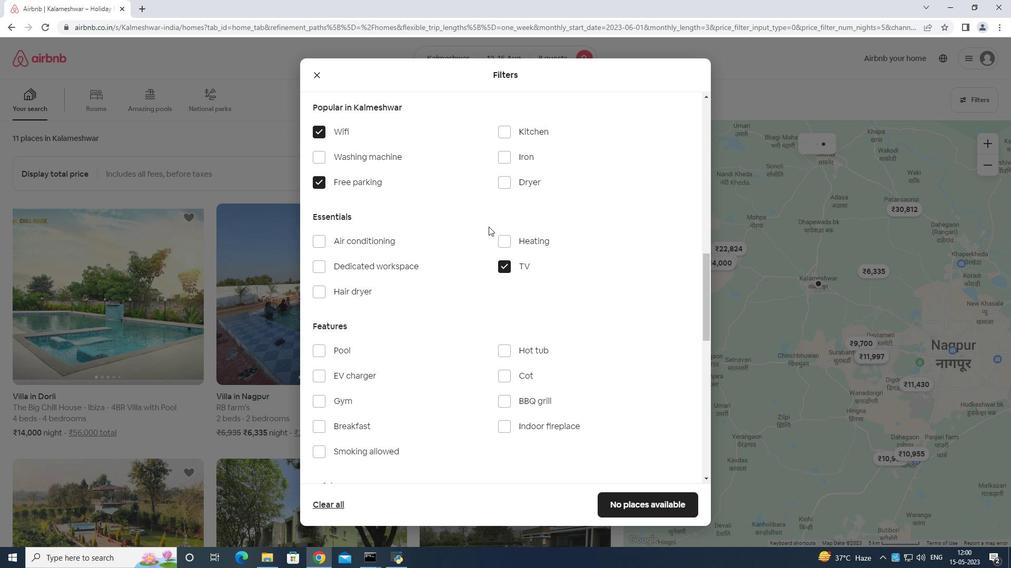 
Action: Mouse moved to (367, 194)
Screenshot: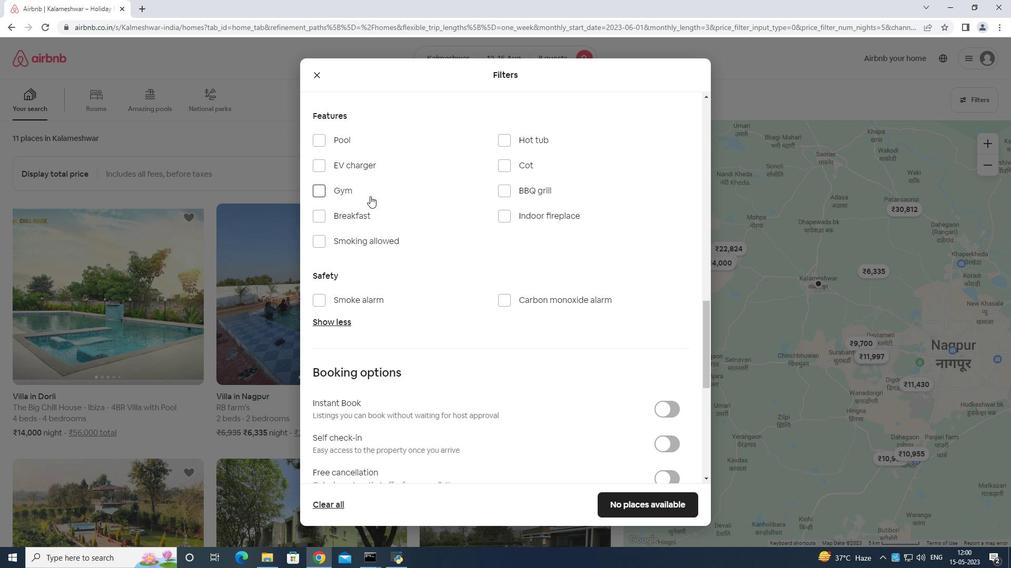 
Action: Mouse pressed left at (367, 194)
Screenshot: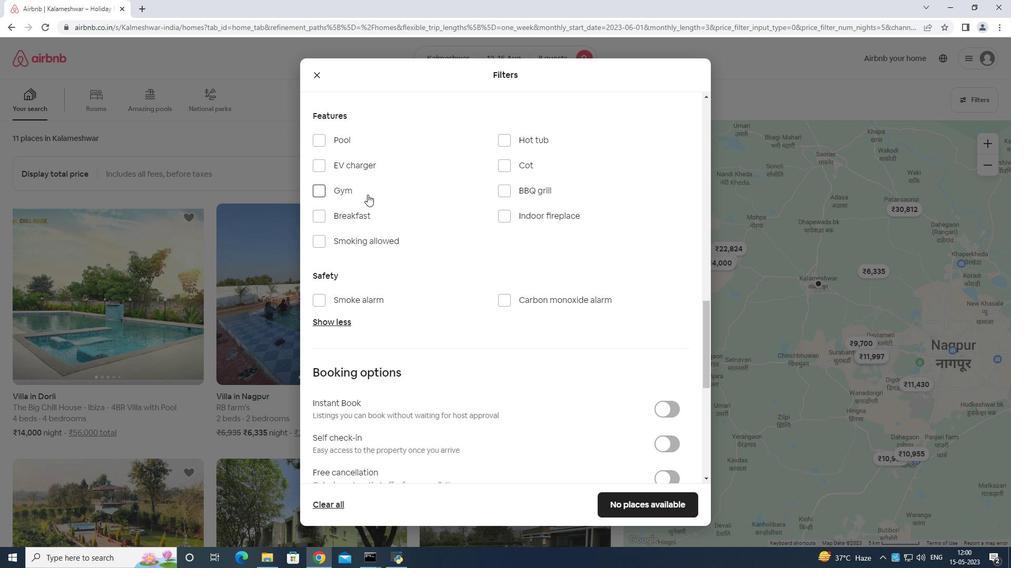
Action: Mouse moved to (367, 211)
Screenshot: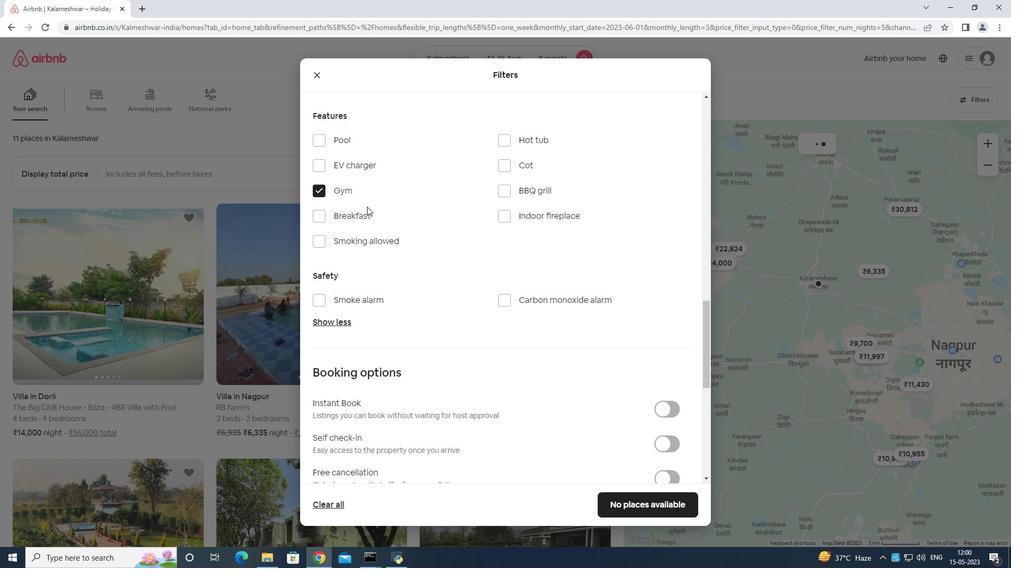 
Action: Mouse pressed left at (367, 211)
Screenshot: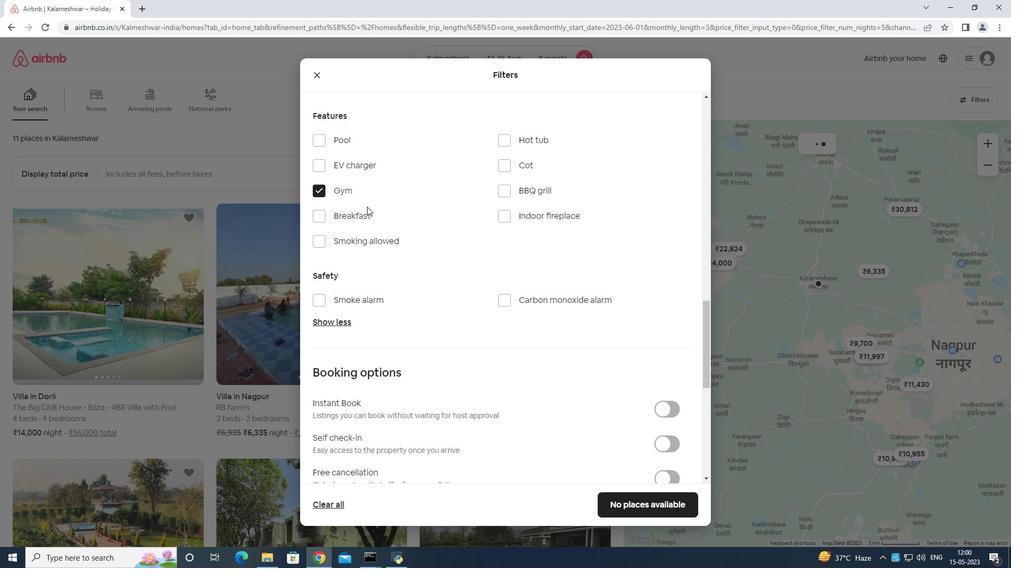 
Action: Mouse moved to (367, 211)
Screenshot: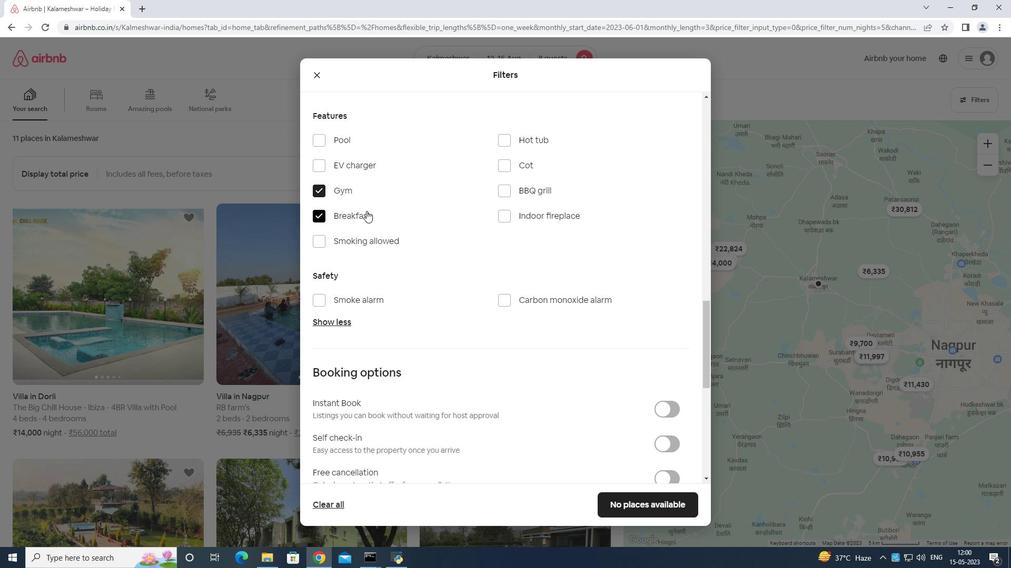 
Action: Mouse scrolled (367, 211) with delta (0, 0)
Screenshot: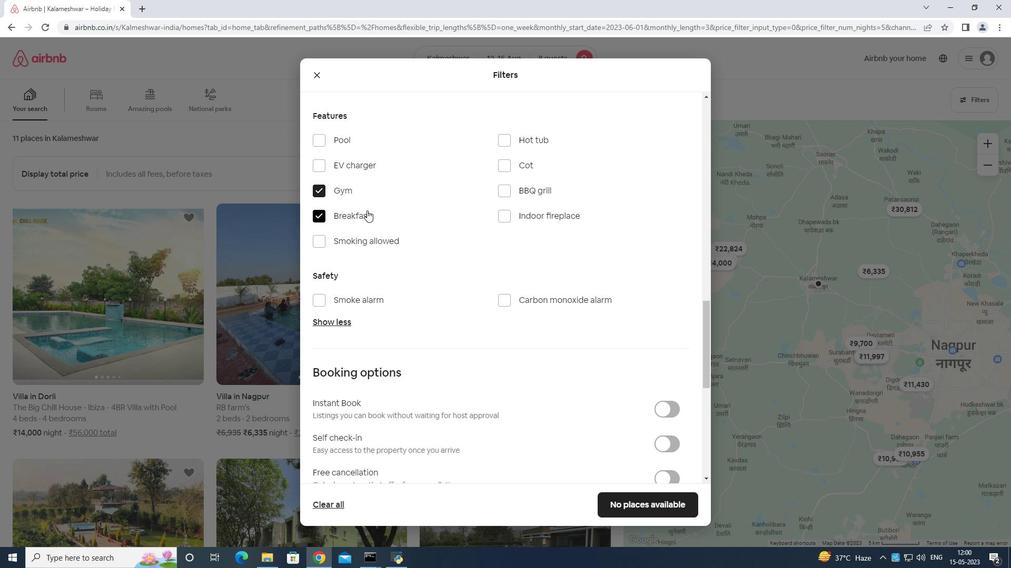 
Action: Mouse scrolled (367, 211) with delta (0, 0)
Screenshot: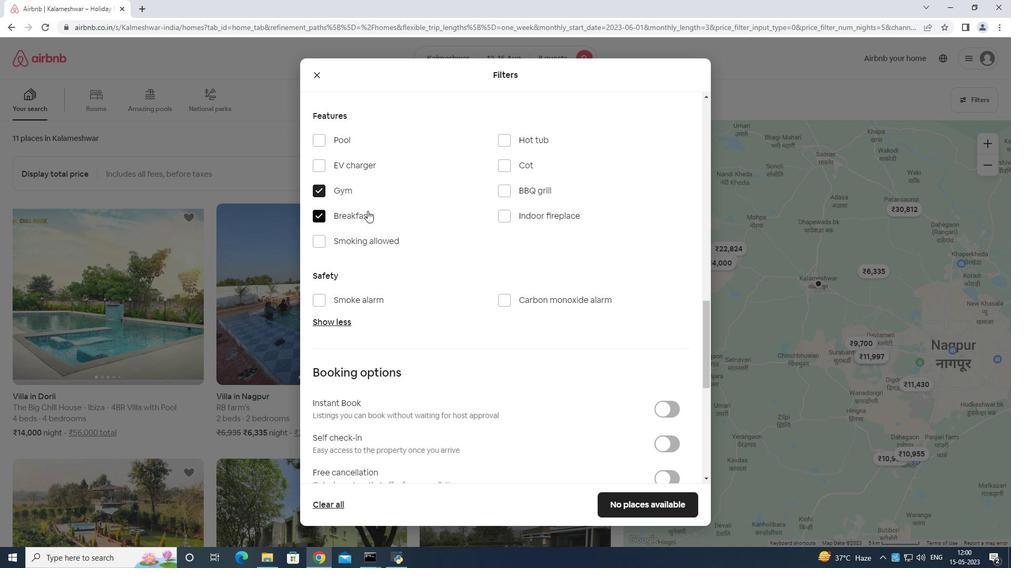 
Action: Mouse scrolled (367, 211) with delta (0, 0)
Screenshot: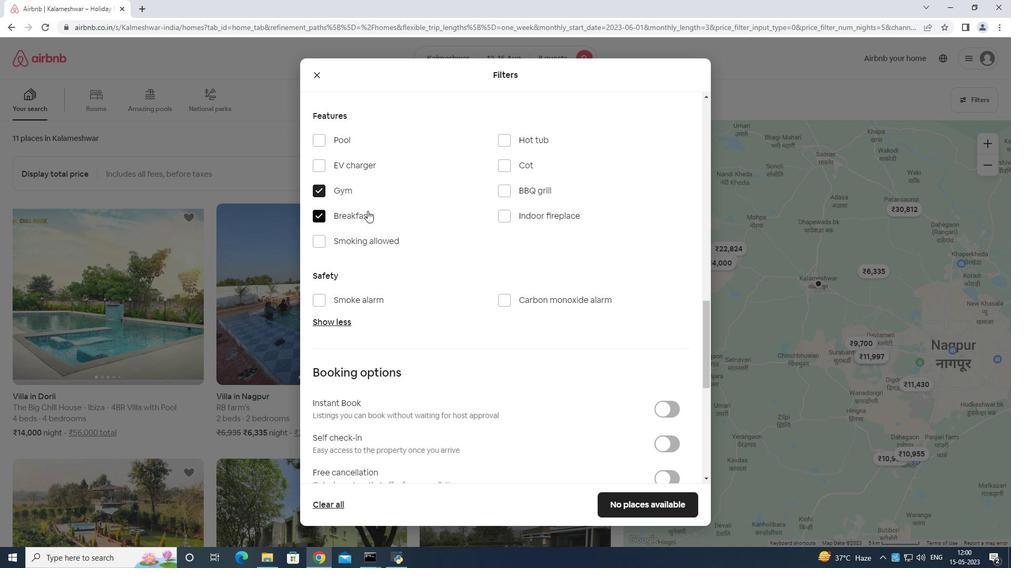 
Action: Mouse scrolled (367, 211) with delta (0, 0)
Screenshot: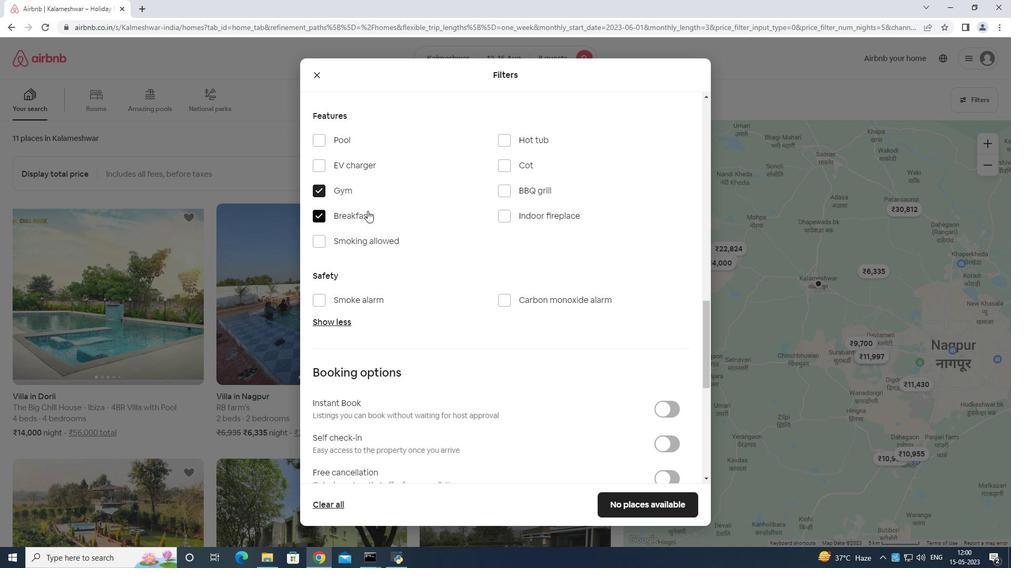 
Action: Mouse scrolled (367, 211) with delta (0, 0)
Screenshot: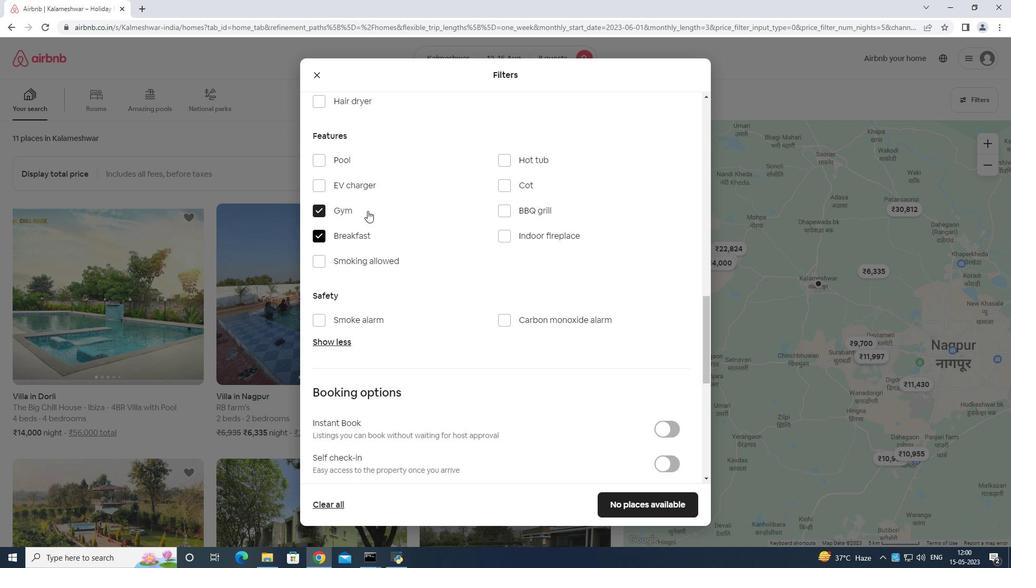 
Action: Mouse moved to (370, 215)
Screenshot: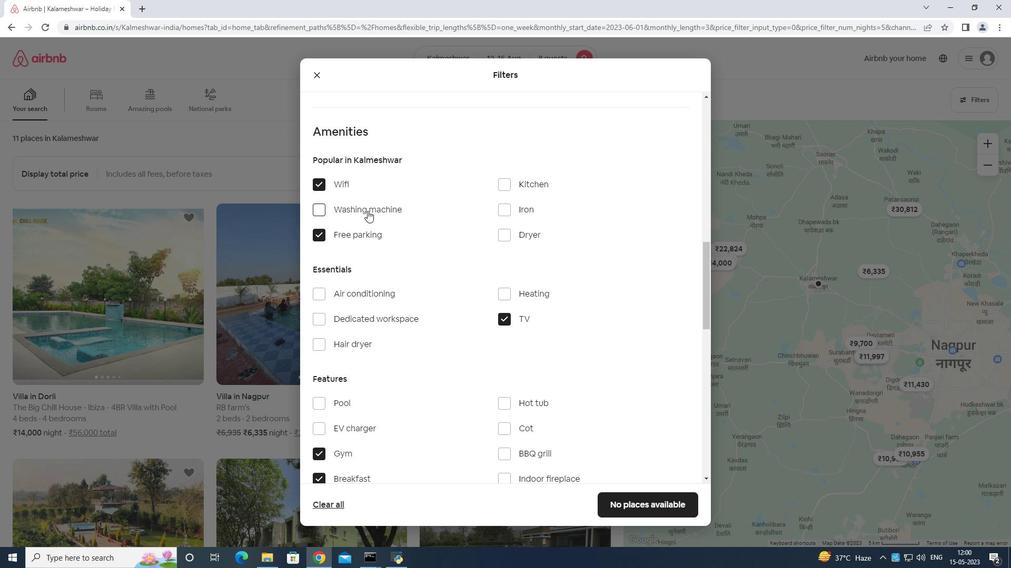 
Action: Mouse scrolled (370, 215) with delta (0, 0)
Screenshot: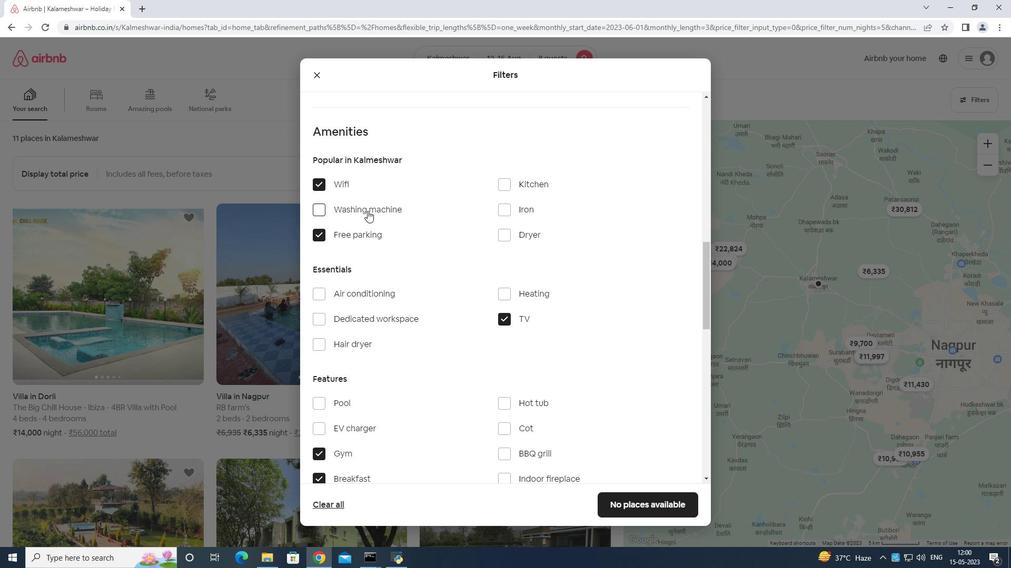 
Action: Mouse moved to (373, 220)
Screenshot: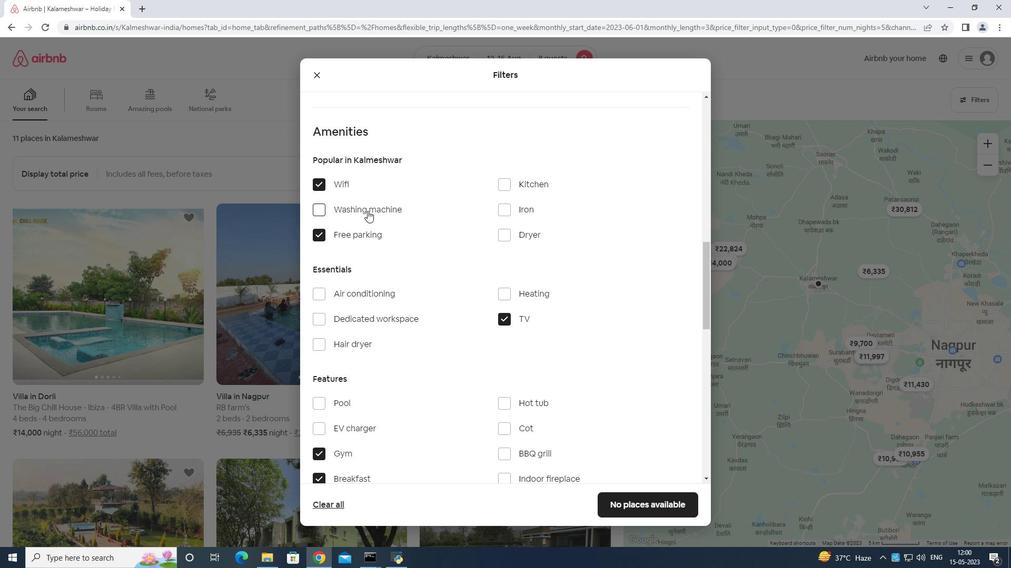 
Action: Mouse scrolled (373, 220) with delta (0, 0)
Screenshot: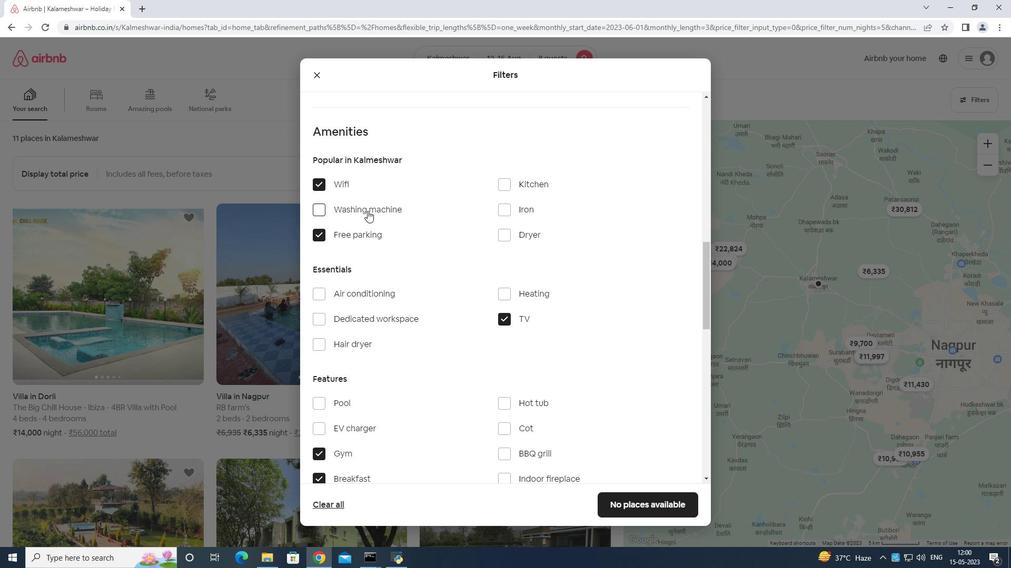
Action: Mouse moved to (378, 225)
Screenshot: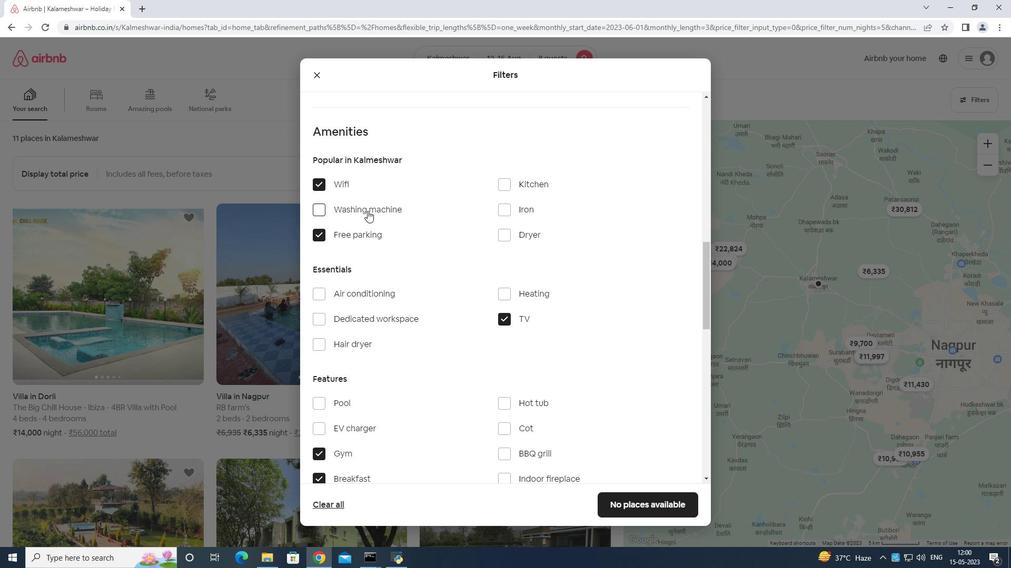 
Action: Mouse scrolled (378, 224) with delta (0, 0)
Screenshot: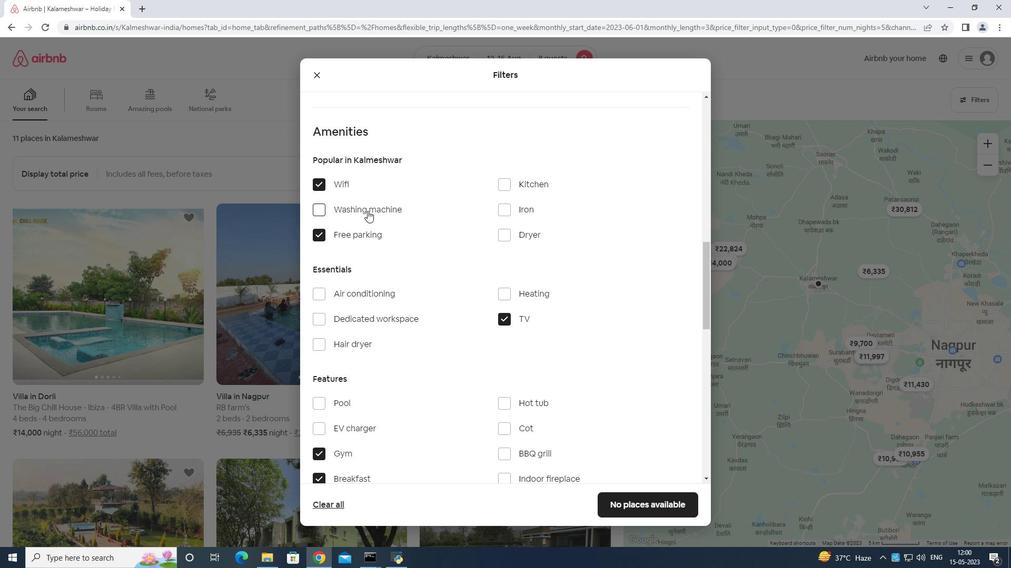 
Action: Mouse moved to (384, 230)
Screenshot: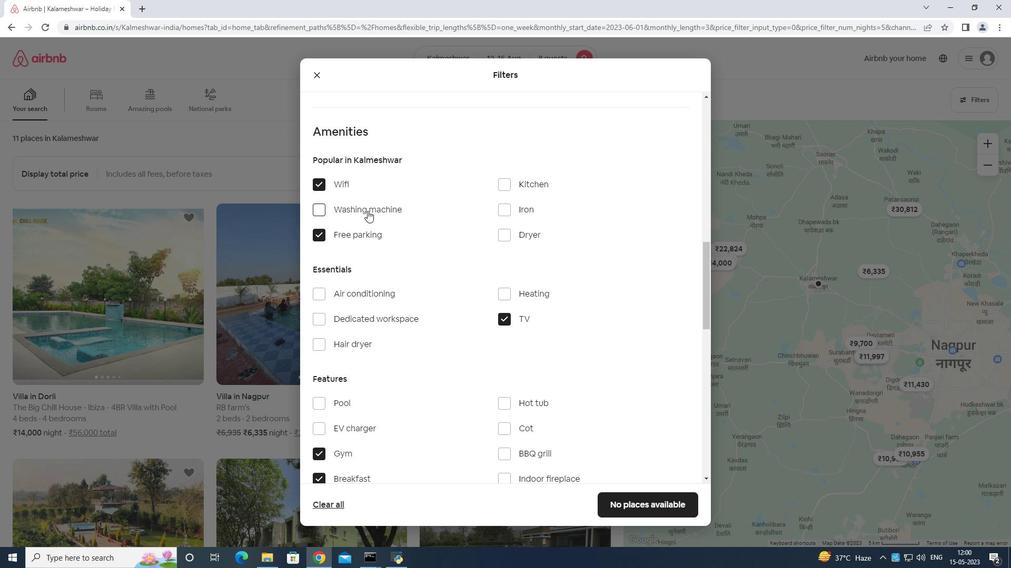 
Action: Mouse scrolled (384, 229) with delta (0, 0)
Screenshot: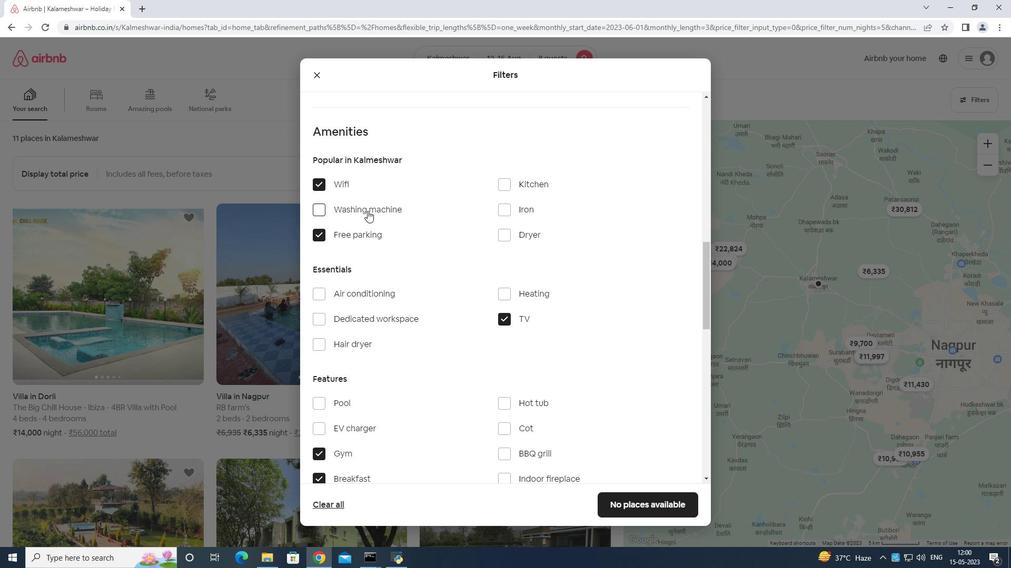 
Action: Mouse moved to (398, 240)
Screenshot: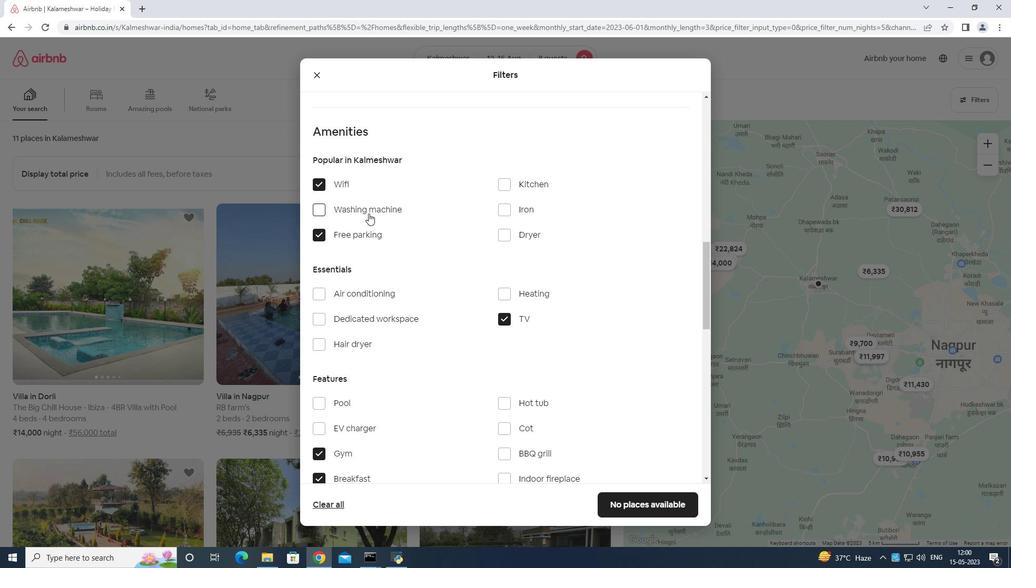 
Action: Mouse scrolled (398, 239) with delta (0, 0)
Screenshot: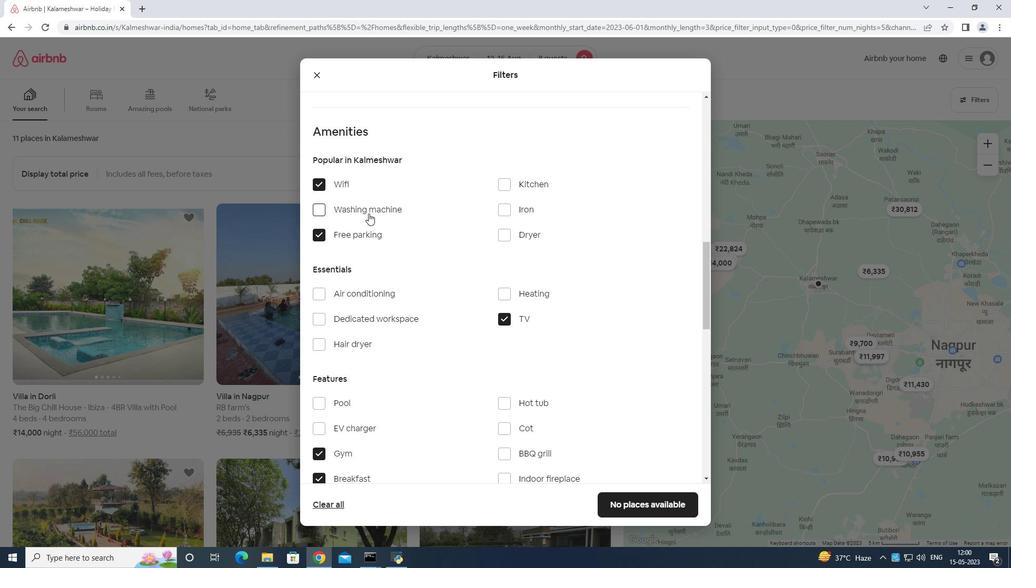 
Action: Mouse moved to (562, 304)
Screenshot: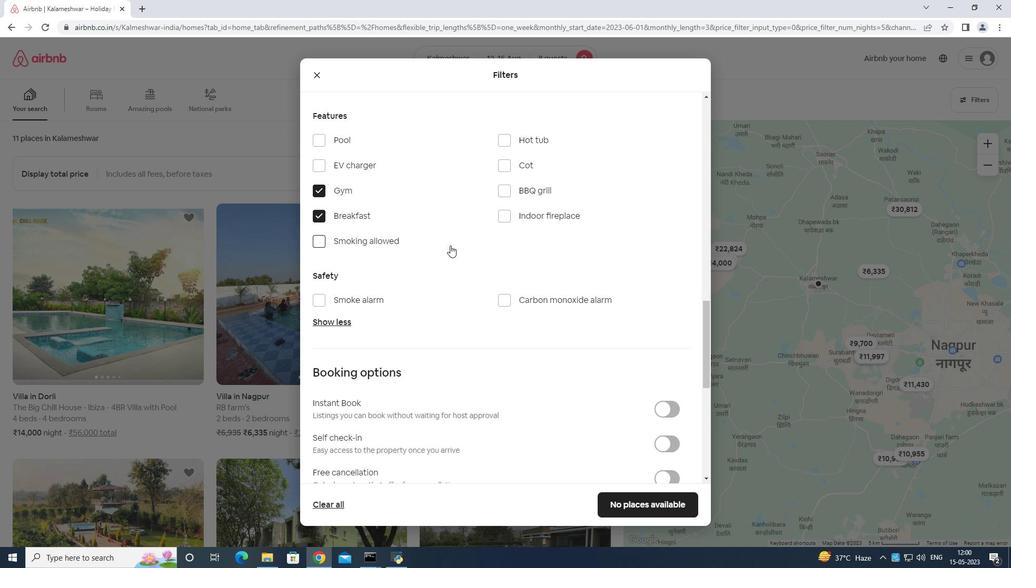 
Action: Mouse scrolled (562, 304) with delta (0, 0)
Screenshot: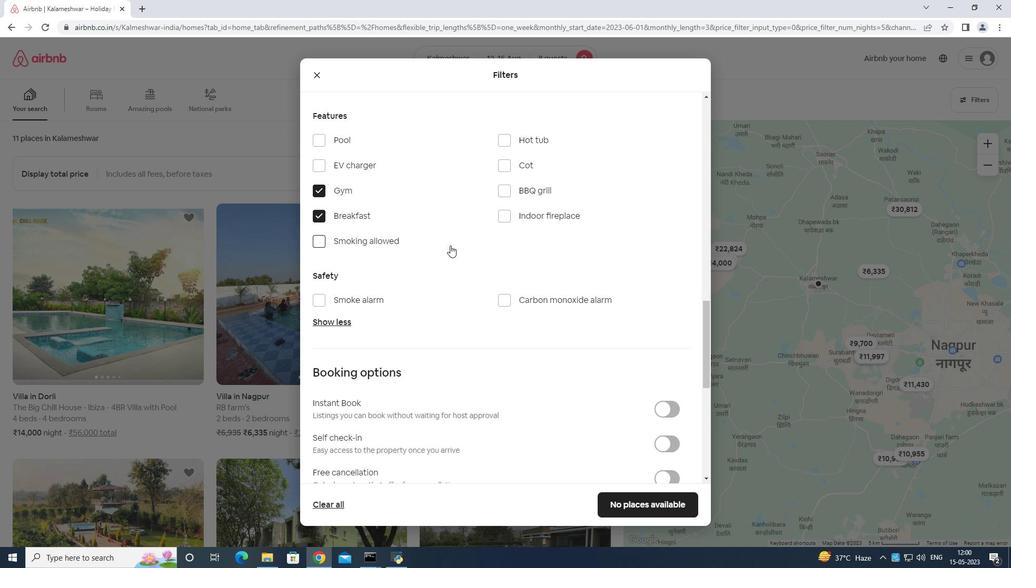 
Action: Mouse moved to (590, 323)
Screenshot: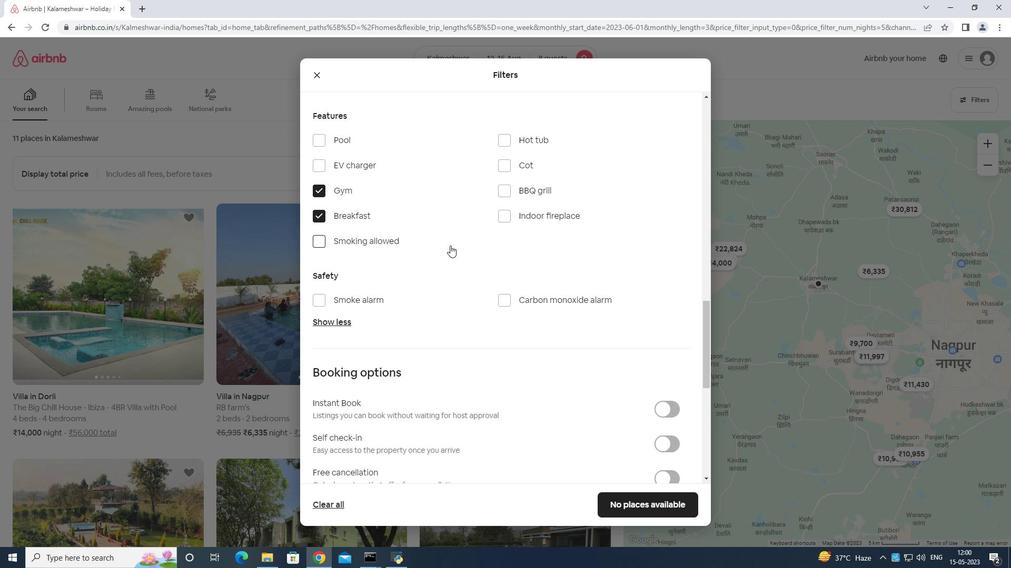 
Action: Mouse scrolled (590, 322) with delta (0, 0)
Screenshot: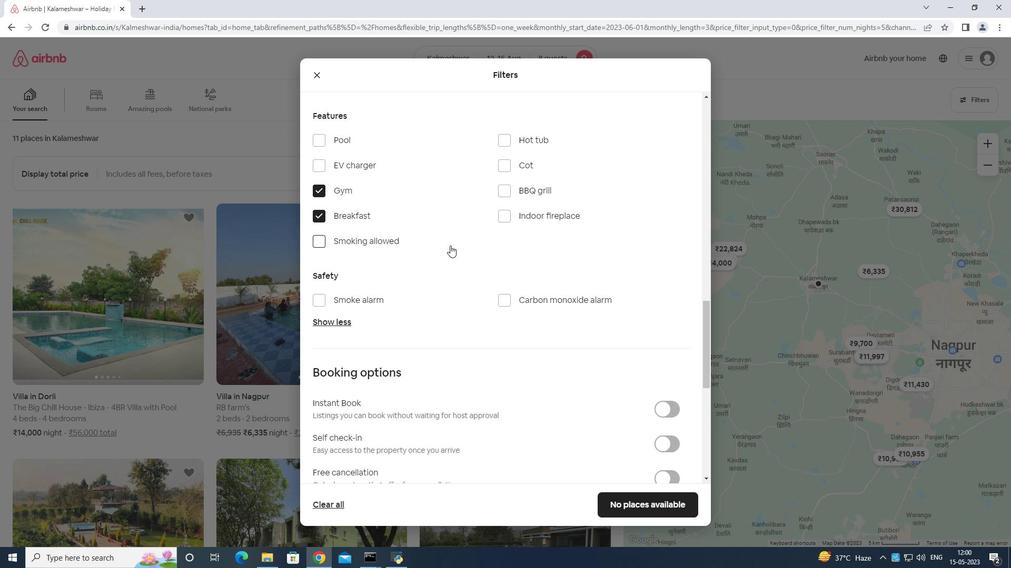 
Action: Mouse moved to (597, 326)
Screenshot: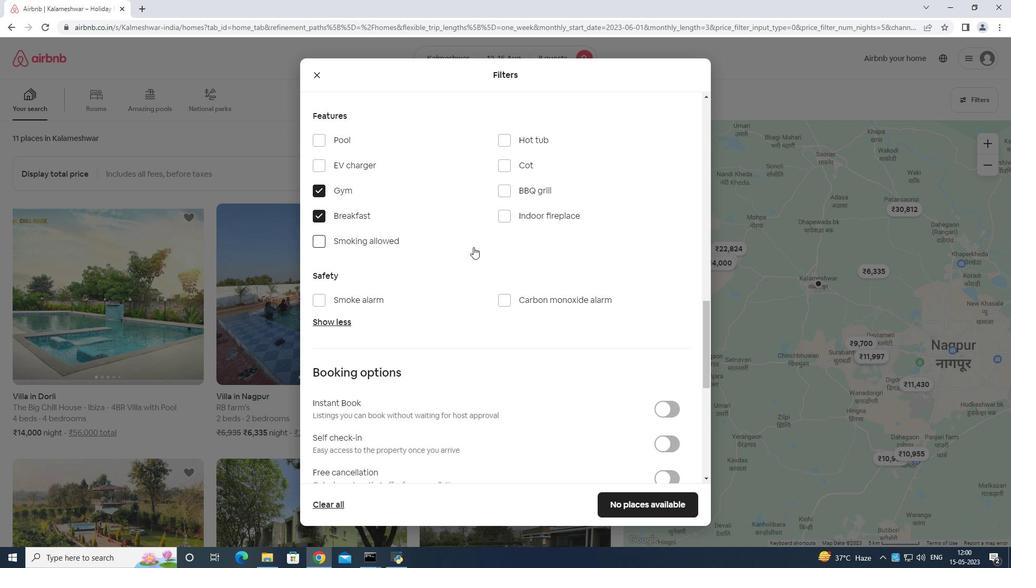 
Action: Mouse scrolled (597, 325) with delta (0, 0)
Screenshot: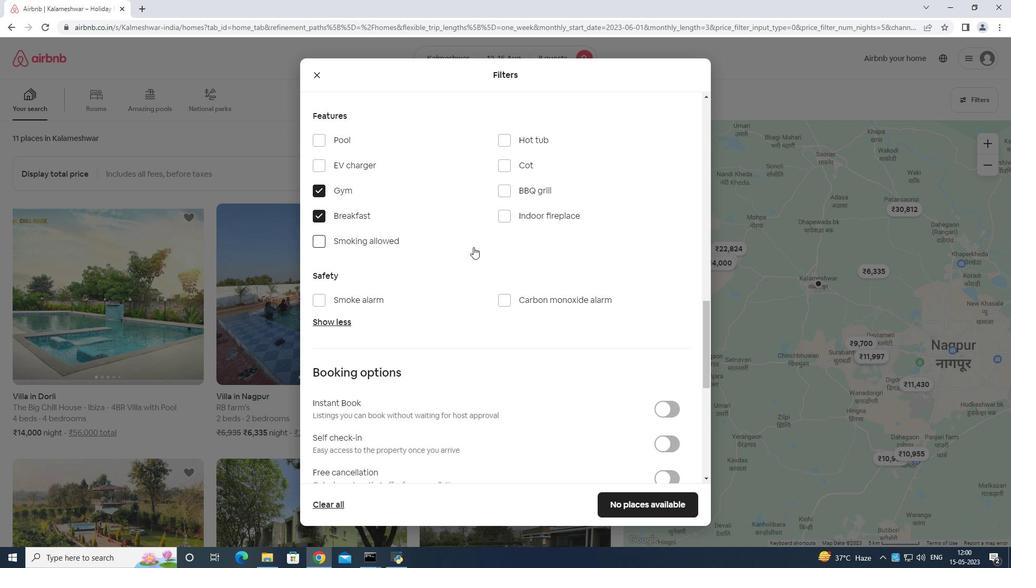 
Action: Mouse moved to (659, 289)
Screenshot: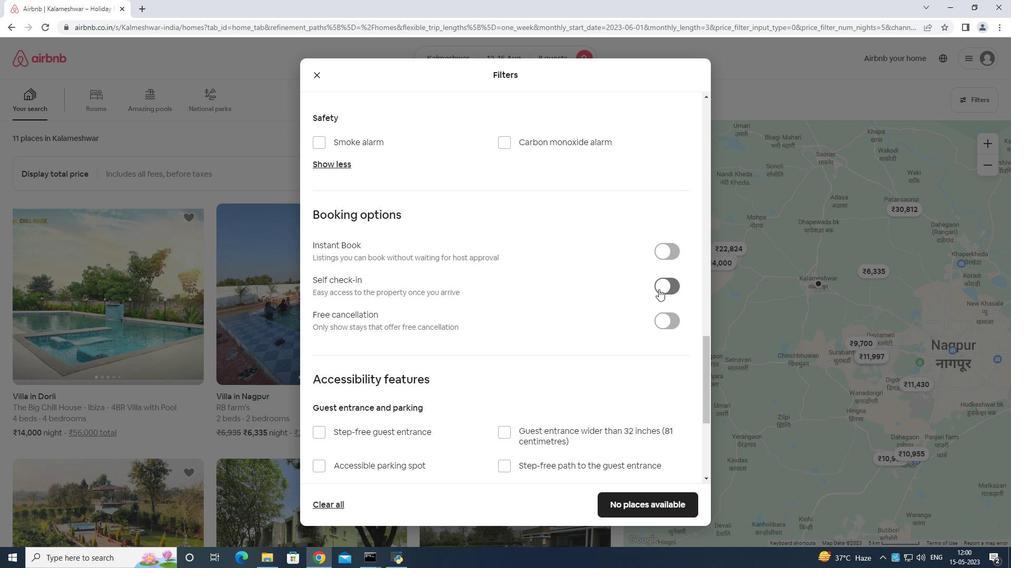 
Action: Mouse pressed left at (659, 289)
Screenshot: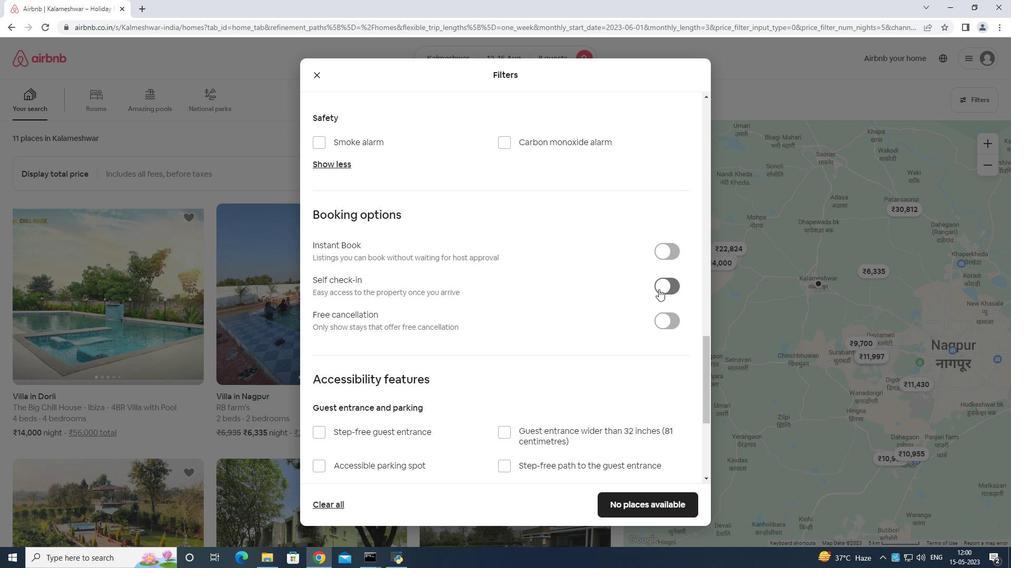 
Action: Mouse moved to (635, 290)
Screenshot: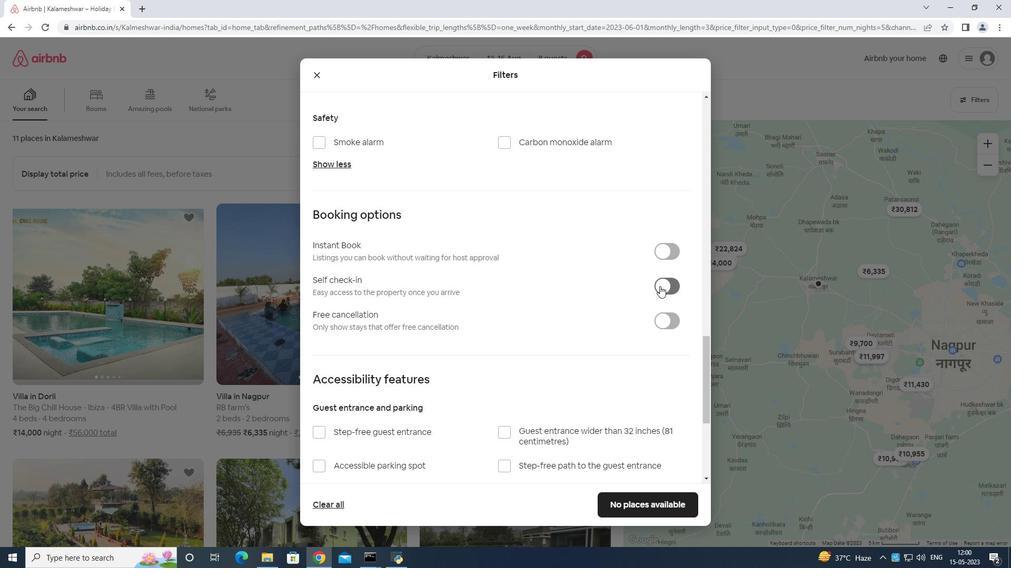 
Action: Mouse scrolled (635, 289) with delta (0, 0)
Screenshot: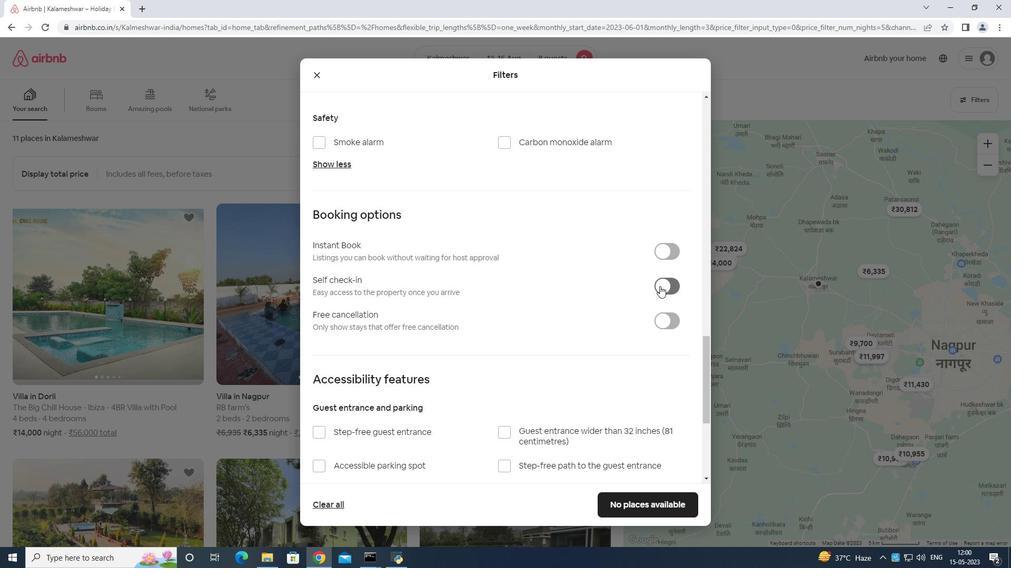 
Action: Mouse moved to (634, 293)
Screenshot: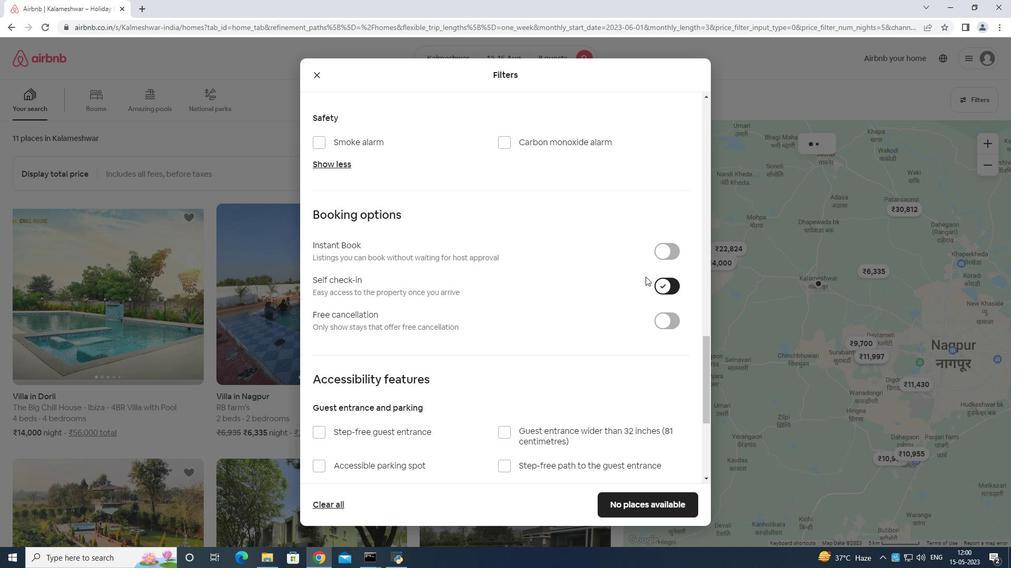 
Action: Mouse scrolled (634, 293) with delta (0, 0)
Screenshot: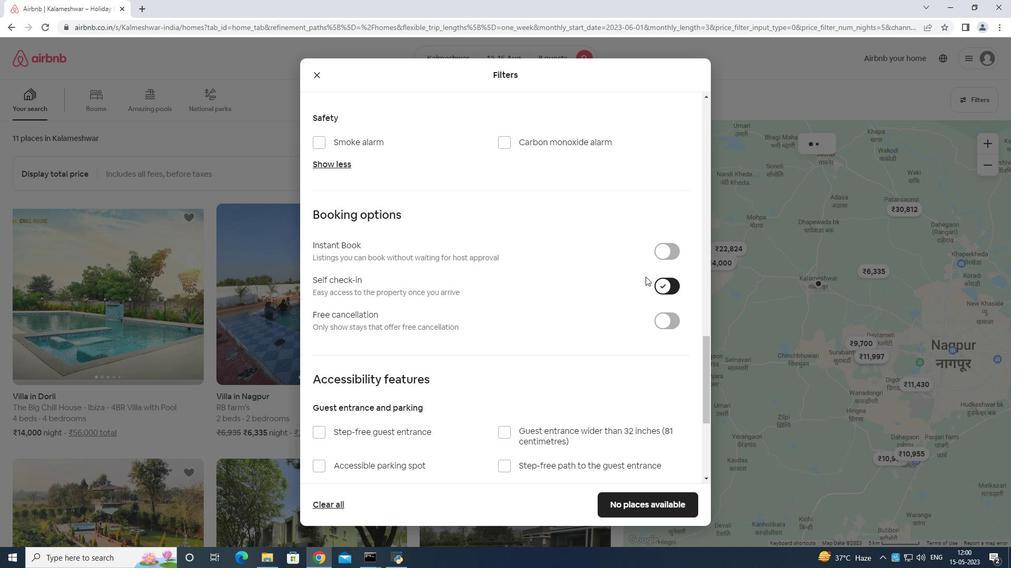 
Action: Mouse moved to (634, 293)
Screenshot: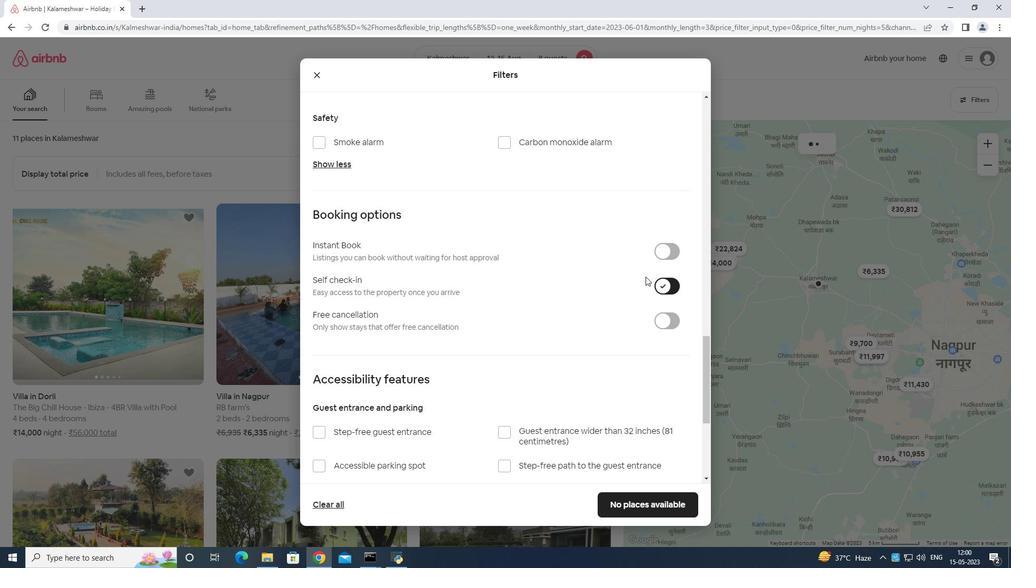 
Action: Mouse scrolled (634, 293) with delta (0, 0)
Screenshot: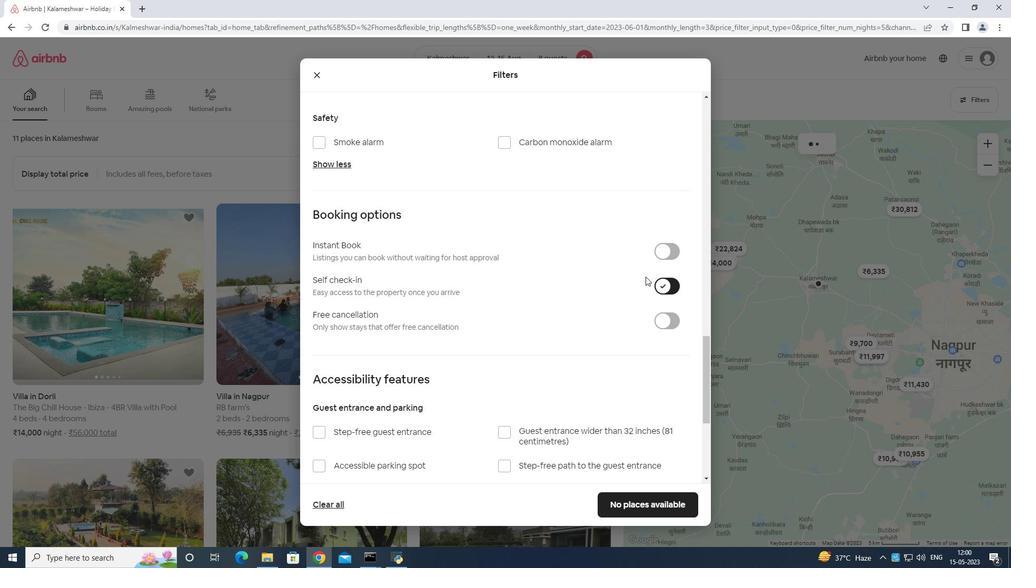 
Action: Mouse moved to (633, 293)
Screenshot: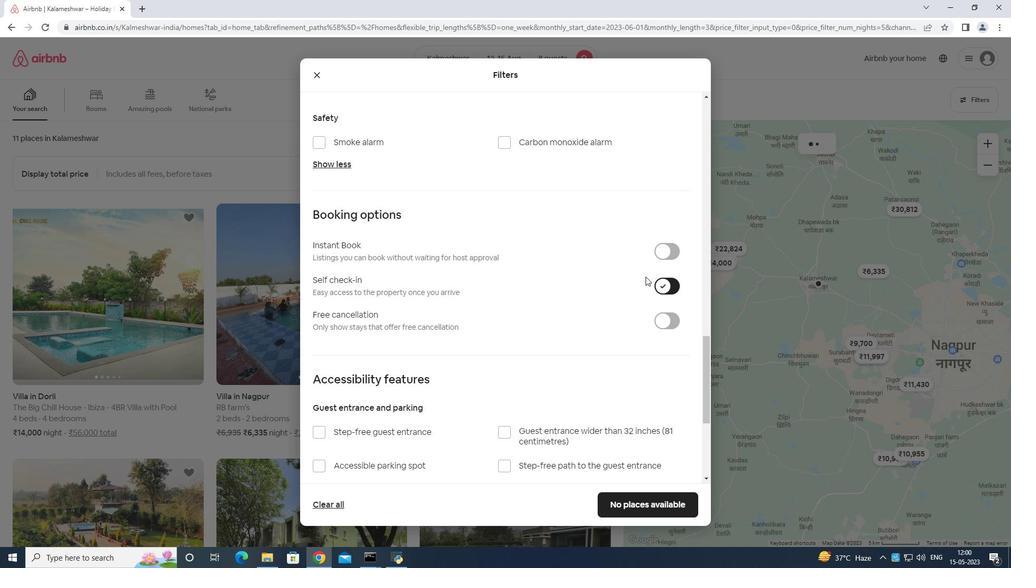 
Action: Mouse scrolled (633, 293) with delta (0, 0)
Screenshot: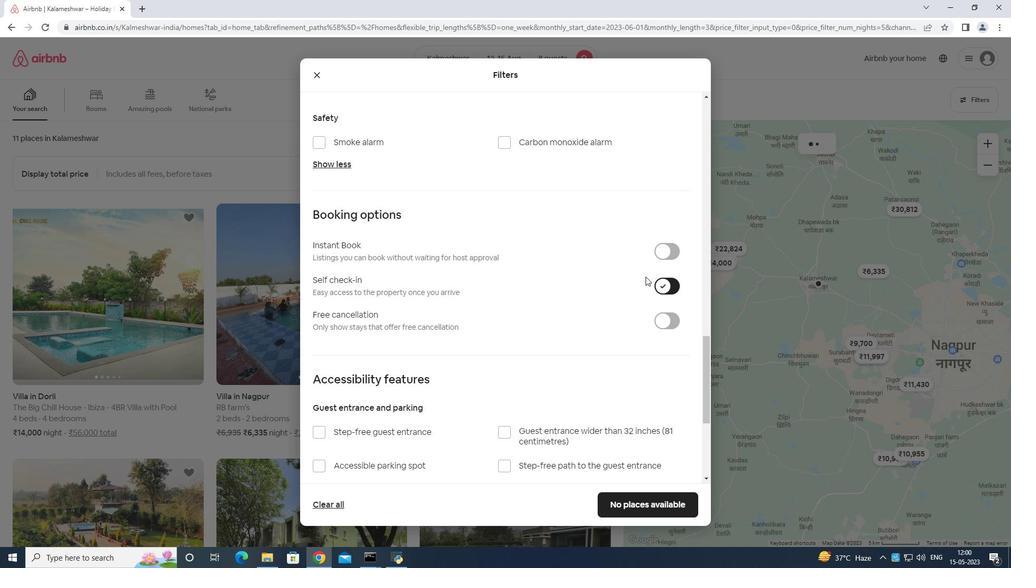 
Action: Mouse moved to (628, 294)
Screenshot: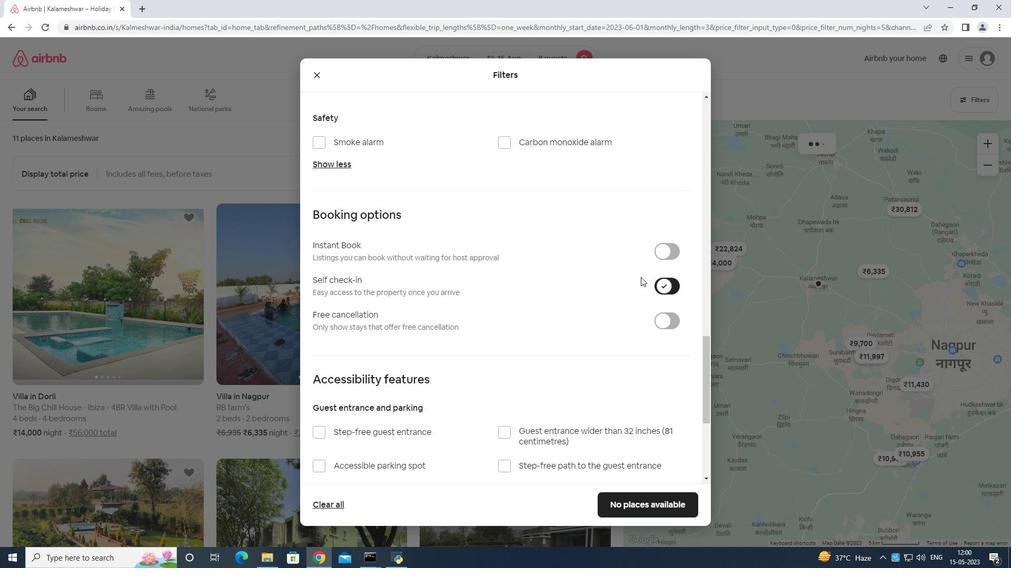 
Action: Mouse scrolled (628, 294) with delta (0, 0)
Screenshot: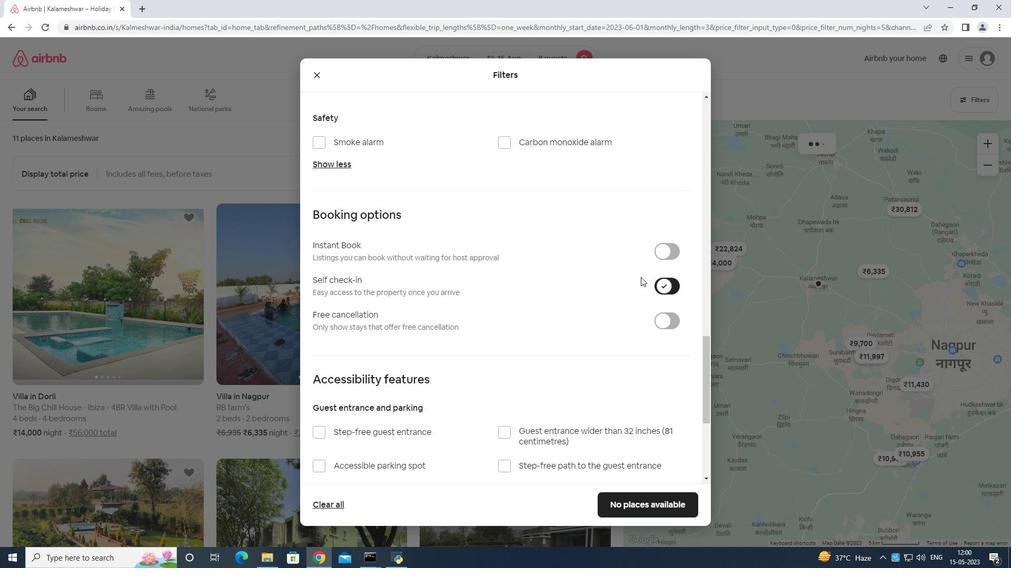 
Action: Mouse moved to (605, 295)
Screenshot: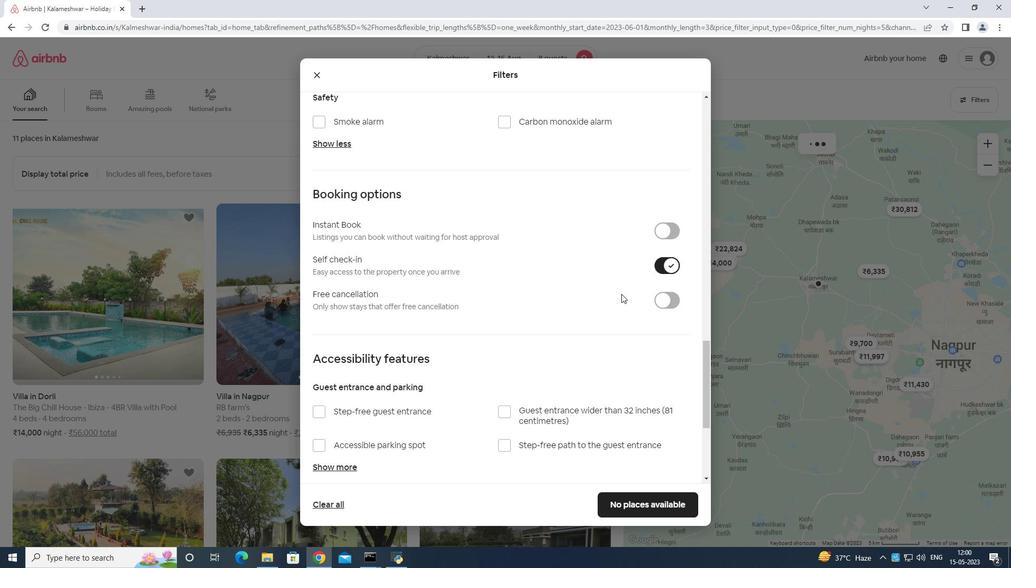 
Action: Mouse scrolled (606, 293) with delta (0, 0)
Screenshot: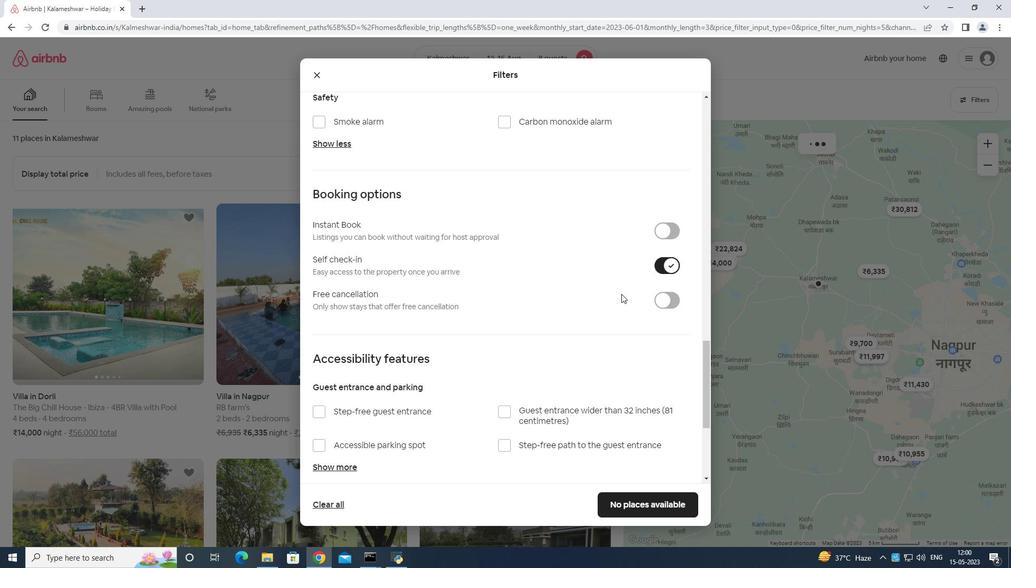 
Action: Mouse moved to (602, 297)
Screenshot: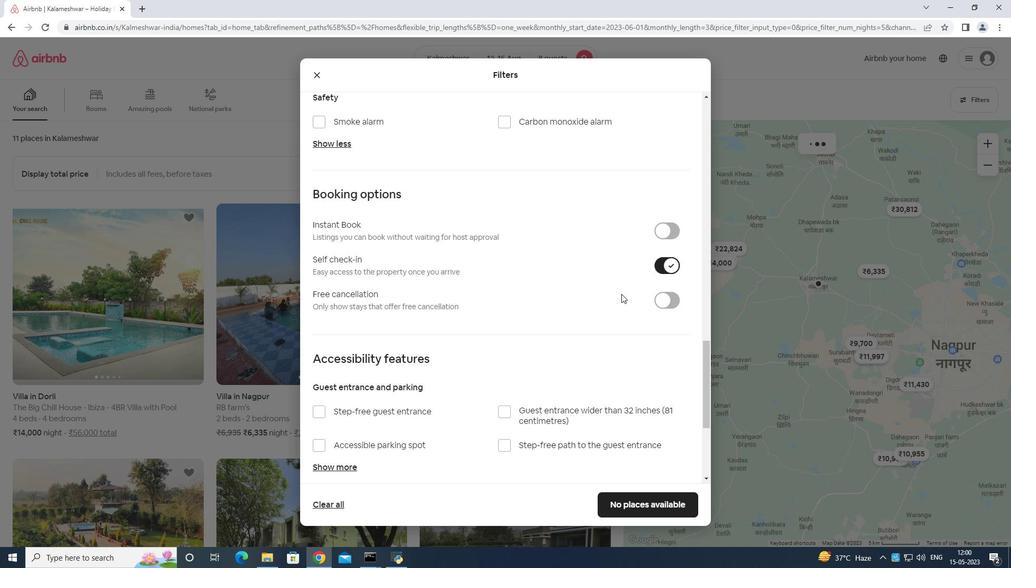 
Action: Mouse scrolled (602, 297) with delta (0, 0)
Screenshot: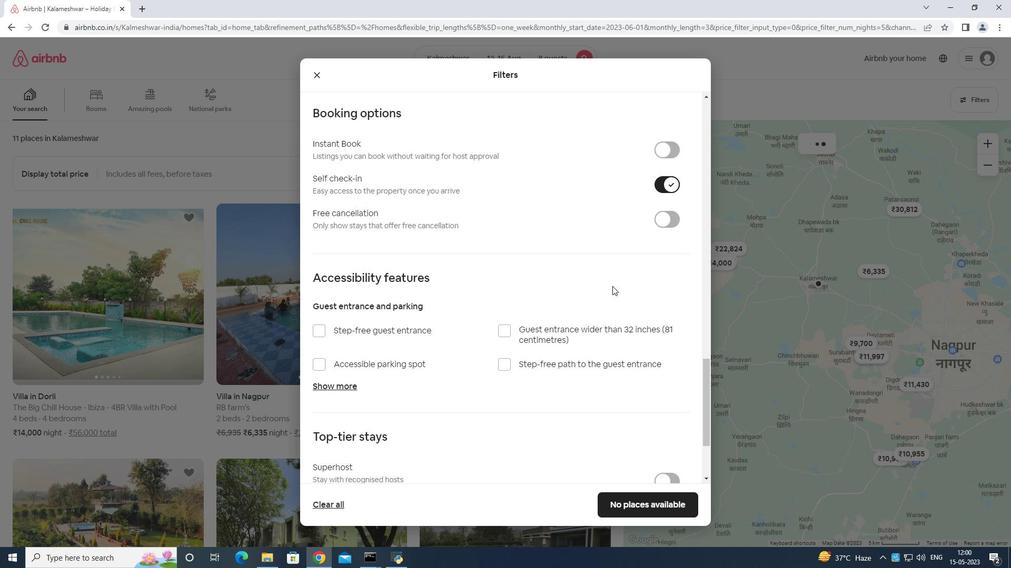 
Action: Mouse moved to (598, 298)
Screenshot: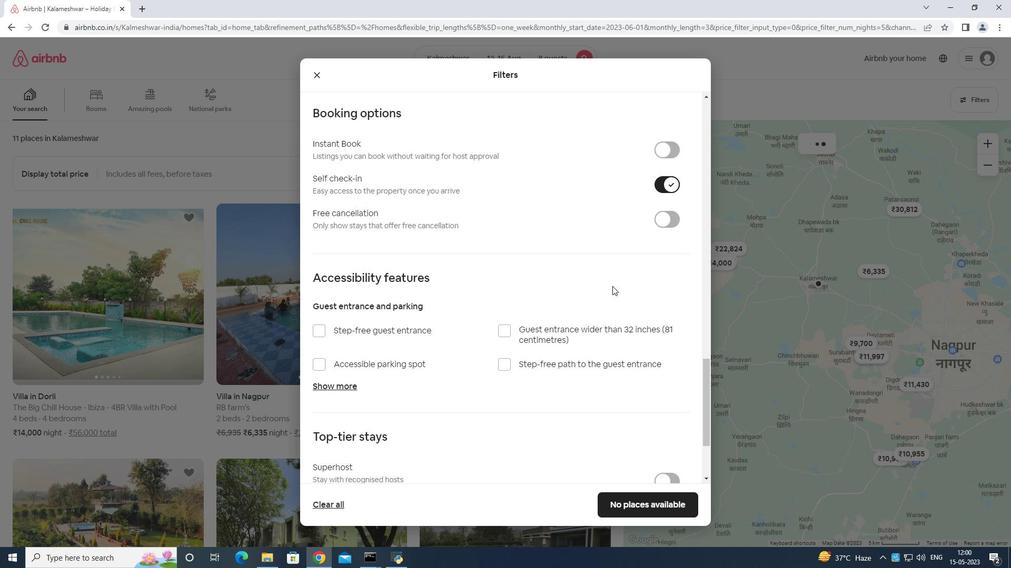 
Action: Mouse scrolled (599, 298) with delta (0, 0)
Screenshot: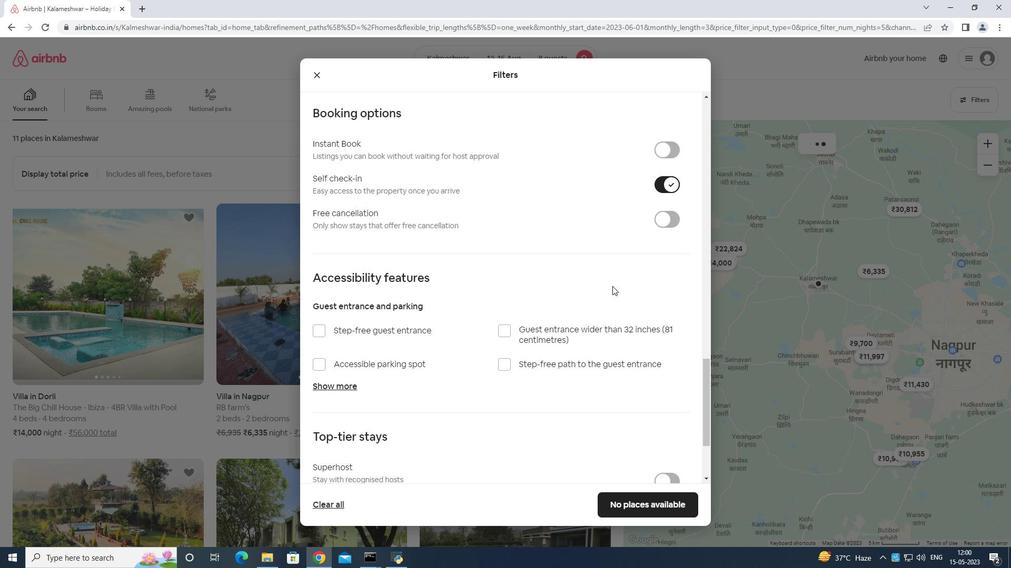 
Action: Mouse moved to (594, 299)
Screenshot: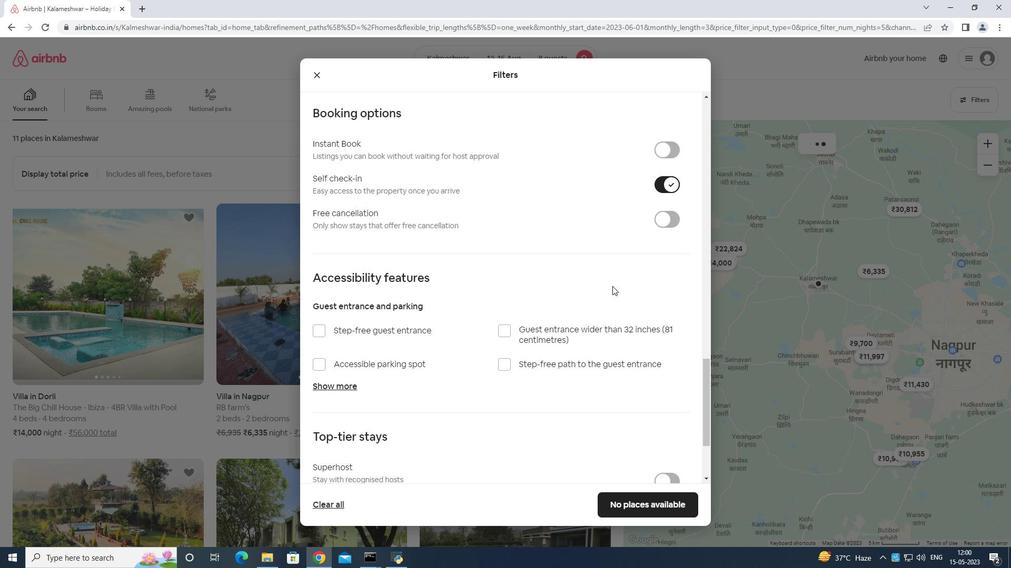 
Action: Mouse scrolled (594, 298) with delta (0, 0)
Screenshot: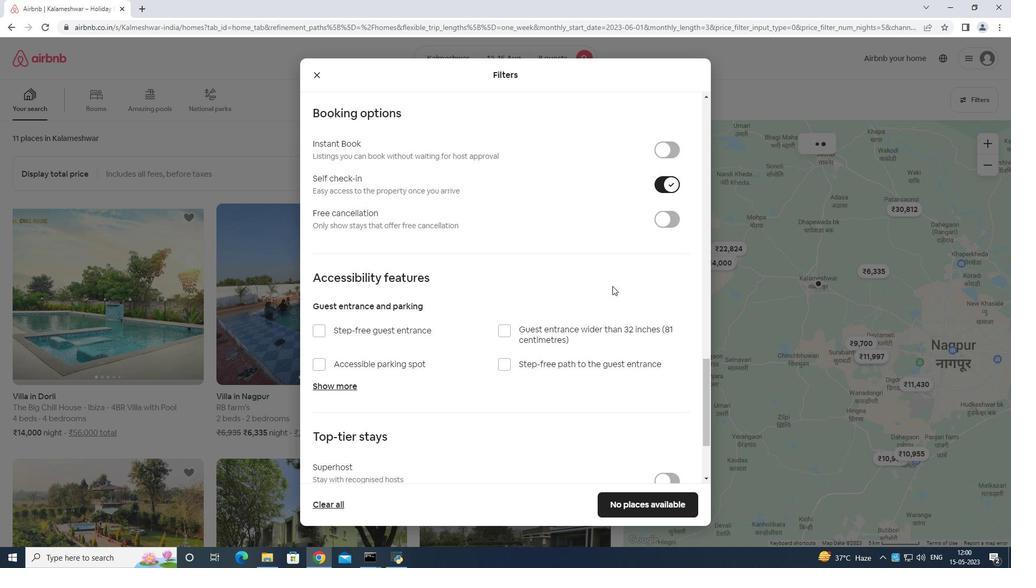 
Action: Mouse moved to (558, 306)
Screenshot: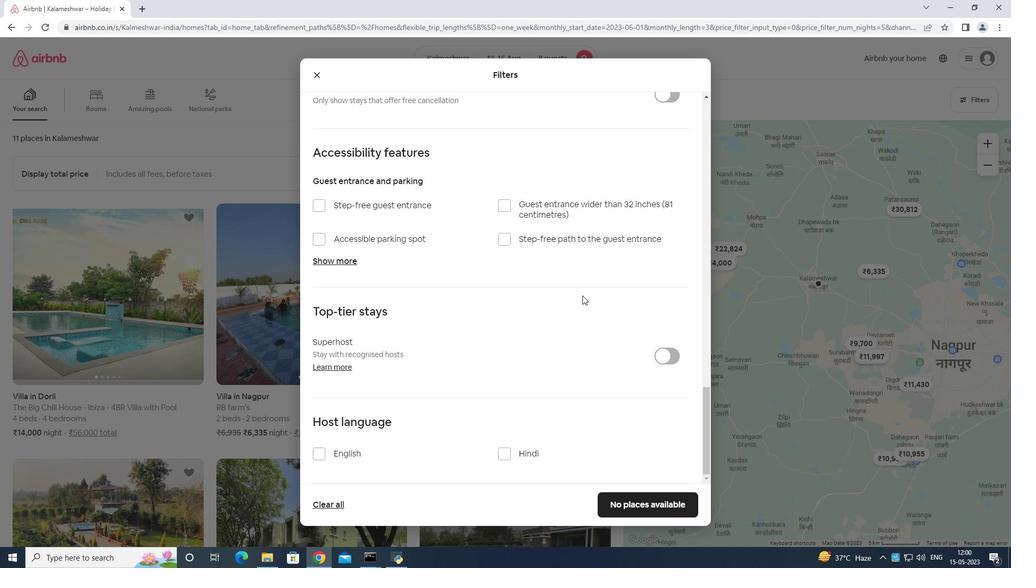 
Action: Mouse scrolled (558, 305) with delta (0, 0)
Screenshot: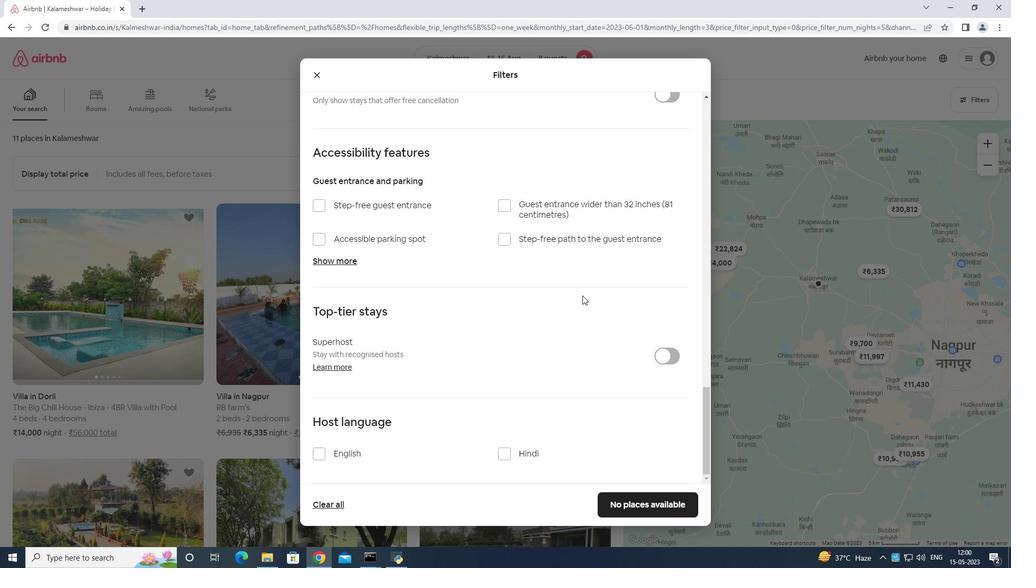 
Action: Mouse moved to (545, 313)
Screenshot: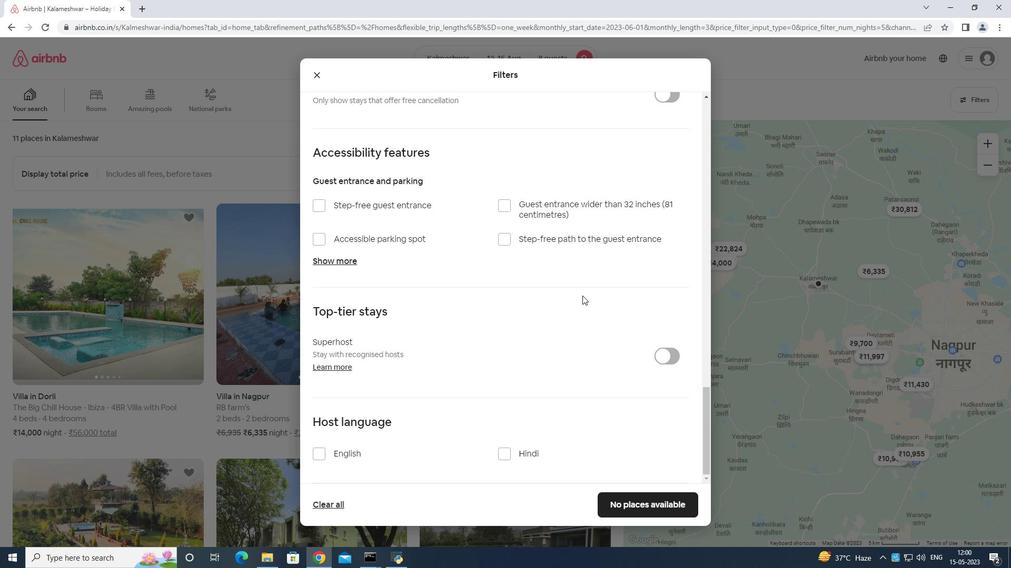
Action: Mouse scrolled (545, 313) with delta (0, 0)
Screenshot: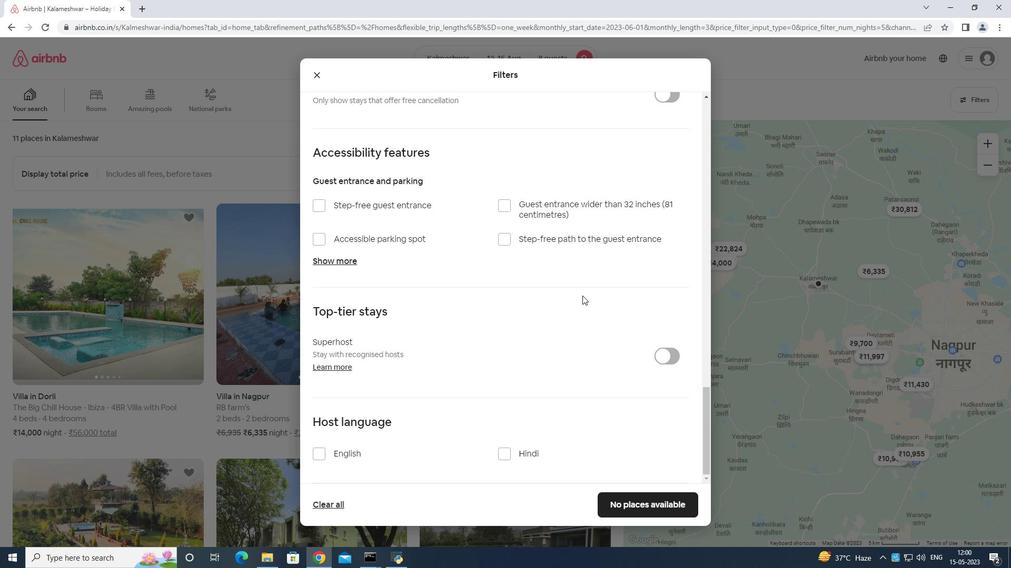 
Action: Mouse moved to (532, 315)
Screenshot: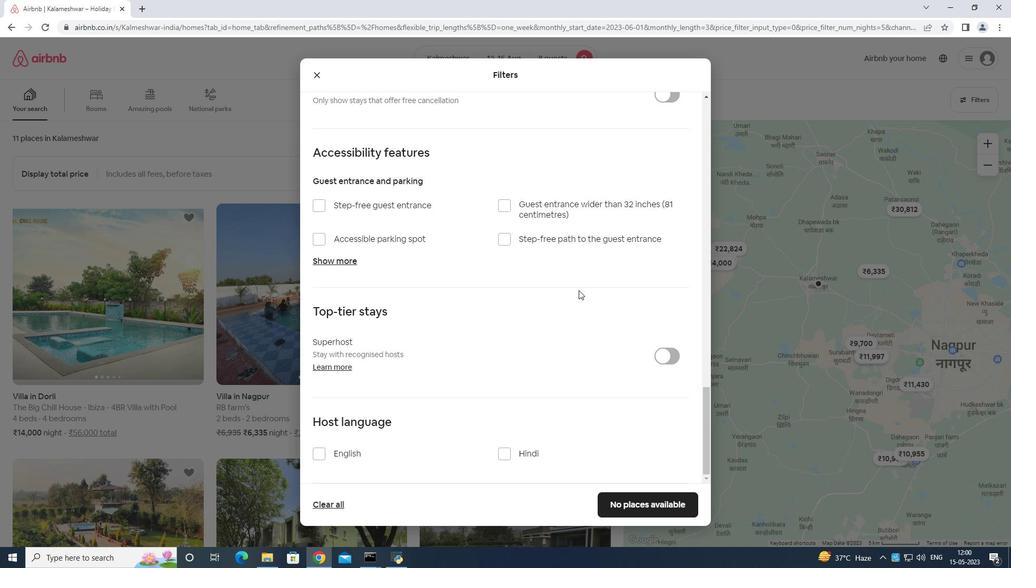 
Action: Mouse scrolled (532, 314) with delta (0, 0)
Screenshot: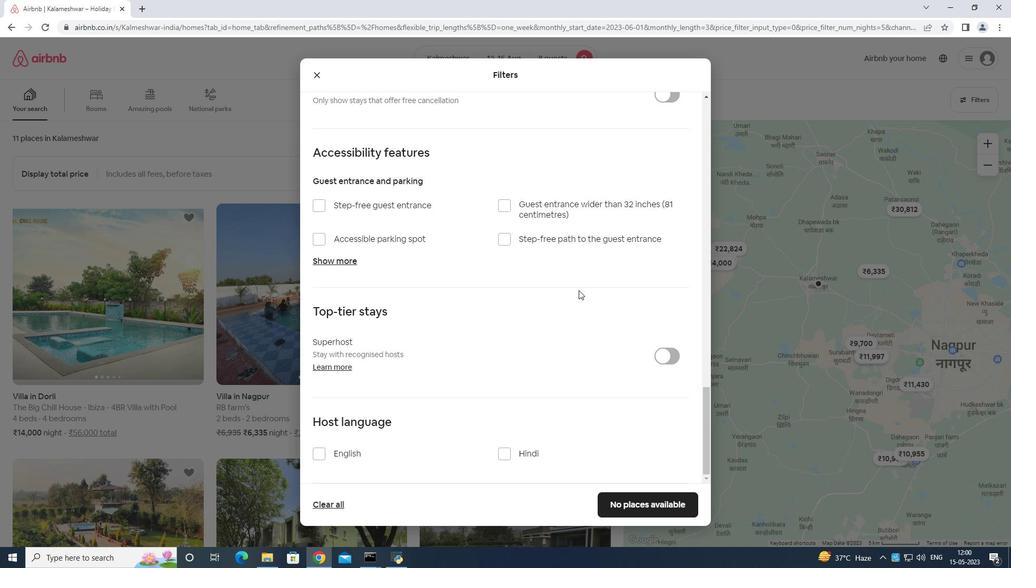 
Action: Mouse moved to (327, 443)
Screenshot: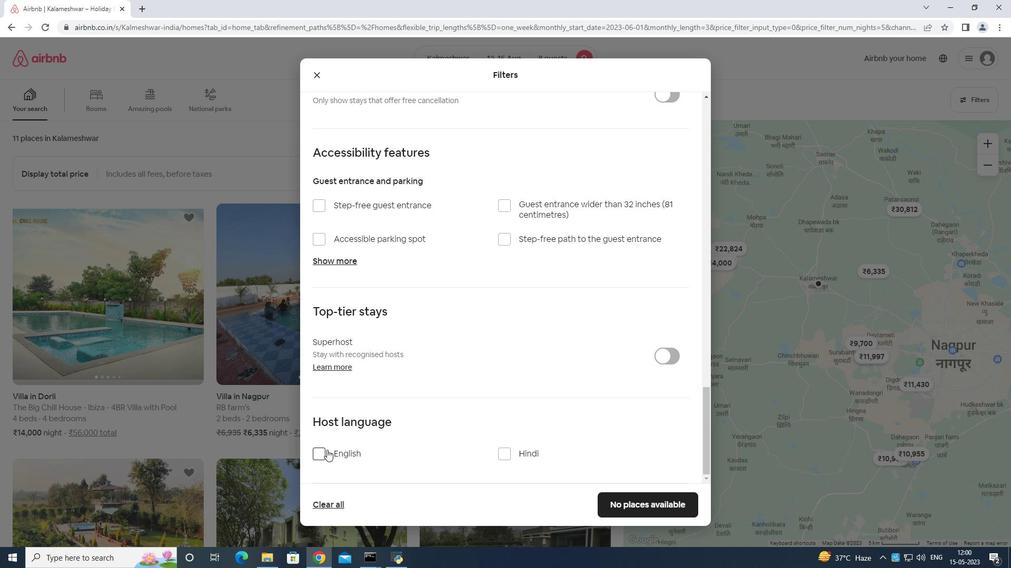 
Action: Mouse pressed left at (327, 443)
Screenshot: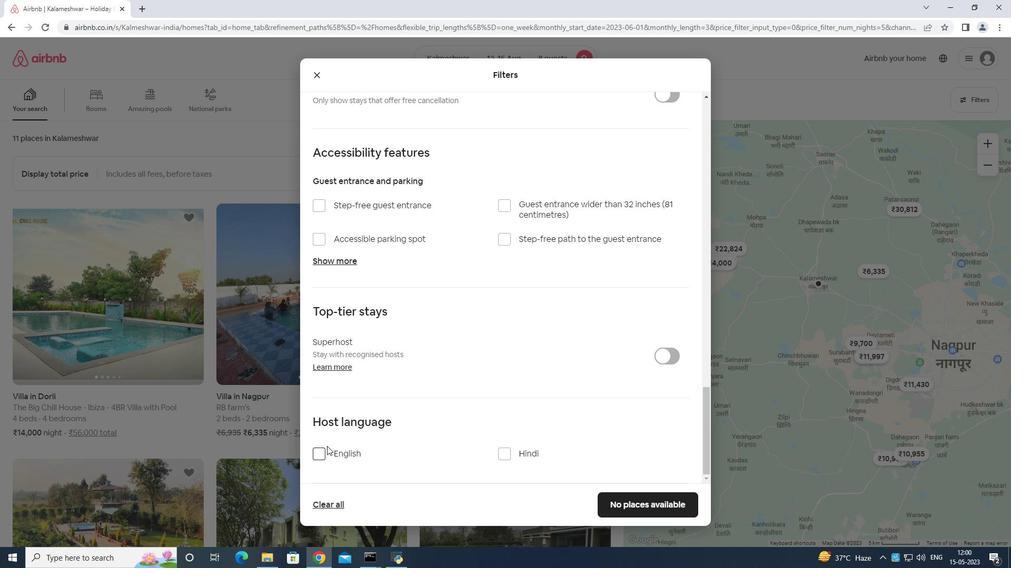 
Action: Mouse moved to (329, 449)
Screenshot: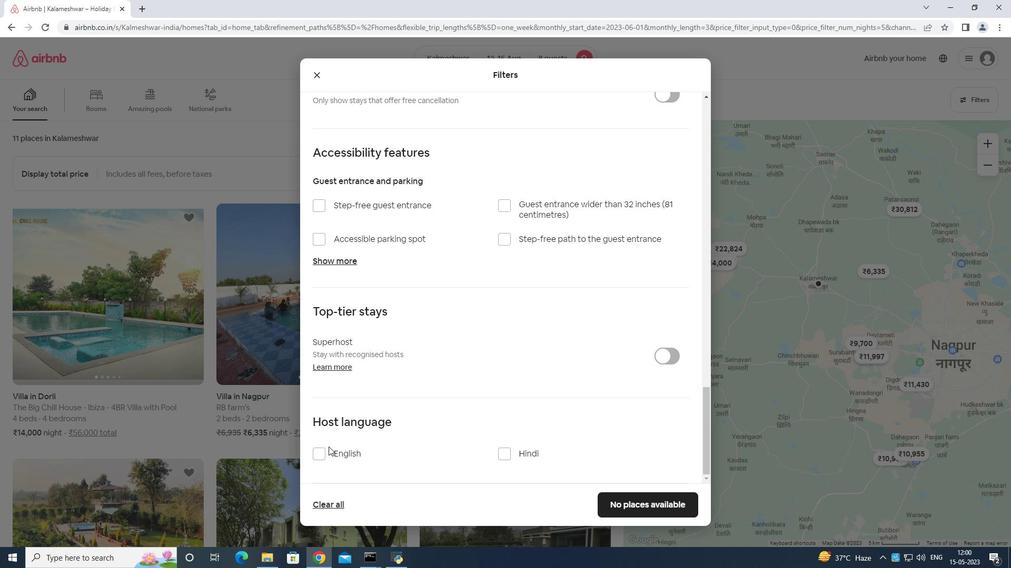 
Action: Mouse pressed left at (328, 448)
Screenshot: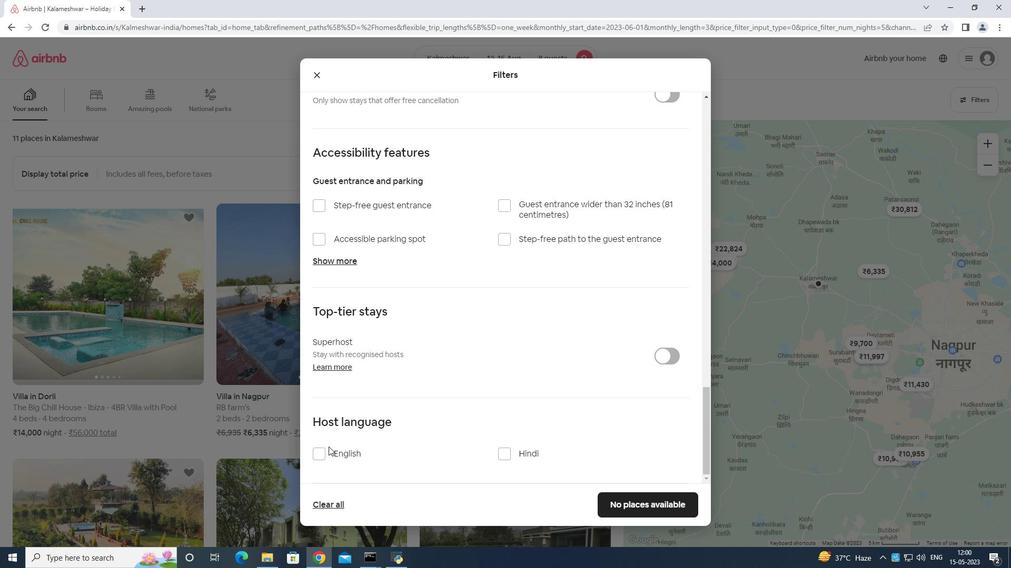 
Action: Mouse moved to (348, 448)
Screenshot: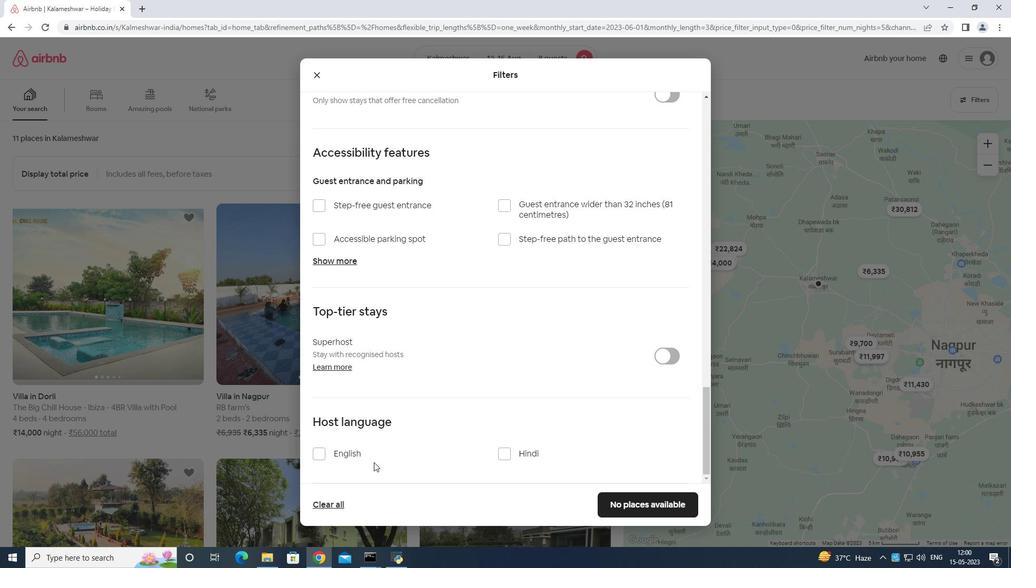 
Action: Mouse pressed left at (348, 448)
Screenshot: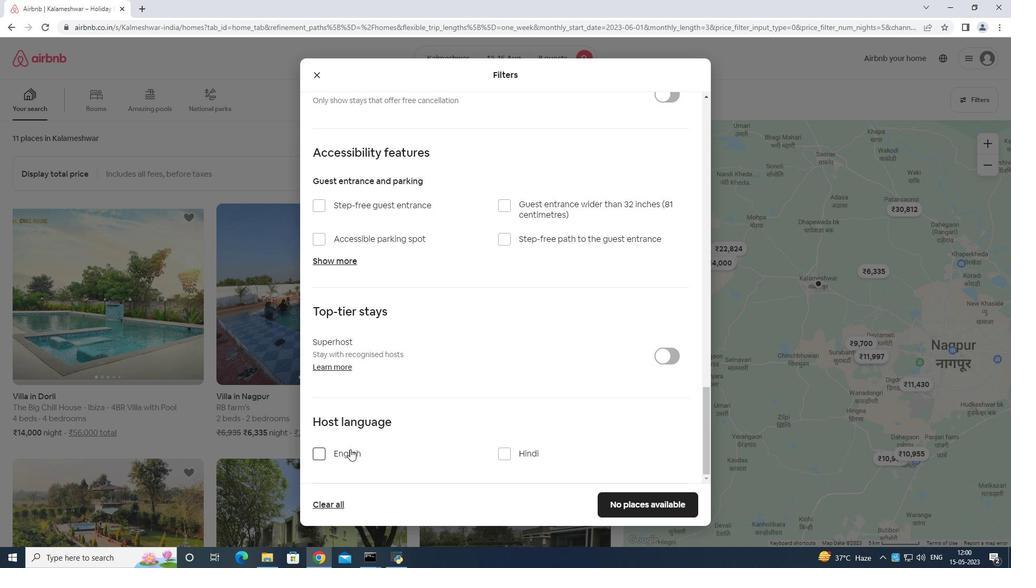
Action: Mouse moved to (634, 497)
Screenshot: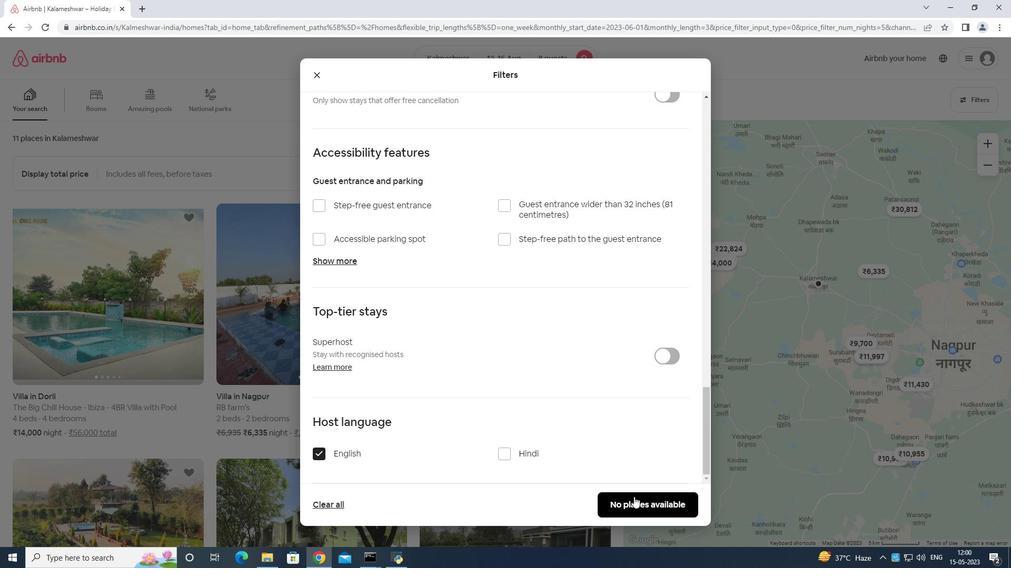 
Action: Mouse pressed left at (634, 497)
Screenshot: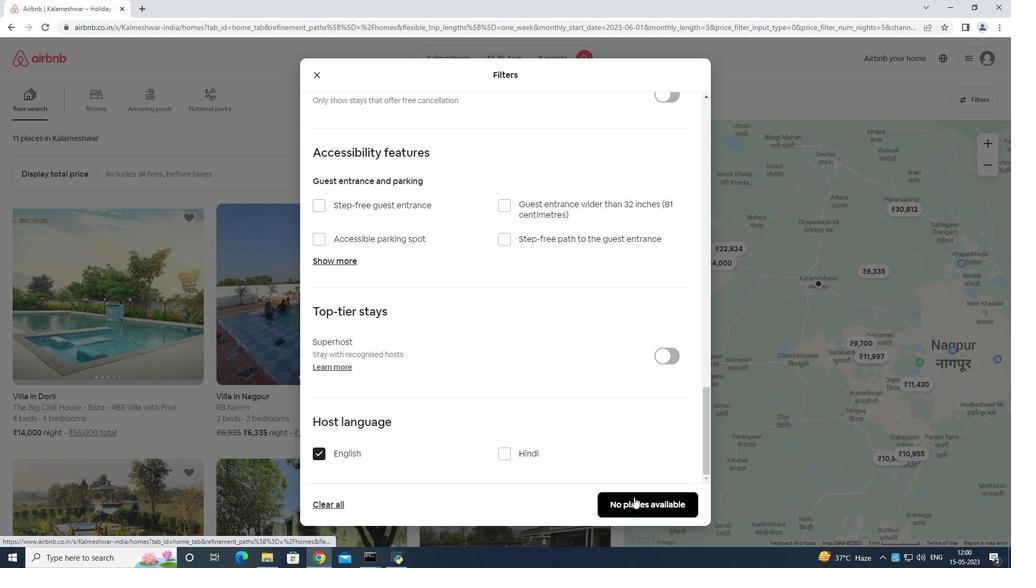 
